 Task: Add an event with the title Second Lunch and Learn: Effective Project Planning, date ''2023/10/24'', time 8:30 AM to 10:30 AMand add a description: During the Quality Assurance Check, a dedicated team or quality assurance professionals will conduct a comprehensive assessment of the project against predetermined quality criteria. The team will review various aspects, including project documentation, processes, methodologies, and actual deliverables, to ensure they meet the defined quality standards.Select event color  Blueberry . Add location for the event as: Marrakech, Morocco, logged in from the account softage.8@softage.netand send the event invitation to softage.3@softage.net and softage.4@softage.net. Set a reminder for the event Doesn''t repeat
Action: Mouse moved to (41, 92)
Screenshot: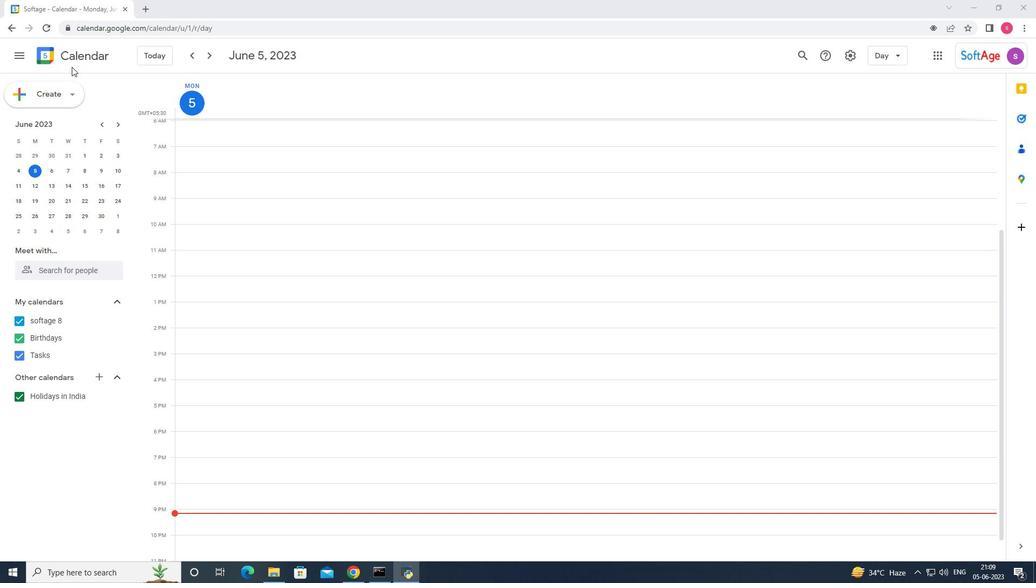
Action: Mouse pressed left at (41, 92)
Screenshot: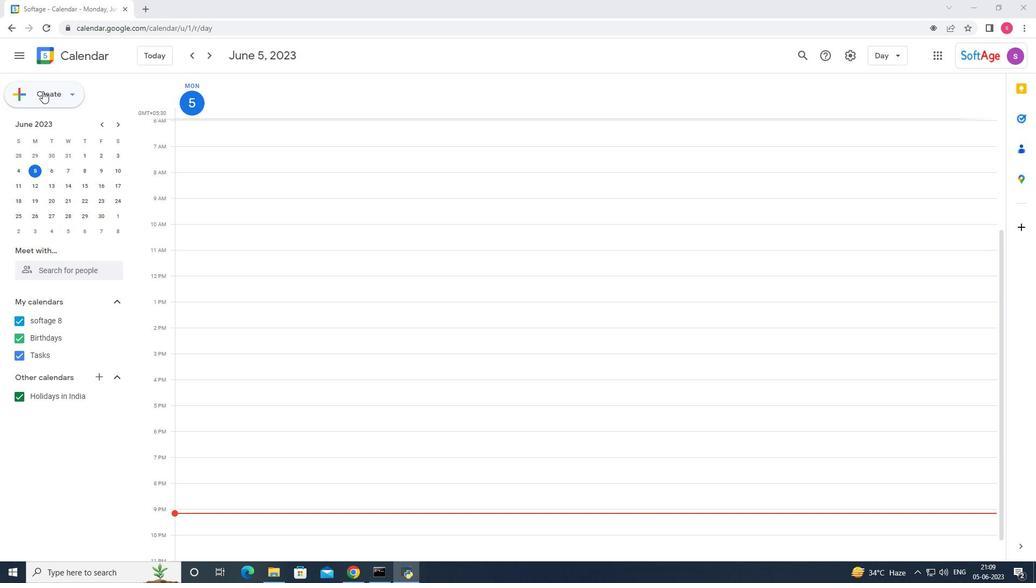 
Action: Mouse moved to (50, 121)
Screenshot: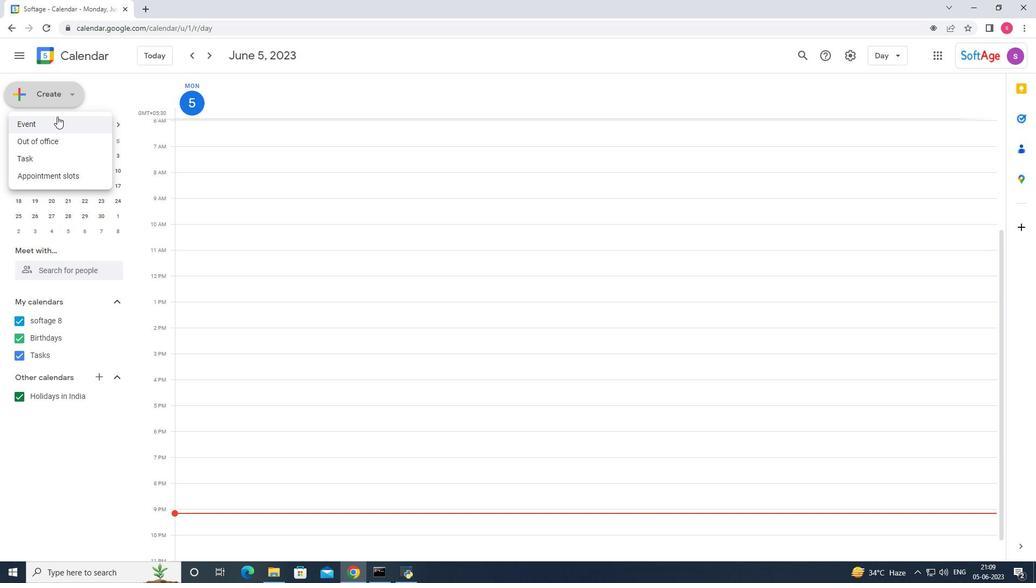
Action: Mouse pressed left at (50, 121)
Screenshot: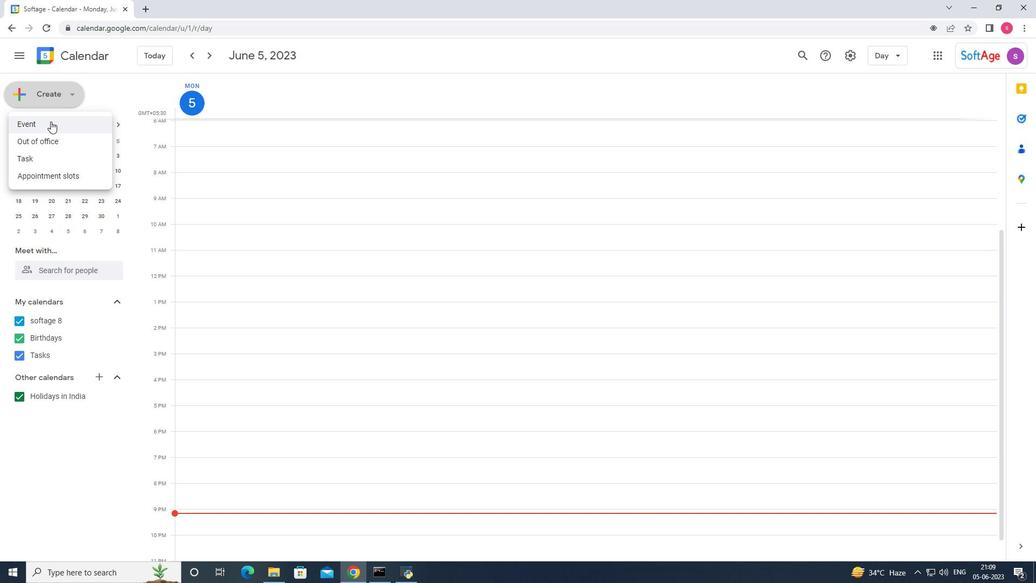 
Action: Mouse moved to (598, 505)
Screenshot: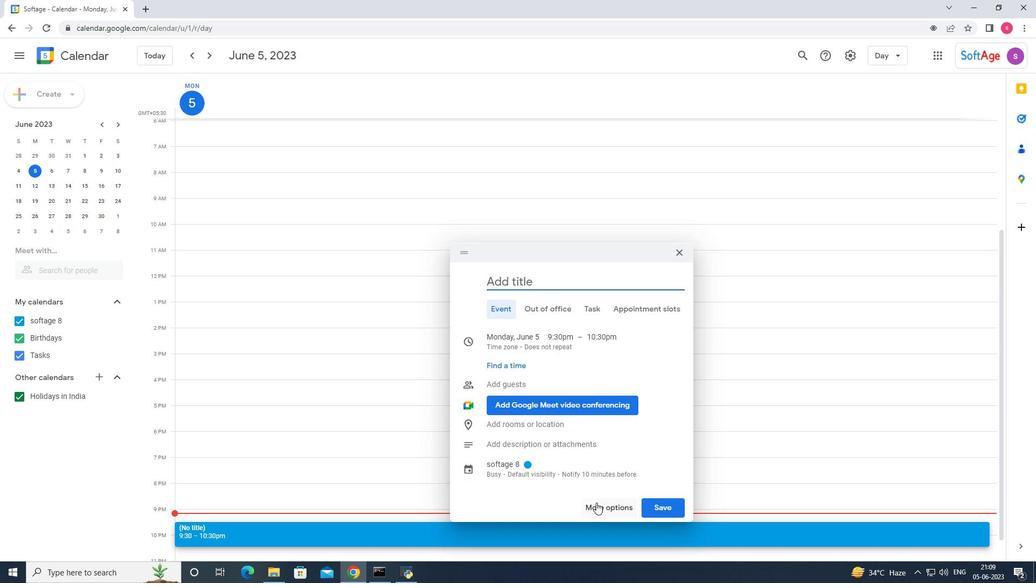 
Action: Mouse pressed left at (598, 505)
Screenshot: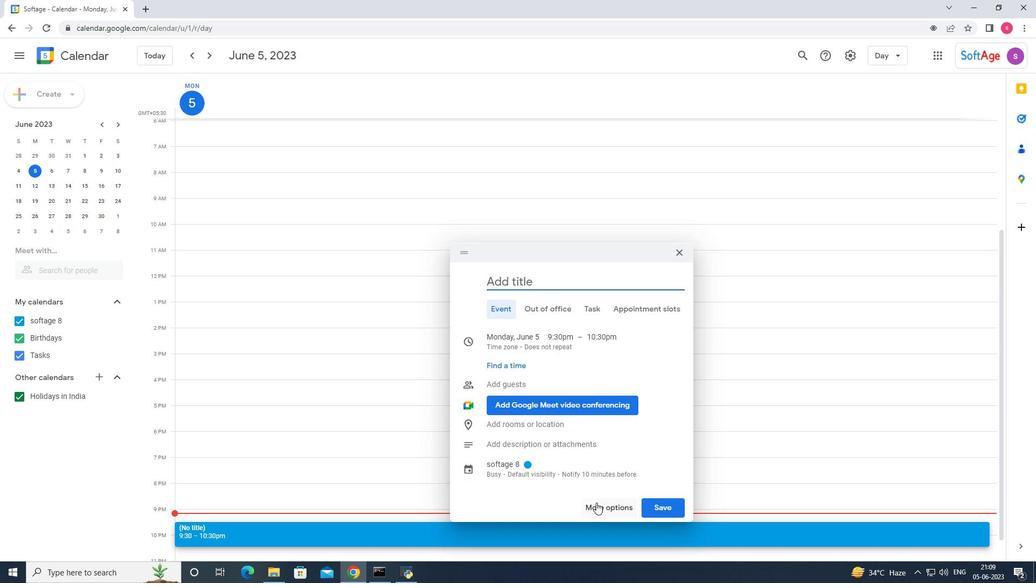 
Action: Mouse moved to (82, 59)
Screenshot: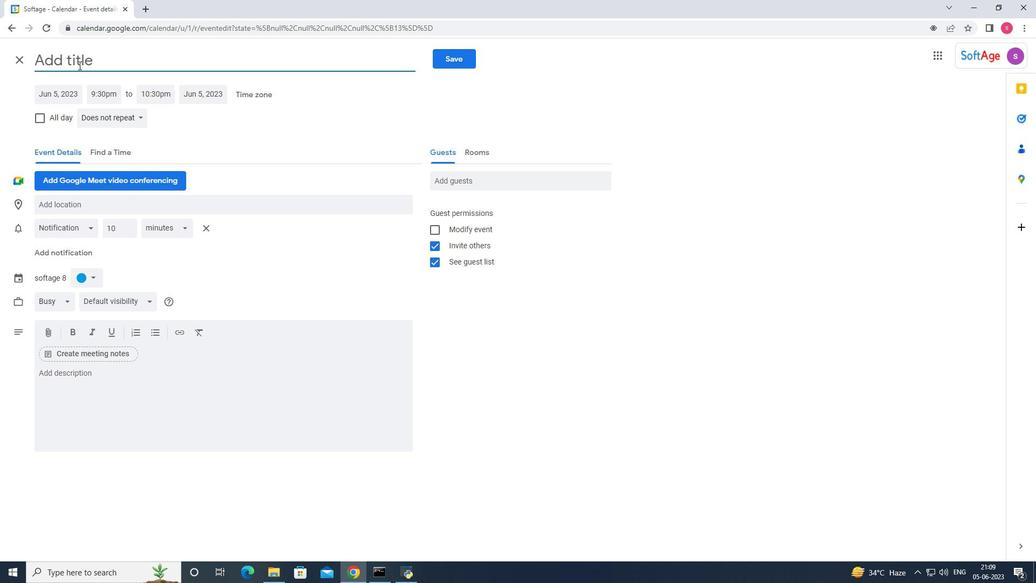 
Action: Mouse pressed left at (82, 59)
Screenshot: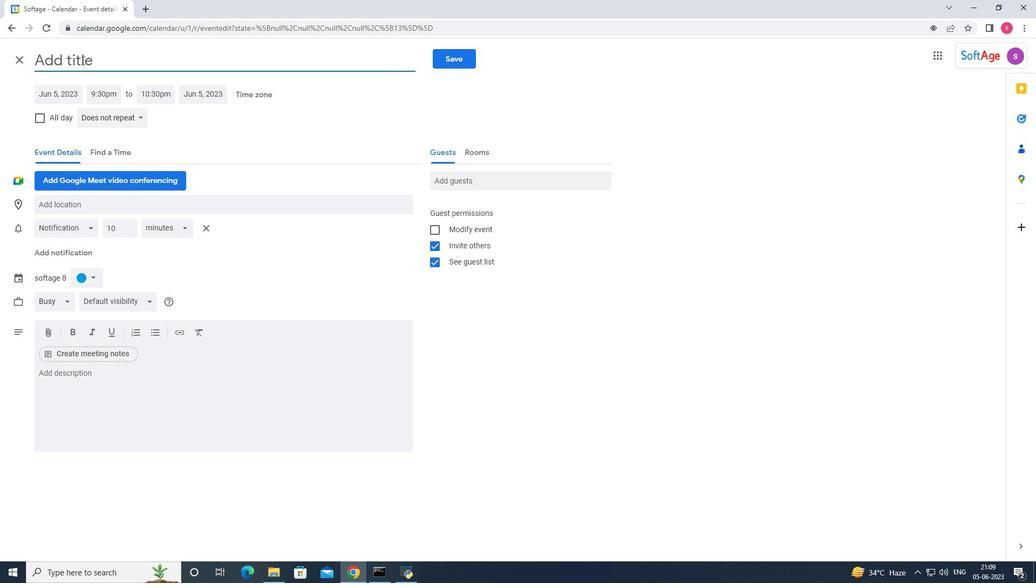 
Action: Key pressed <Key.shift_r>Second<Key.space><Key.shift>Luc<Key.backspace>ncg<Key.backspace>h<Key.space>and<Key.space>l<Key.backspace><Key.shift><Key.shift_r><Key.shift_r><Key.shift_r><Key.shift_r><Key.shift_r><Key.shift_r><Key.shift_r><Key.shift_r><Key.shift_r><Key.shift_r><Key.shift_r><Key.shift_r><Key.shift_r><Key.shift_r><Key.shift_r><Key.shift_r><Key.shift_r><Key.shift_r><Key.shift>><Key.backspace><Key.shift><Key.shift><Key.shift><Key.shift>le<Key.backspace><Key.backspace><Key.shift>Learn<Key.space><Key.backspace><Key.shift><Key.shift>:<Key.space><Key.shift_r>Effective<Key.space><Key.shift>Project<Key.space><Key.shift>Plannng<Key.backspace><Key.backspace><Key.backspace>ning<Key.space>
Screenshot: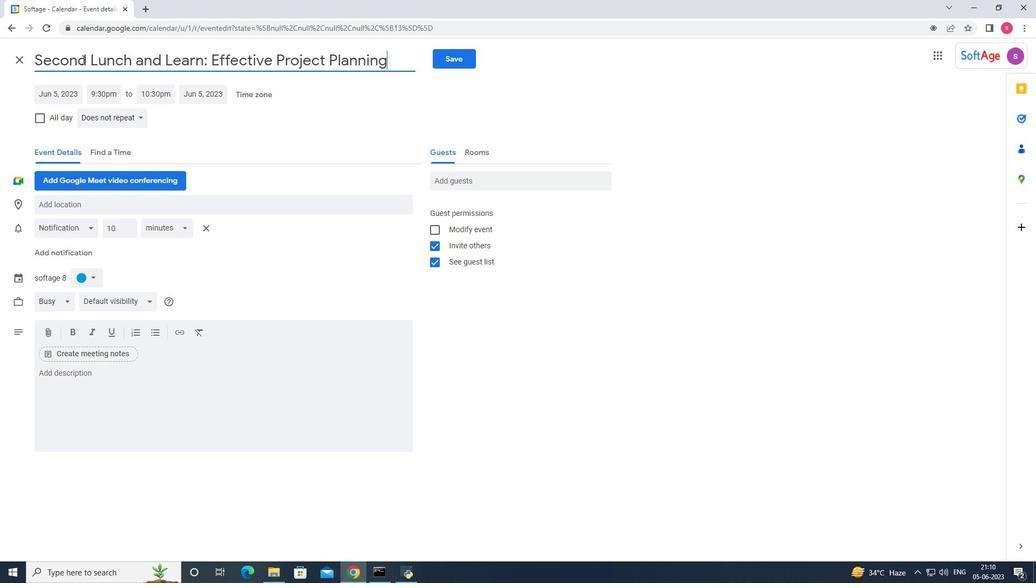 
Action: Mouse moved to (59, 96)
Screenshot: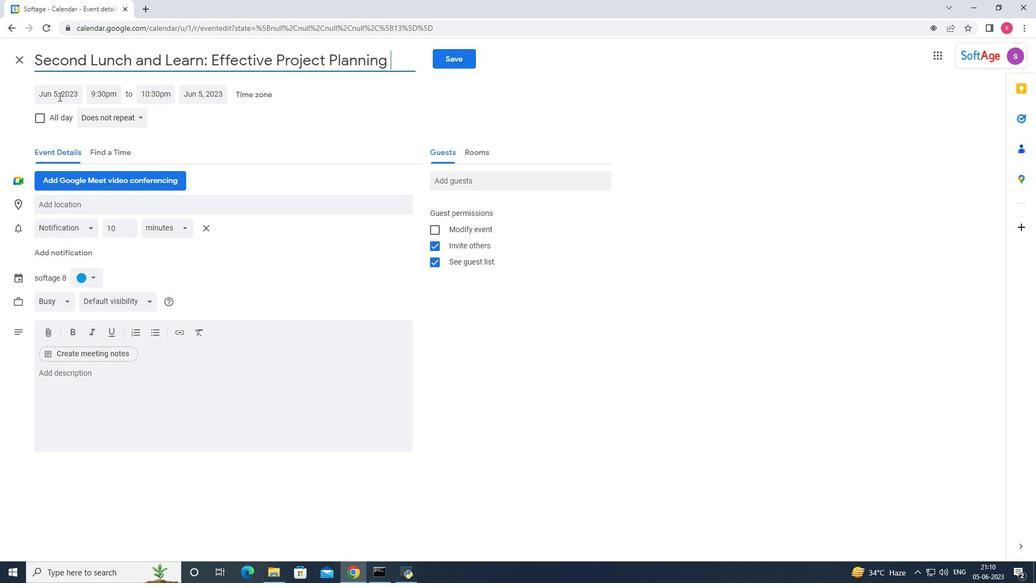 
Action: Mouse pressed left at (59, 96)
Screenshot: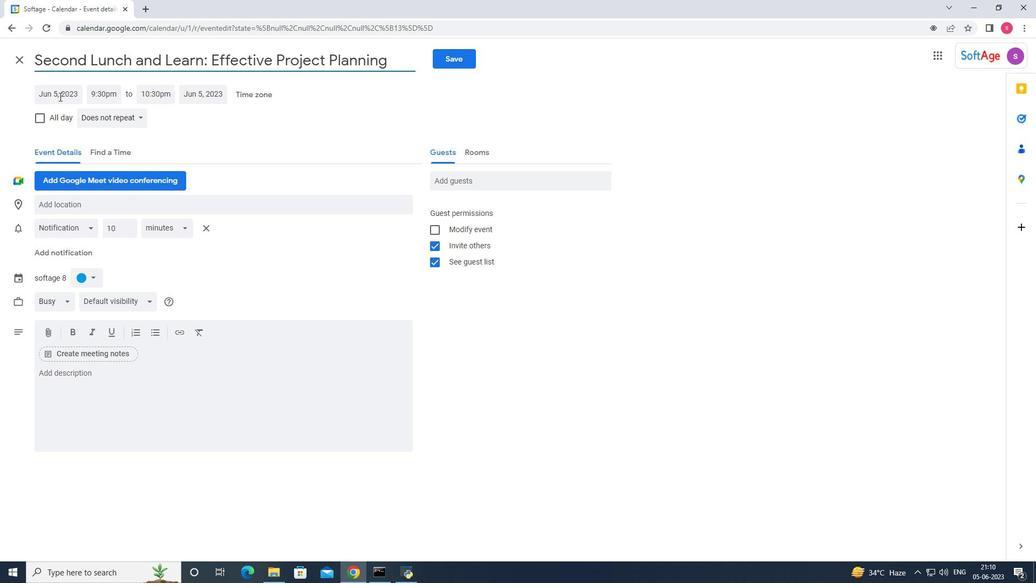 
Action: Mouse moved to (169, 119)
Screenshot: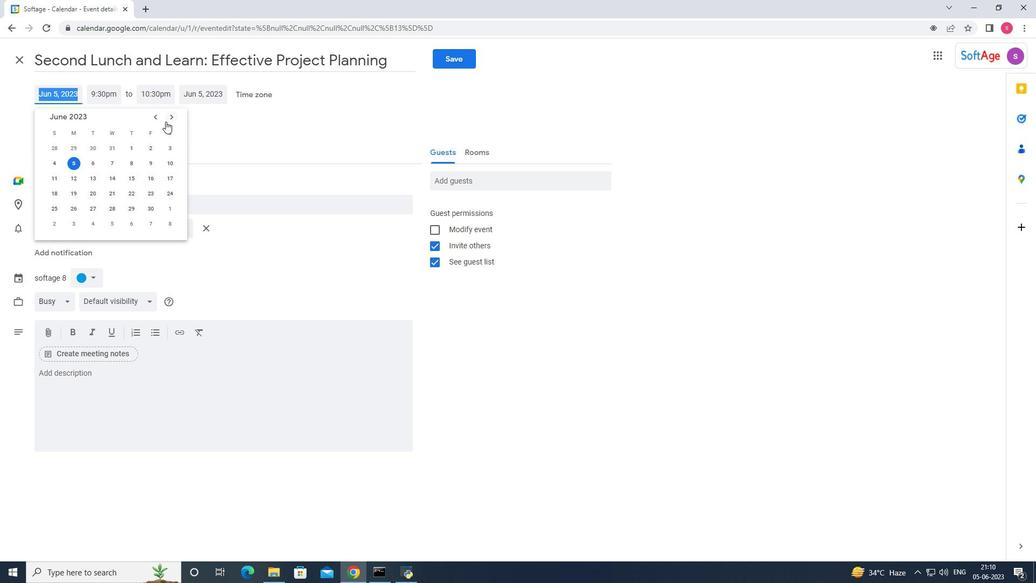 
Action: Mouse pressed left at (169, 119)
Screenshot: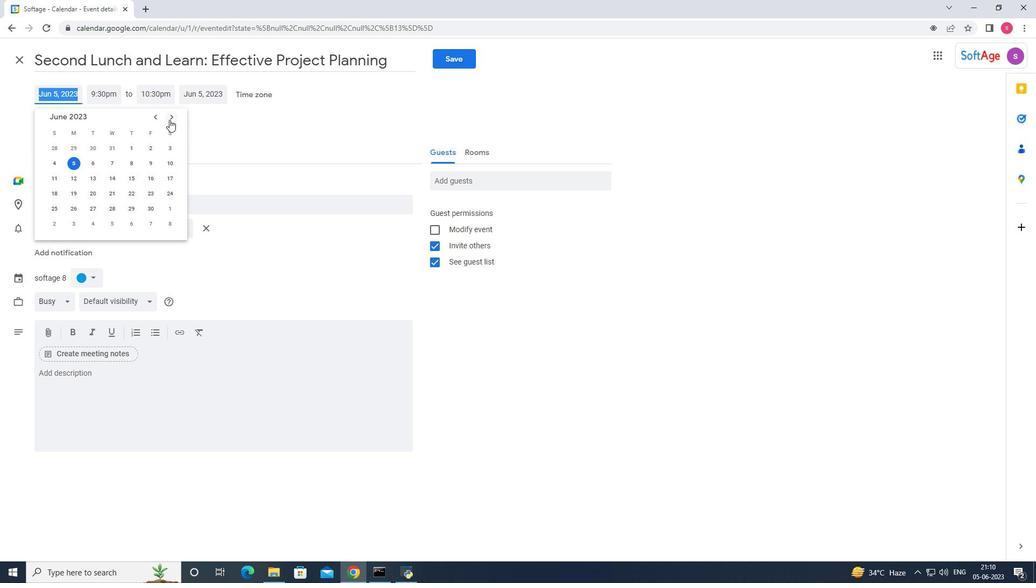 
Action: Mouse moved to (169, 119)
Screenshot: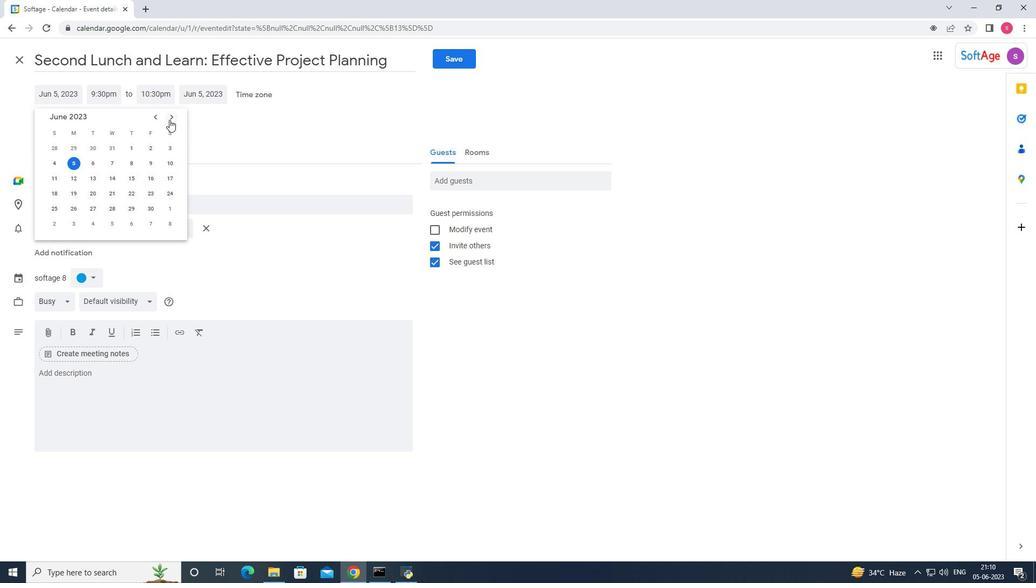 
Action: Mouse pressed left at (169, 119)
Screenshot: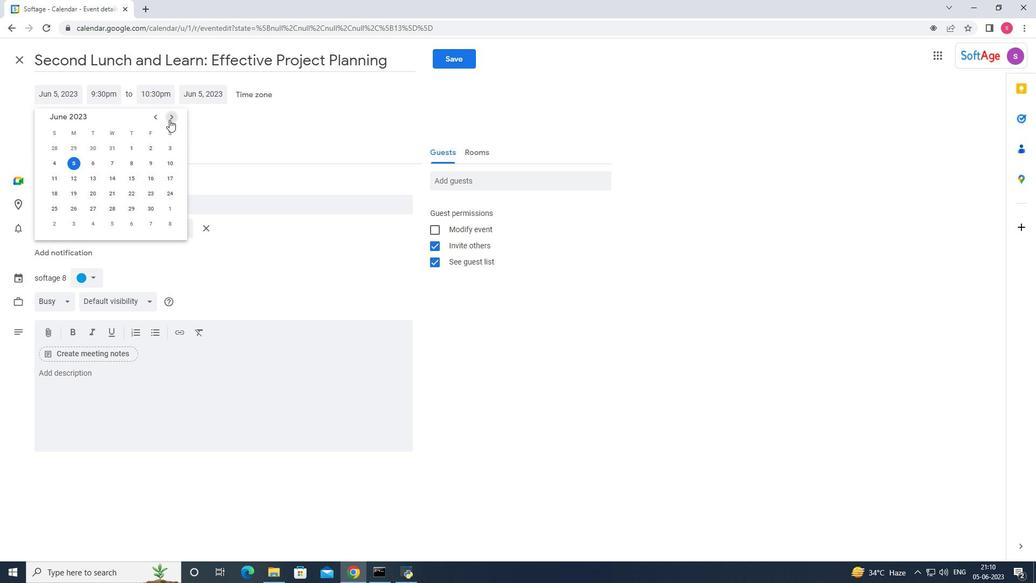 
Action: Mouse pressed left at (169, 119)
Screenshot: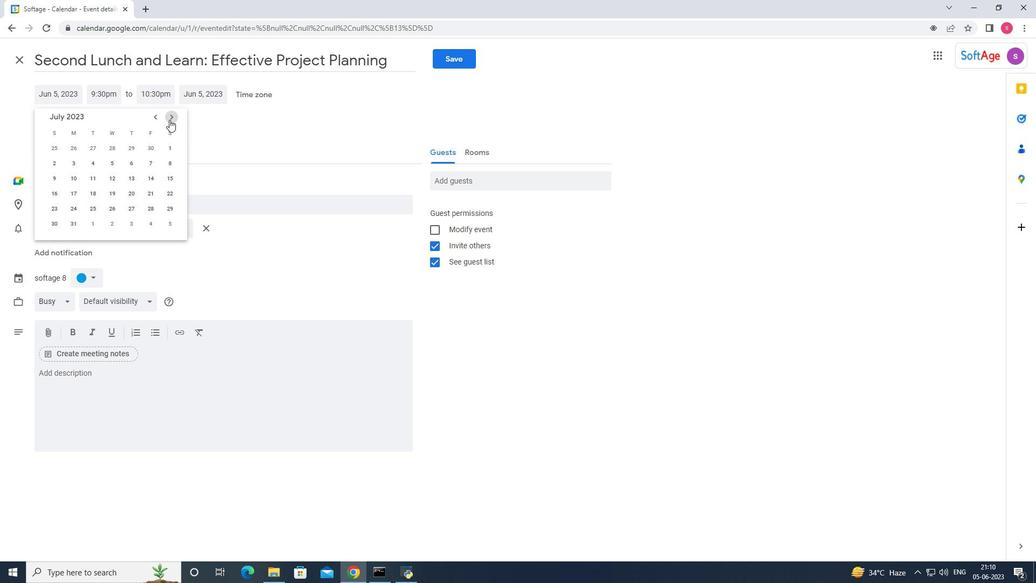 
Action: Mouse moved to (170, 118)
Screenshot: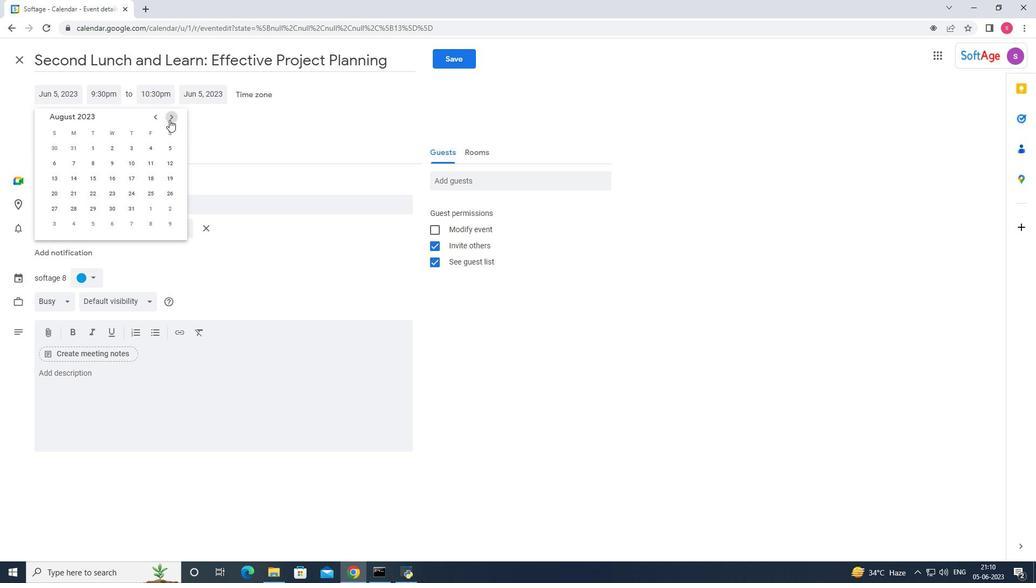 
Action: Mouse pressed left at (170, 118)
Screenshot: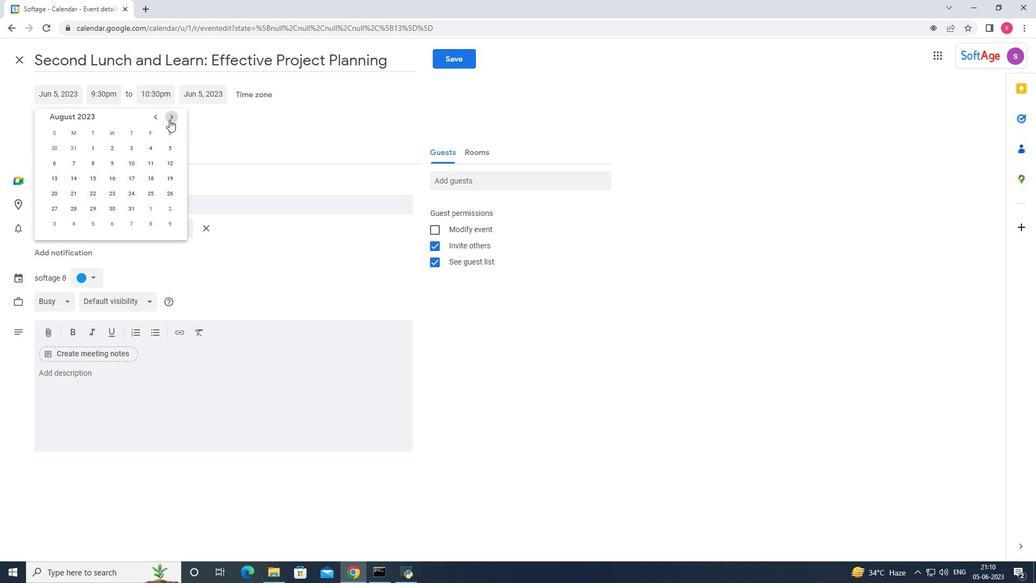 
Action: Mouse pressed left at (170, 118)
Screenshot: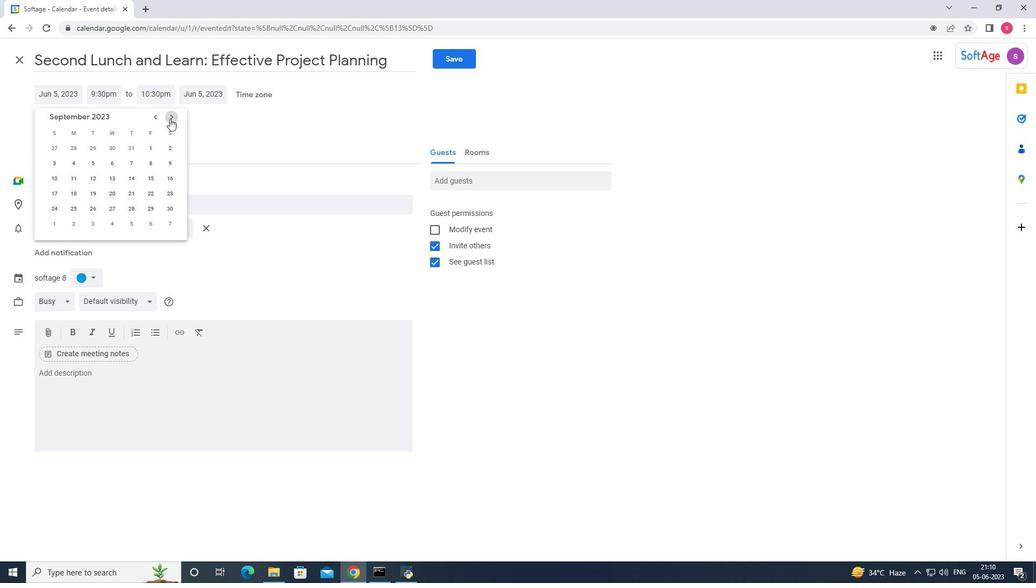
Action: Mouse pressed left at (170, 118)
Screenshot: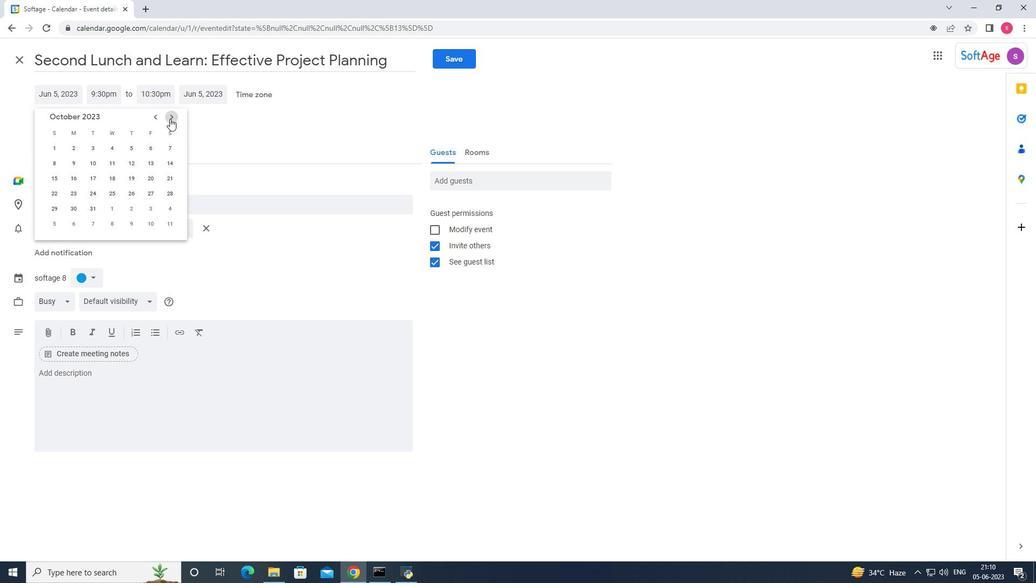 
Action: Mouse moved to (153, 117)
Screenshot: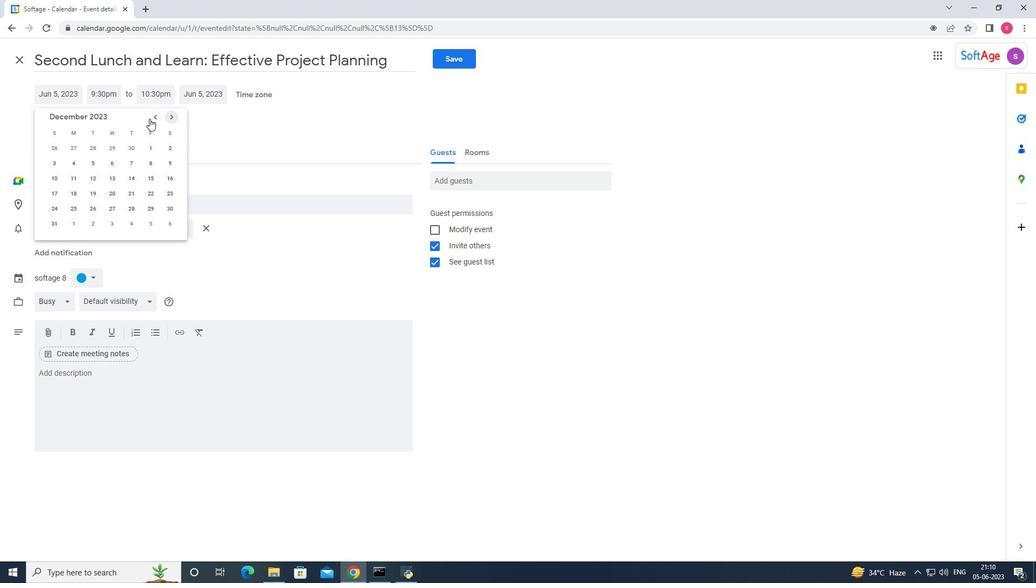 
Action: Mouse pressed left at (153, 117)
Screenshot: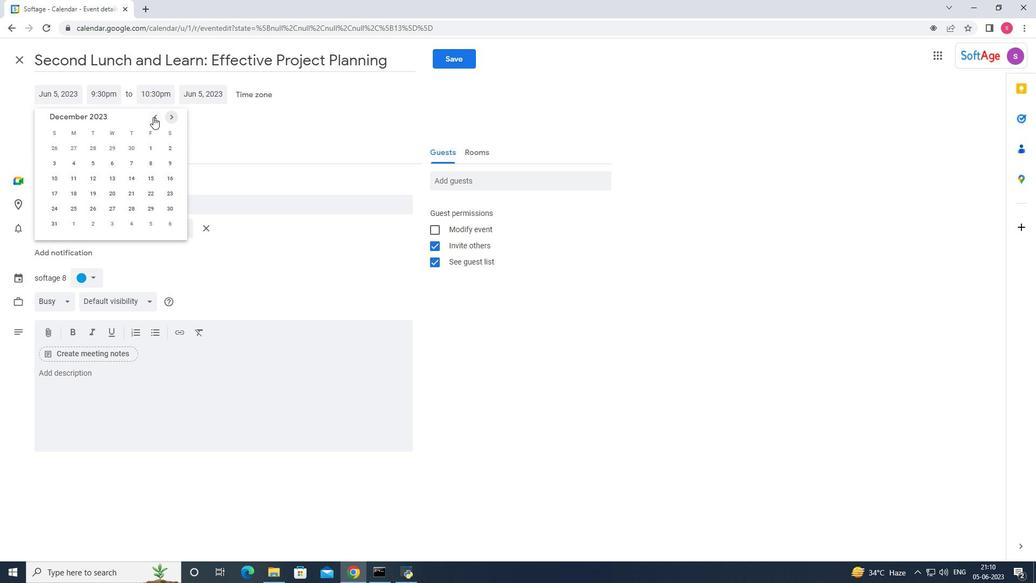 
Action: Mouse pressed left at (153, 117)
Screenshot: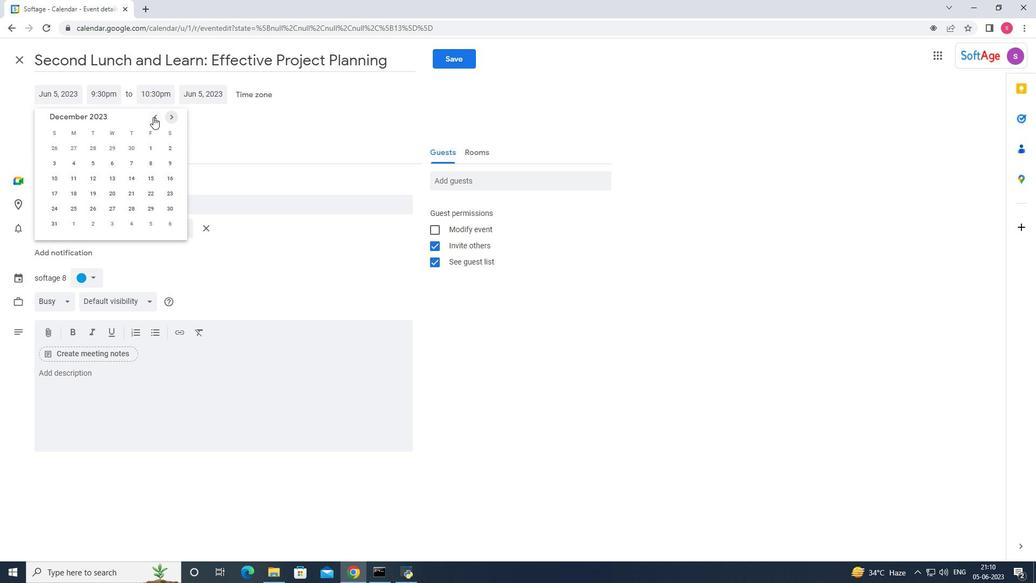 
Action: Mouse moved to (92, 190)
Screenshot: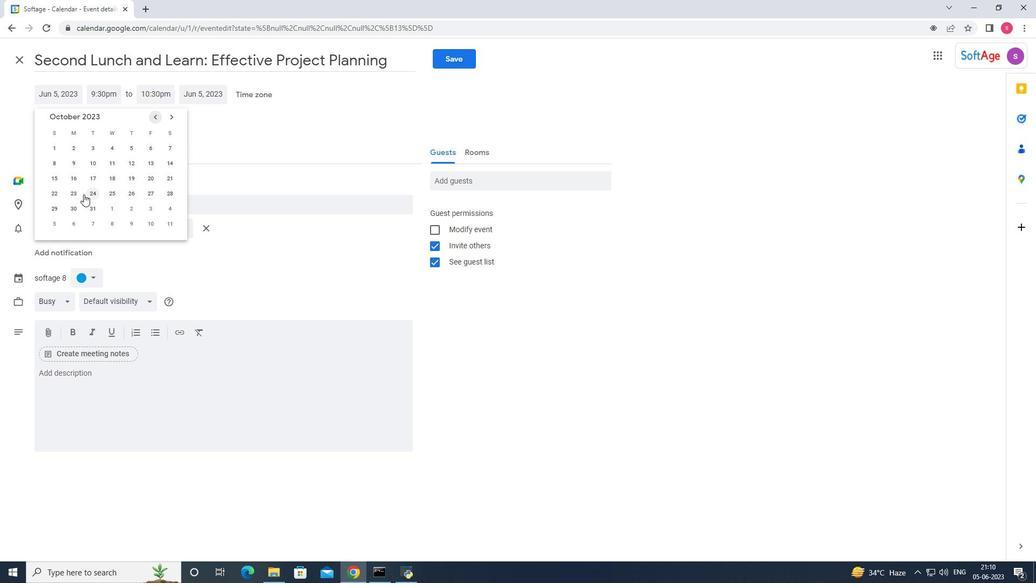 
Action: Mouse pressed left at (92, 190)
Screenshot: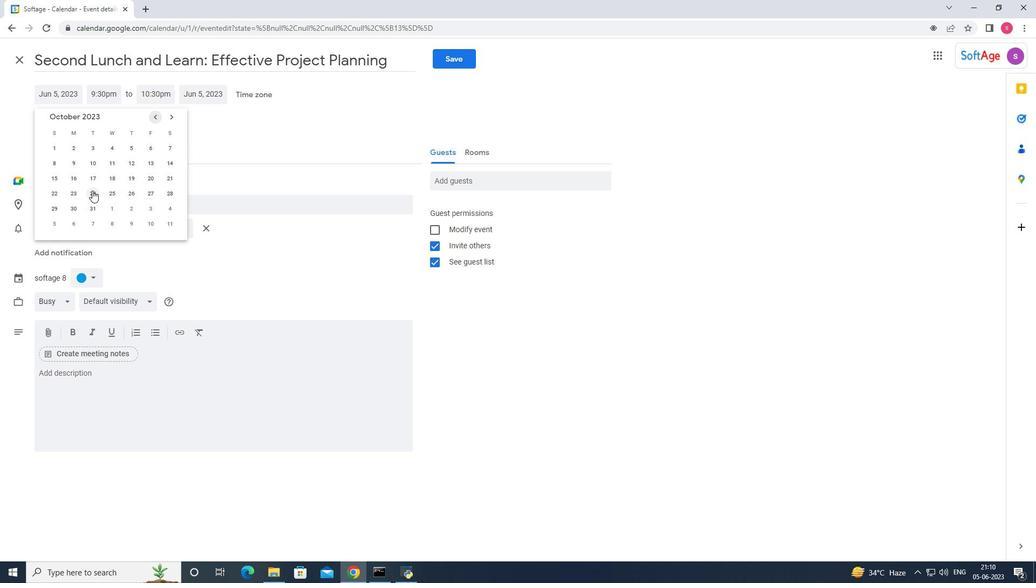
Action: Mouse moved to (110, 96)
Screenshot: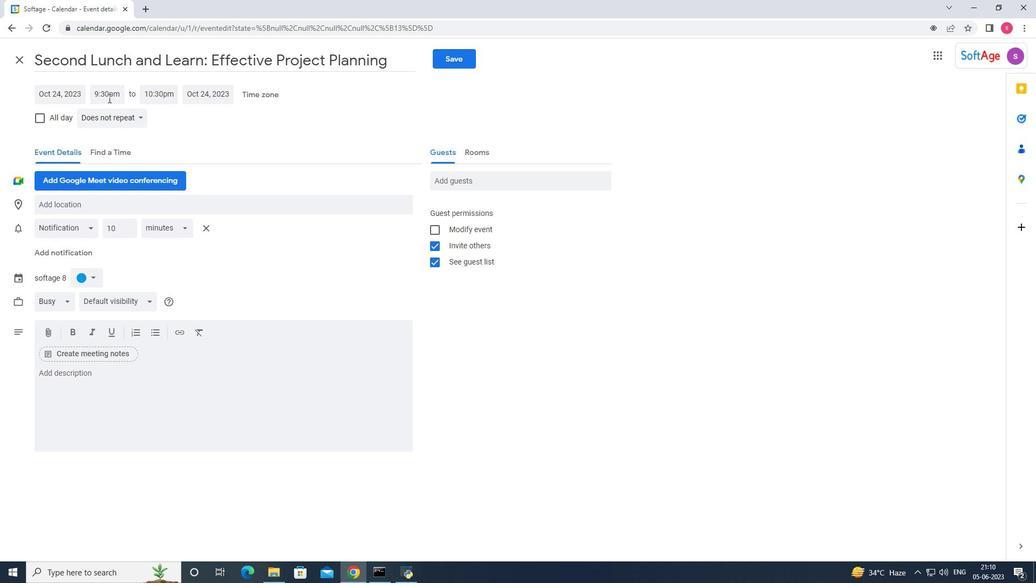 
Action: Mouse pressed left at (110, 96)
Screenshot: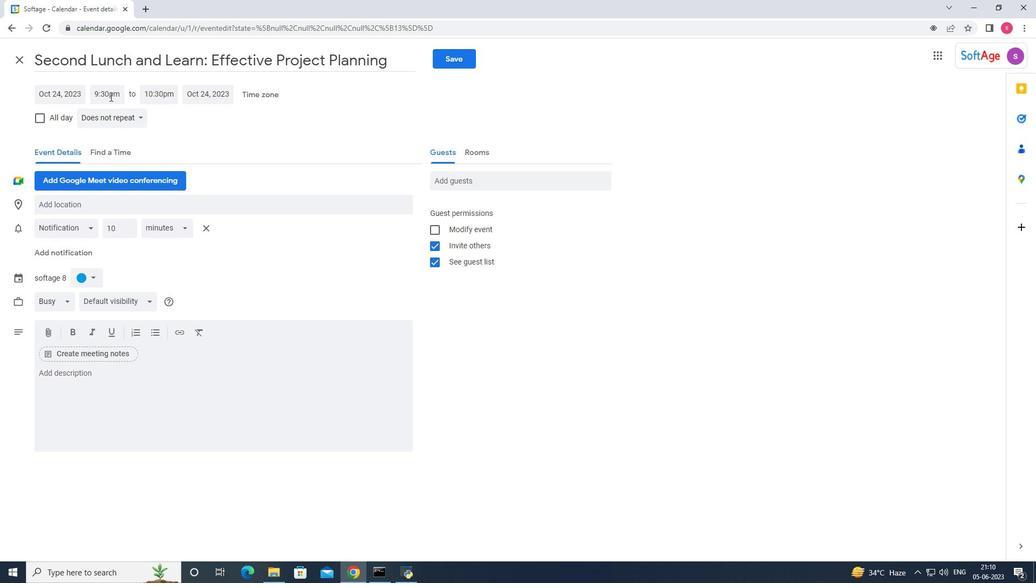 
Action: Mouse moved to (133, 163)
Screenshot: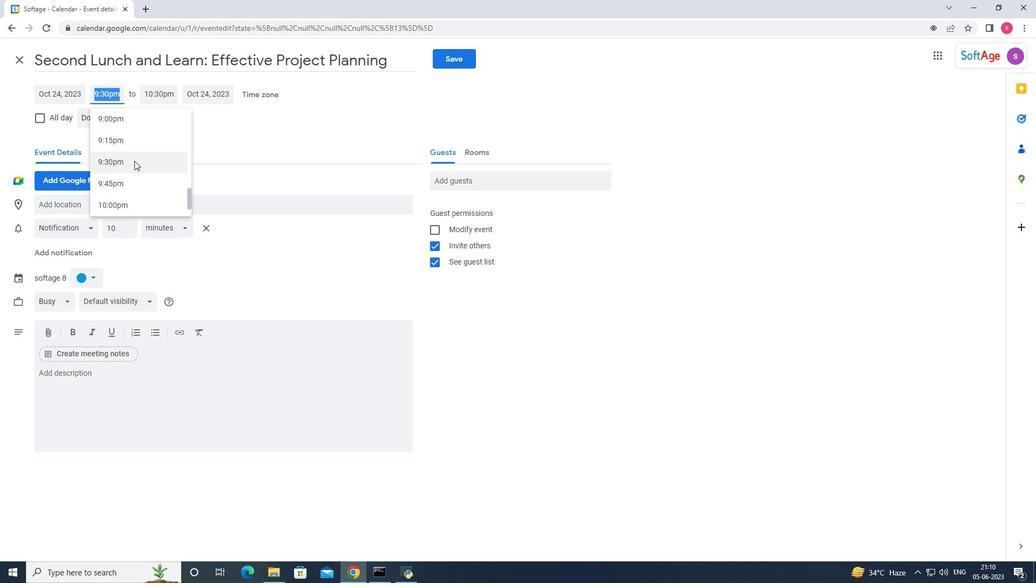 
Action: Mouse scrolled (133, 163) with delta (0, 0)
Screenshot: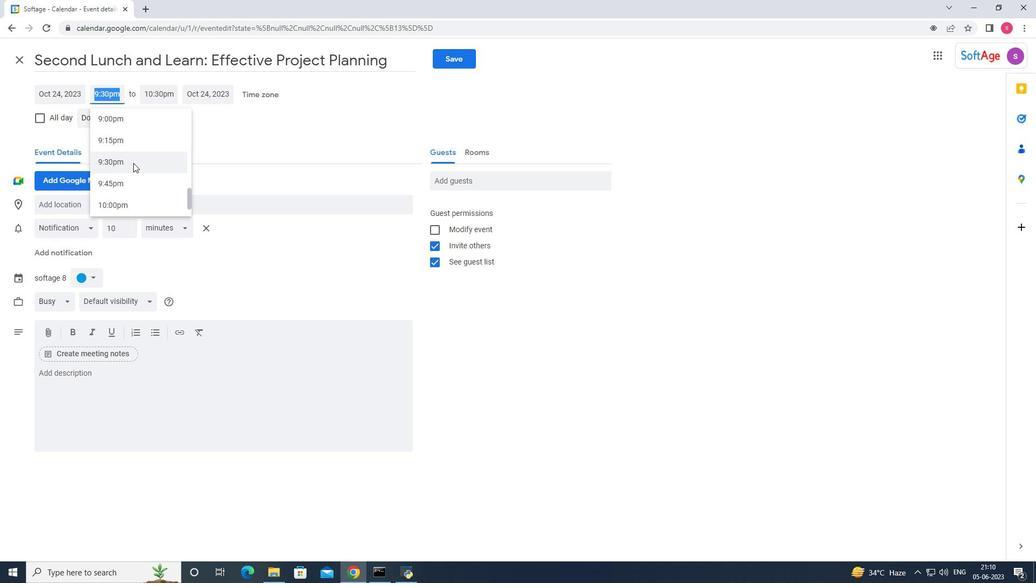 
Action: Mouse scrolled (133, 163) with delta (0, 0)
Screenshot: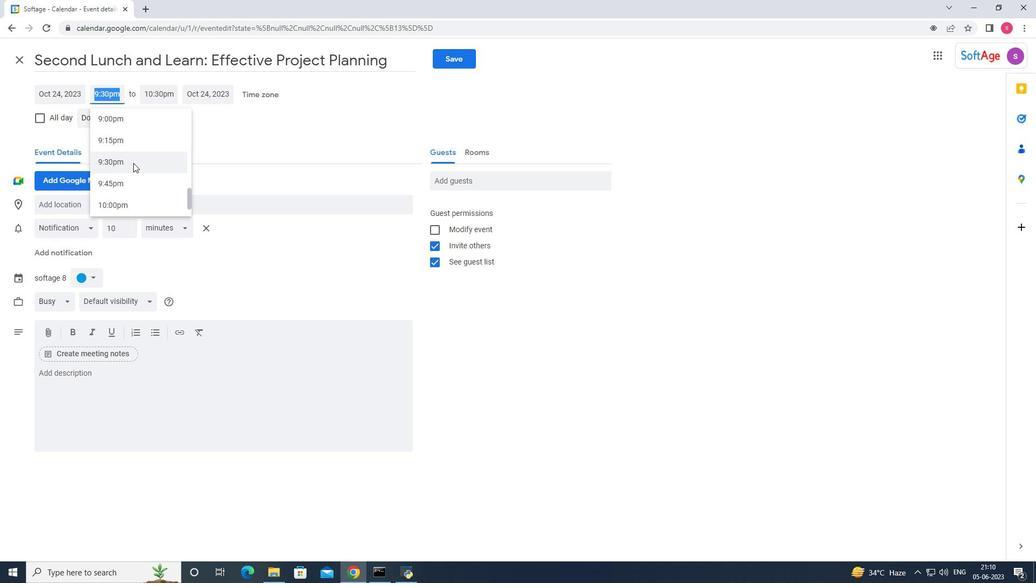 
Action: Mouse scrolled (133, 163) with delta (0, 0)
Screenshot: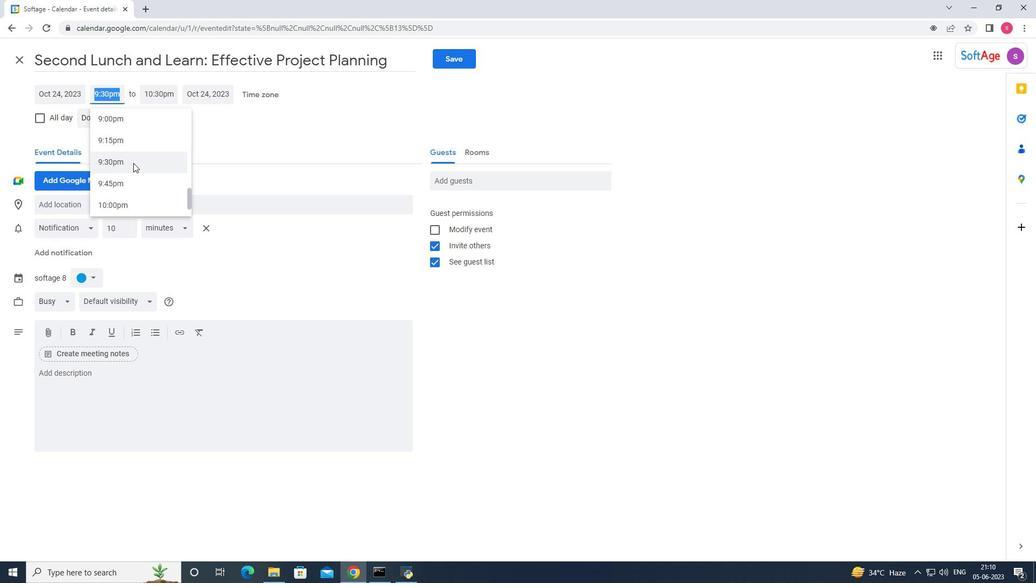 
Action: Mouse scrolled (133, 163) with delta (0, 0)
Screenshot: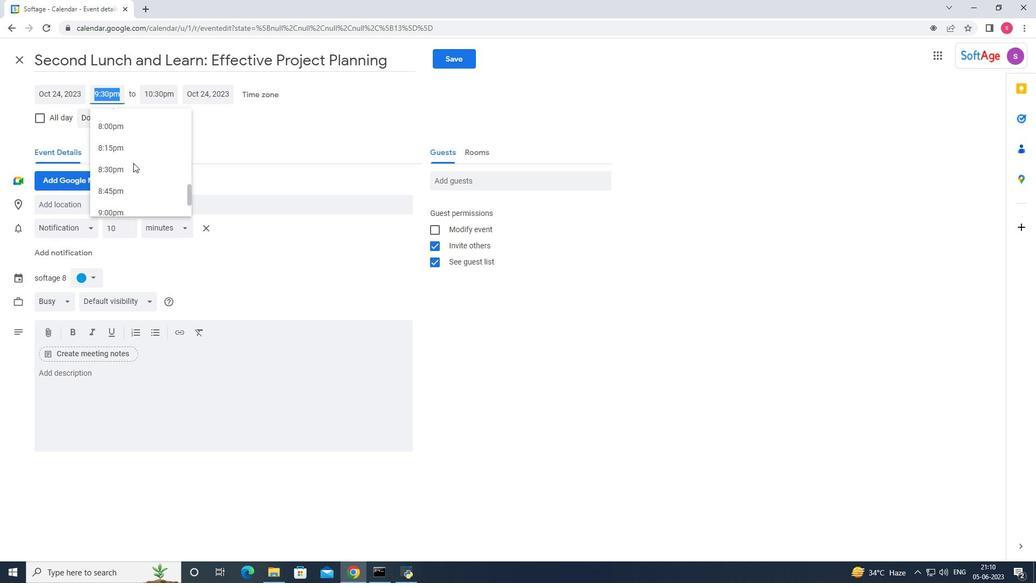
Action: Mouse scrolled (133, 163) with delta (0, 0)
Screenshot: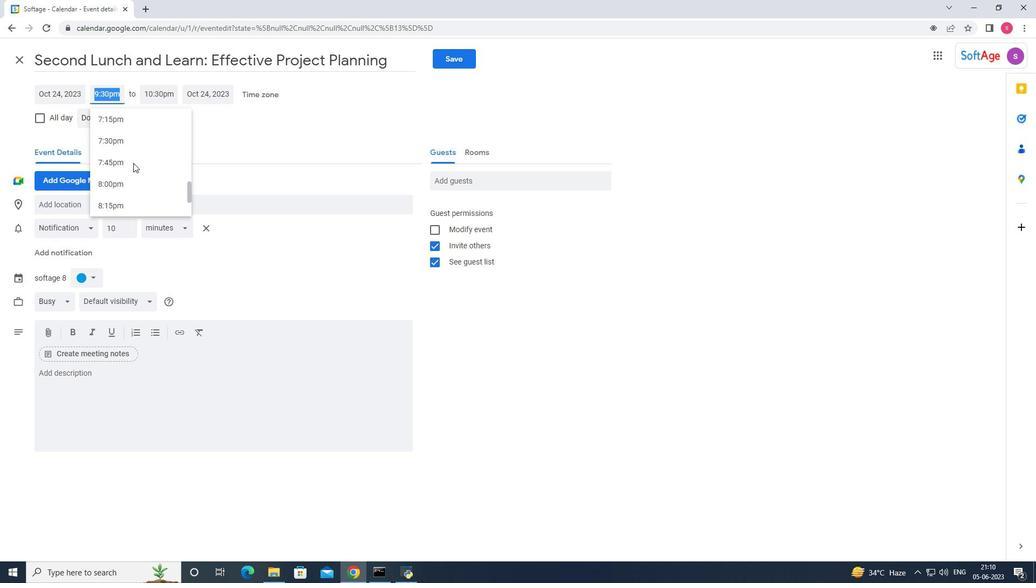 
Action: Mouse scrolled (133, 163) with delta (0, 0)
Screenshot: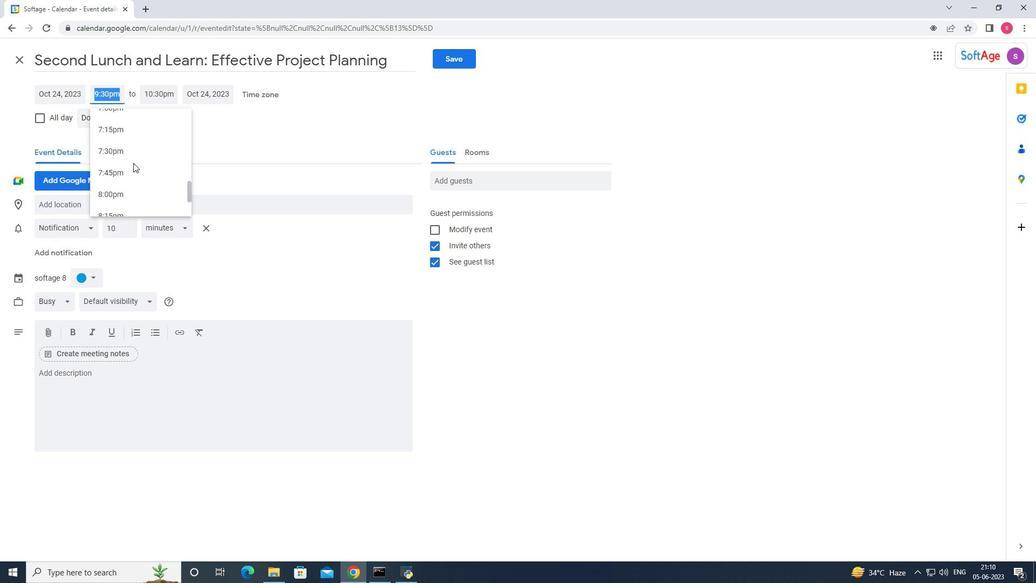 
Action: Mouse scrolled (133, 163) with delta (0, 0)
Screenshot: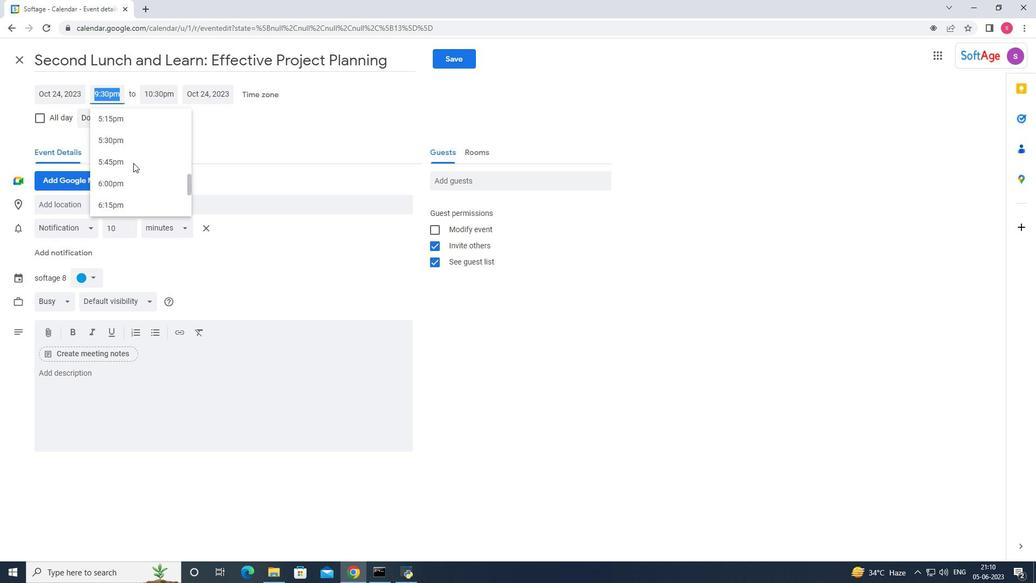 
Action: Mouse scrolled (133, 163) with delta (0, 0)
Screenshot: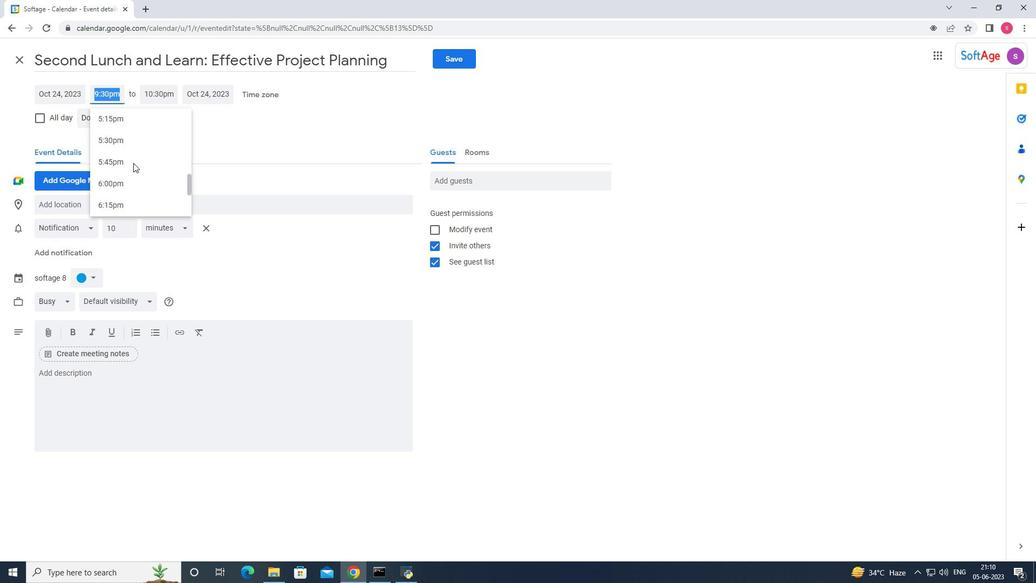 
Action: Mouse scrolled (133, 163) with delta (0, 0)
Screenshot: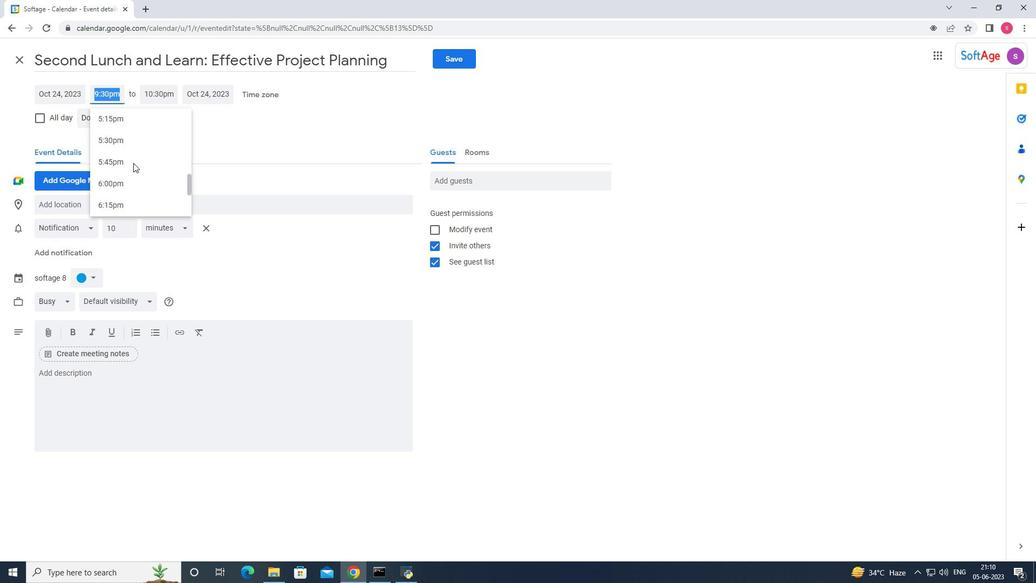 
Action: Mouse scrolled (133, 163) with delta (0, 0)
Screenshot: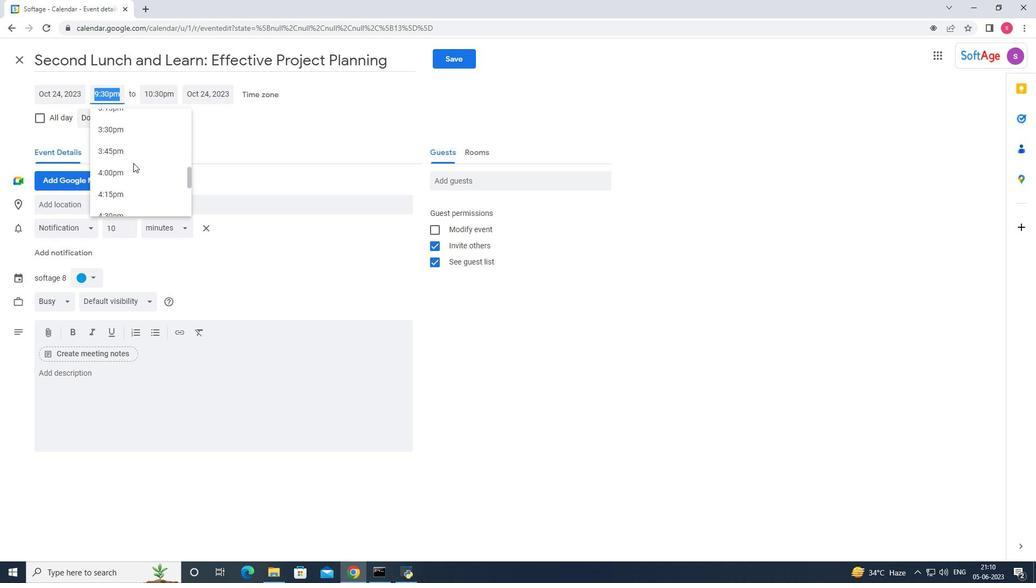 
Action: Mouse scrolled (133, 163) with delta (0, 0)
Screenshot: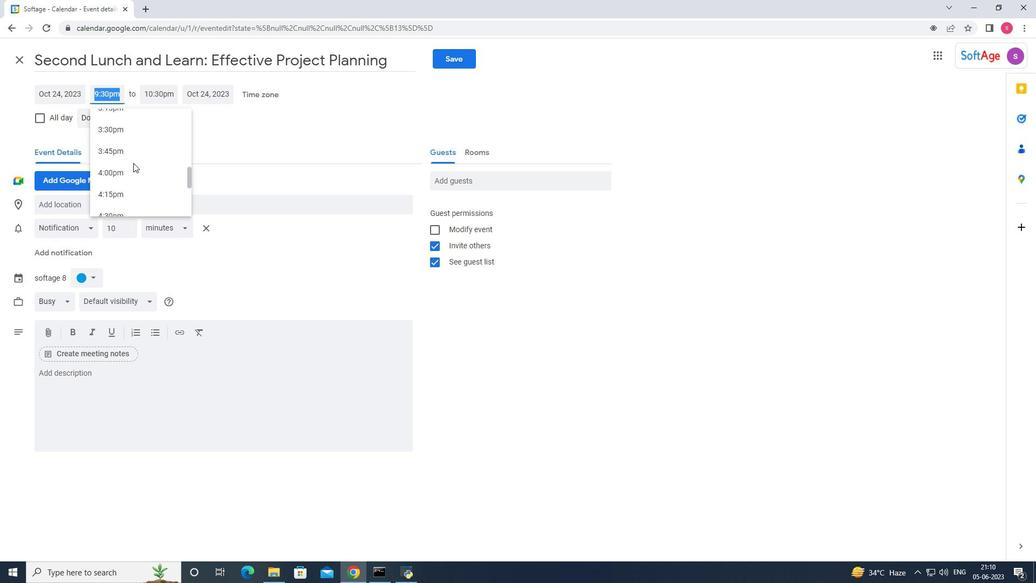 
Action: Mouse scrolled (133, 163) with delta (0, 0)
Screenshot: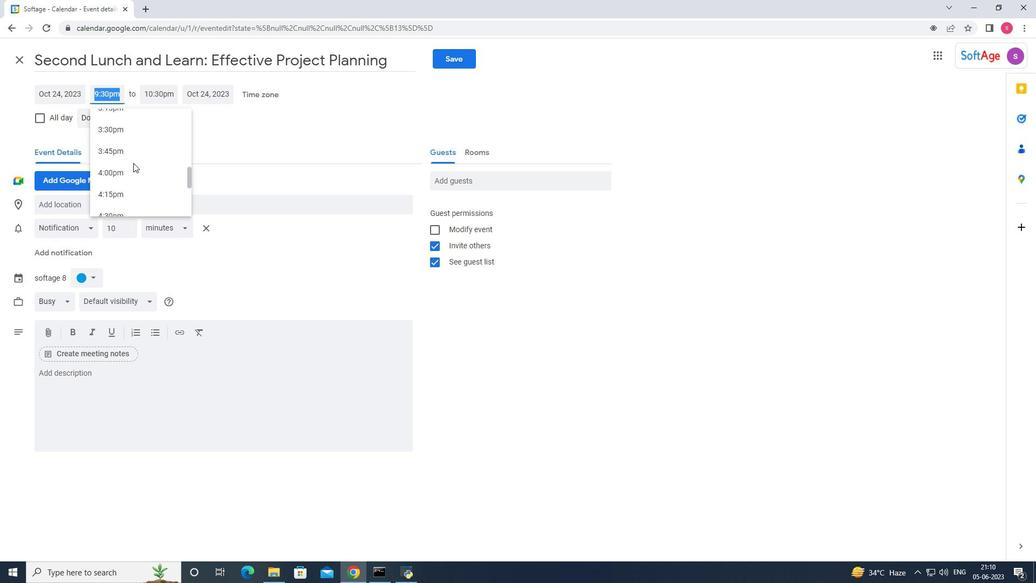 
Action: Mouse scrolled (133, 163) with delta (0, 0)
Screenshot: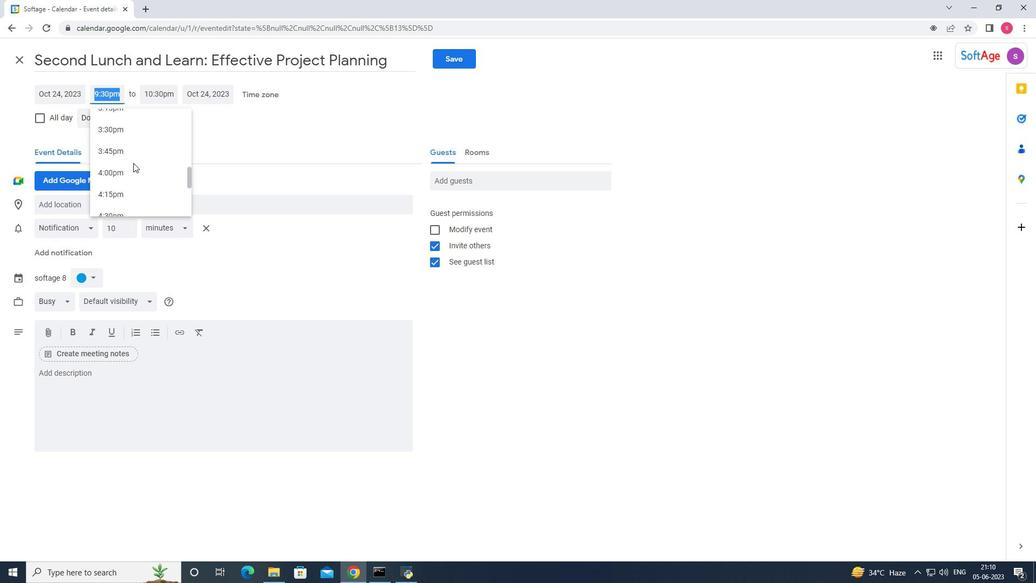 
Action: Mouse scrolled (133, 163) with delta (0, 0)
Screenshot: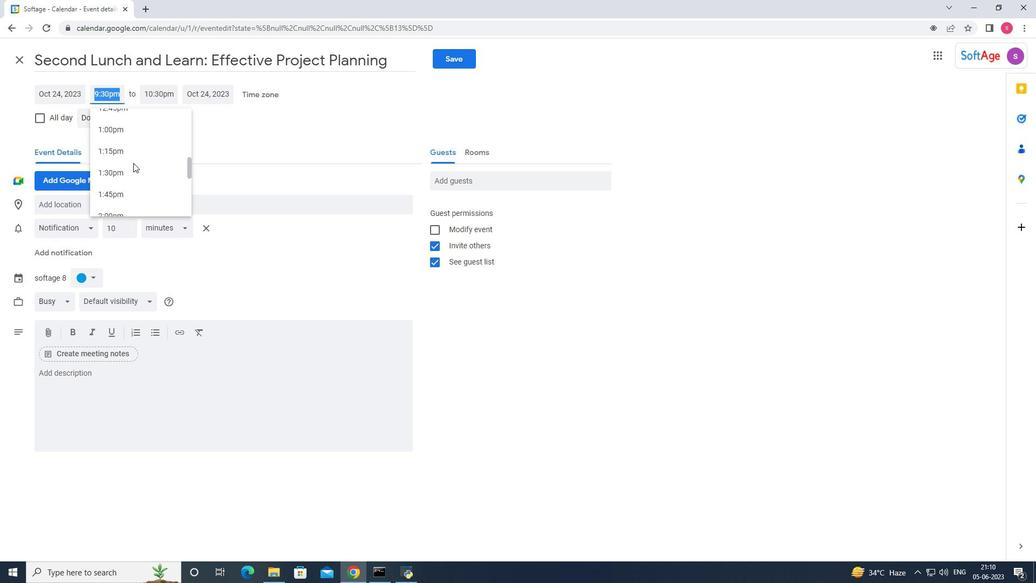 
Action: Mouse scrolled (133, 163) with delta (0, 0)
Screenshot: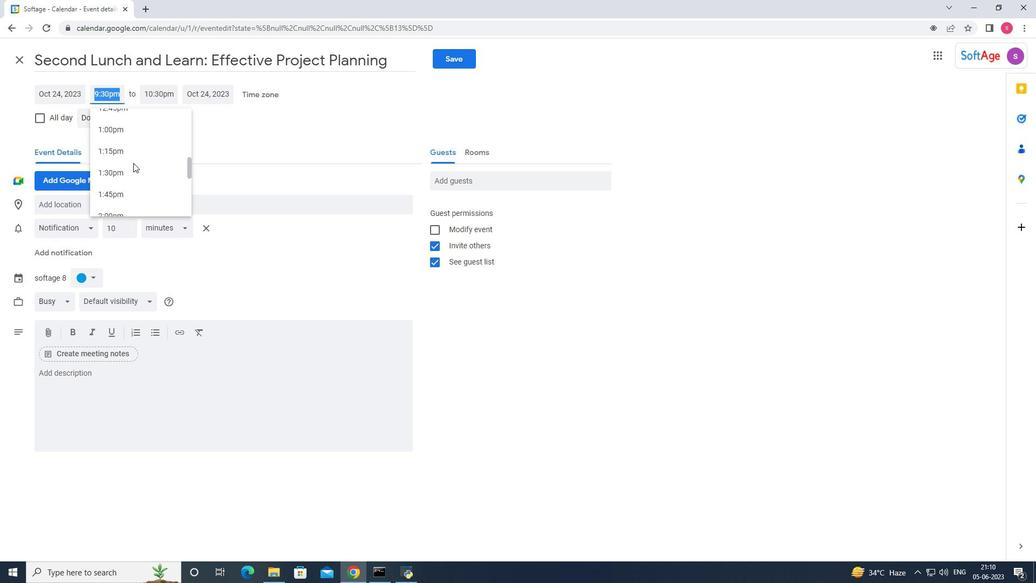 
Action: Mouse scrolled (133, 163) with delta (0, 0)
Screenshot: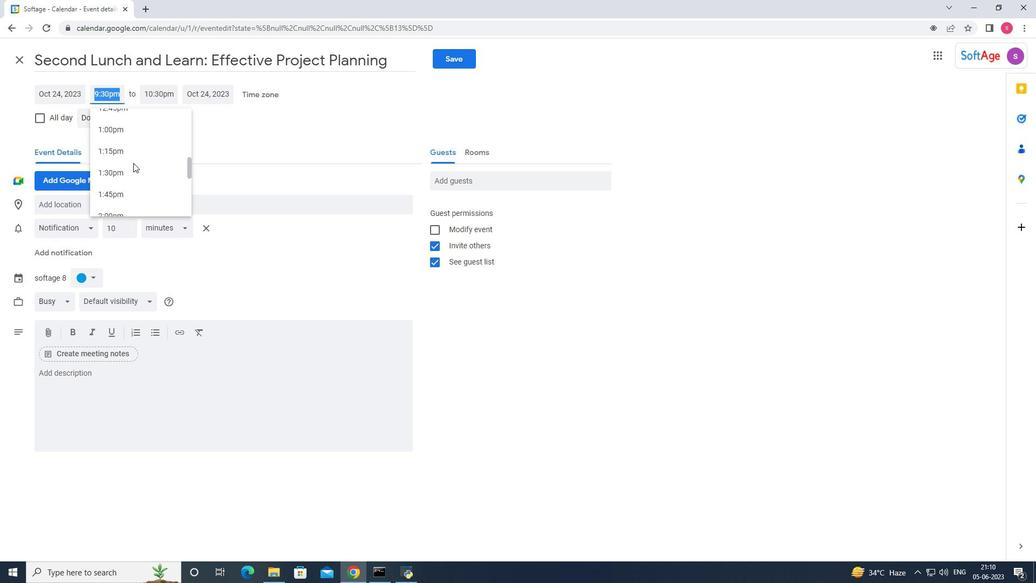 
Action: Mouse scrolled (133, 163) with delta (0, 0)
Screenshot: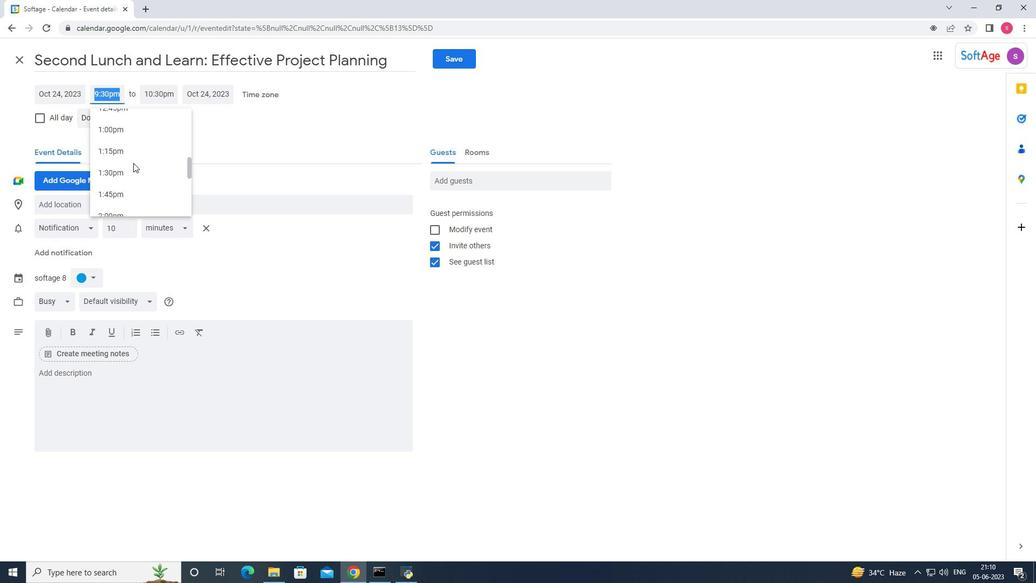 
Action: Mouse scrolled (133, 163) with delta (0, 0)
Screenshot: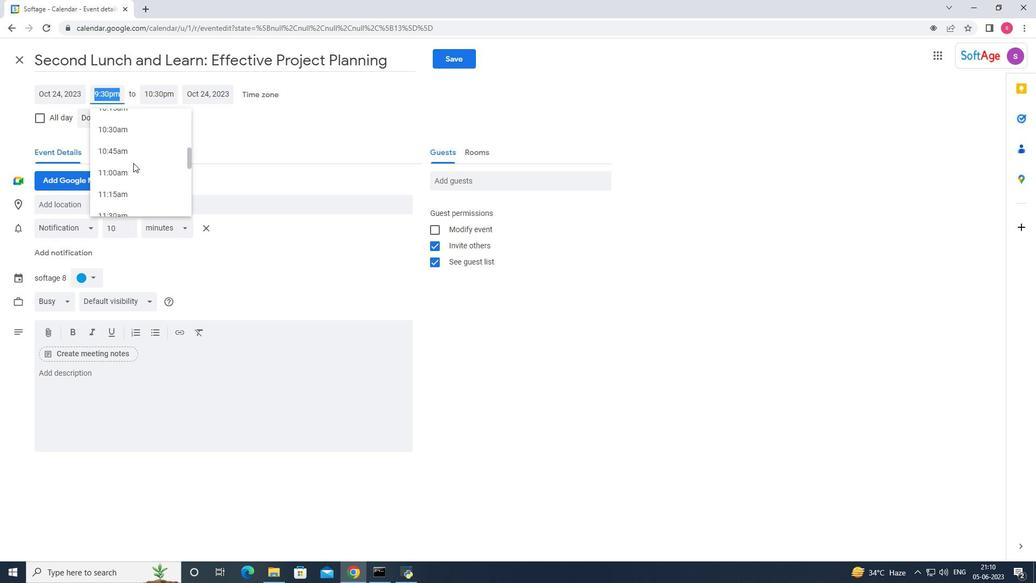 
Action: Mouse scrolled (133, 163) with delta (0, 0)
Screenshot: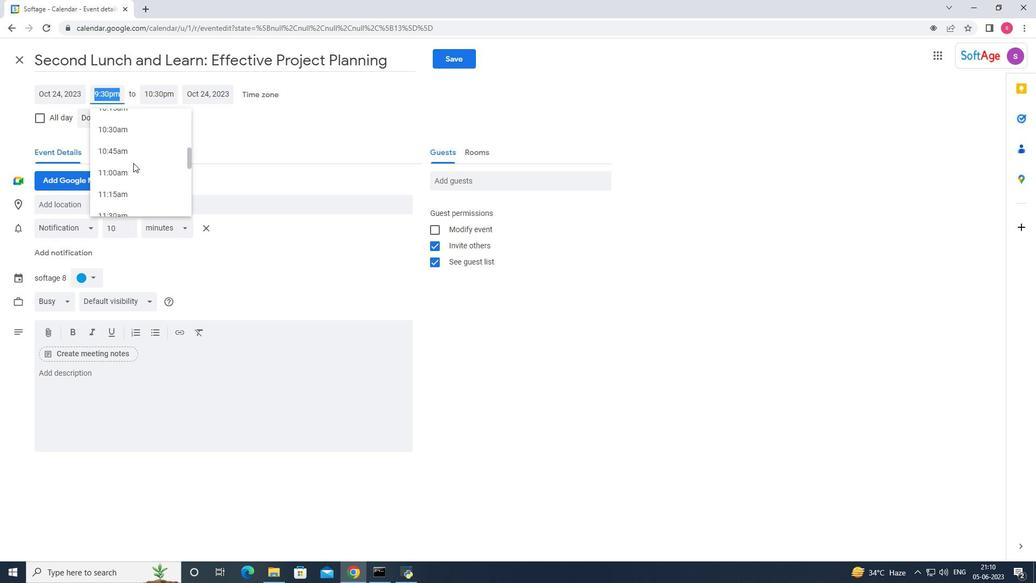 
Action: Mouse scrolled (133, 163) with delta (0, 0)
Screenshot: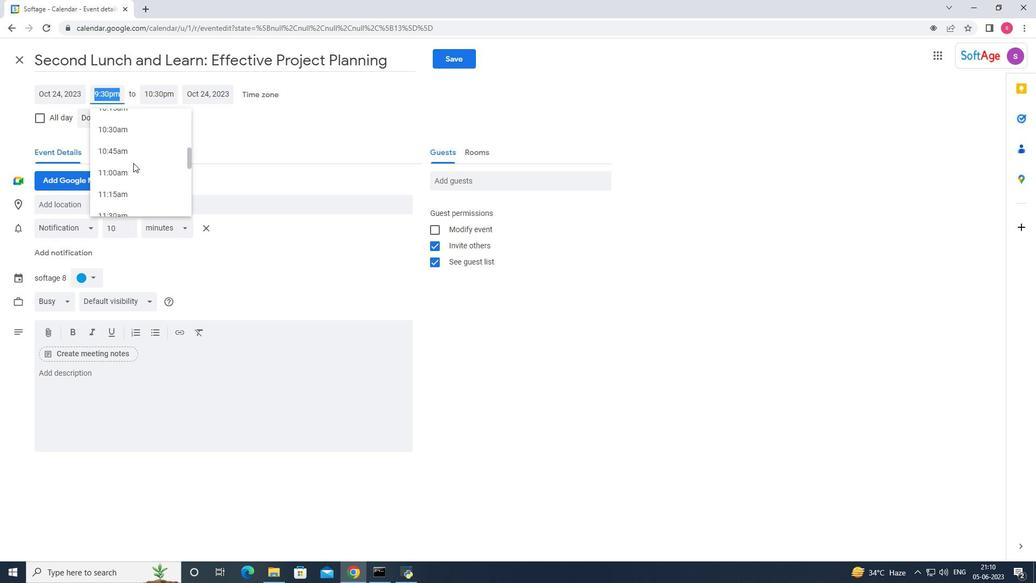
Action: Mouse moved to (132, 164)
Screenshot: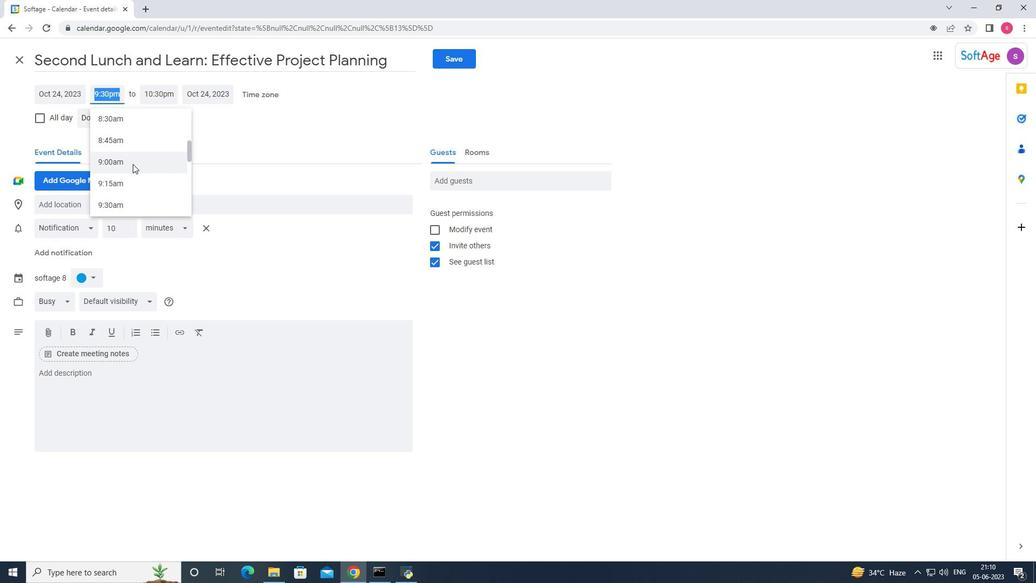 
Action: Mouse scrolled (132, 164) with delta (0, 0)
Screenshot: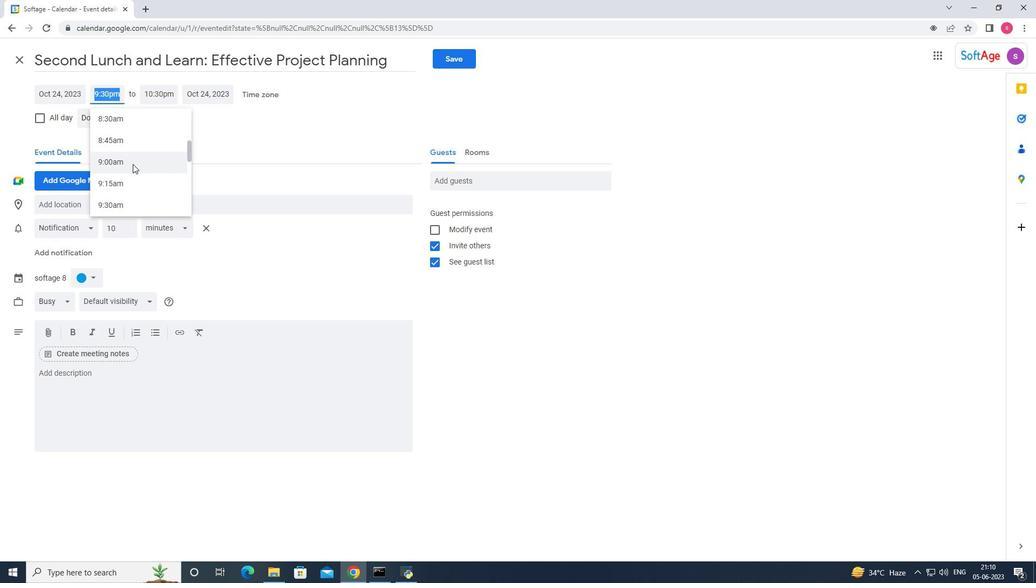 
Action: Mouse scrolled (132, 164) with delta (0, 0)
Screenshot: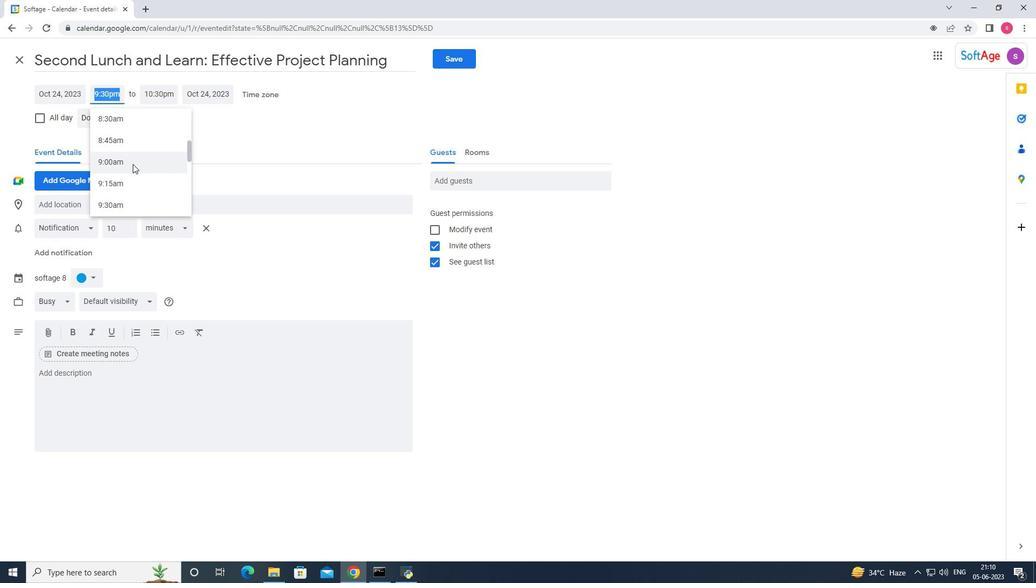 
Action: Mouse scrolled (132, 164) with delta (0, 0)
Screenshot: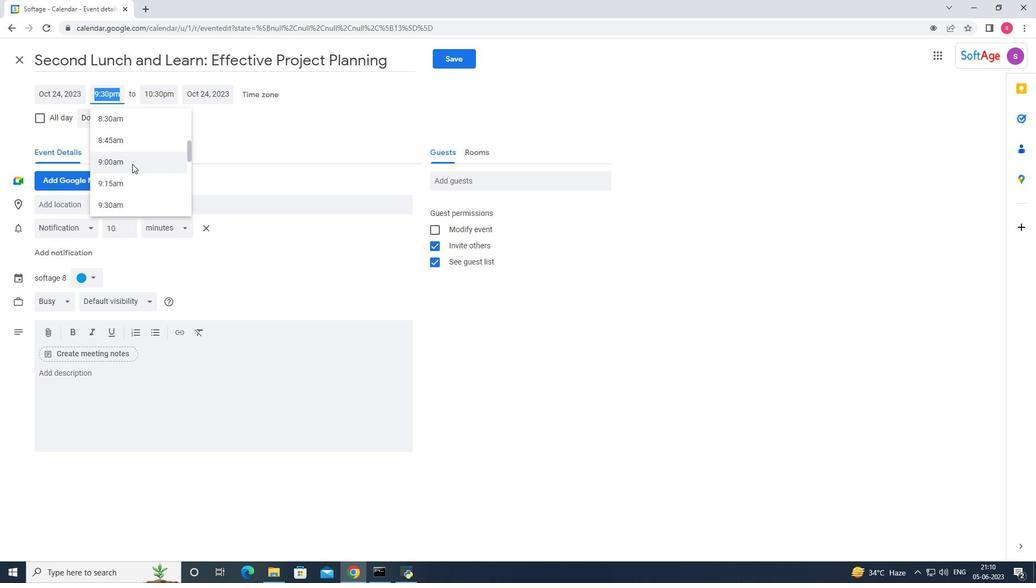 
Action: Mouse moved to (126, 185)
Screenshot: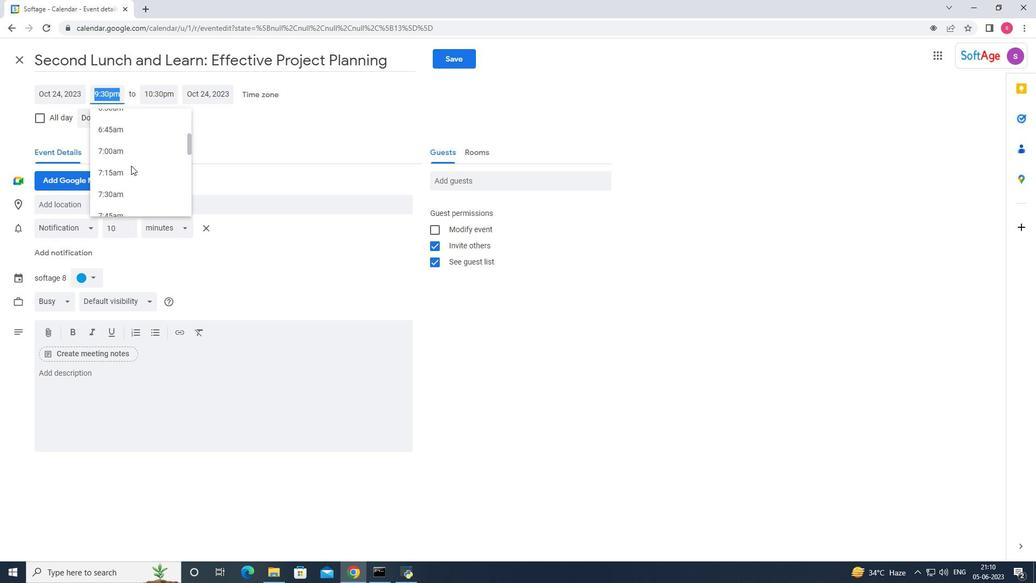 
Action: Mouse scrolled (126, 185) with delta (0, 0)
Screenshot: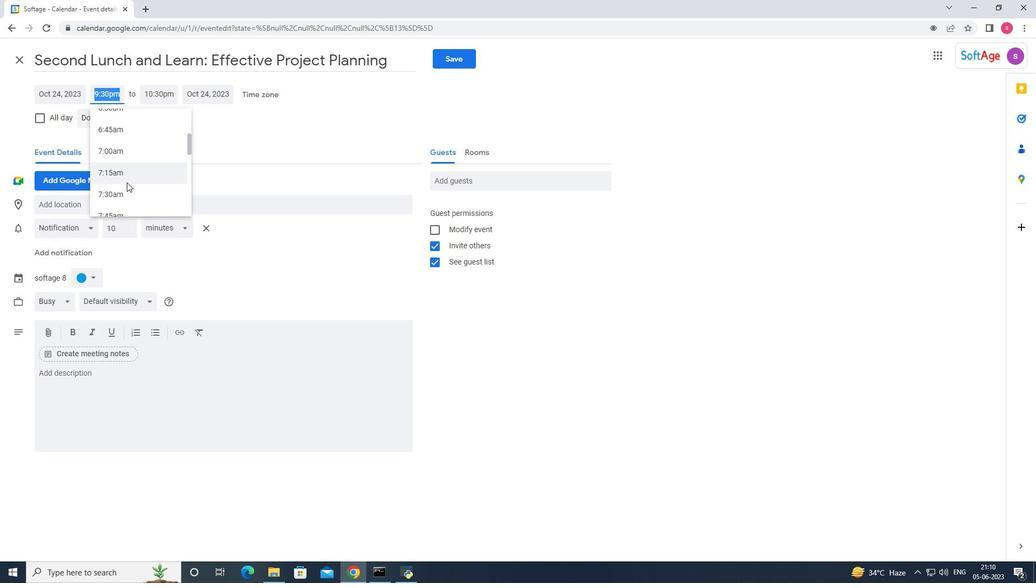 
Action: Mouse scrolled (126, 185) with delta (0, 0)
Screenshot: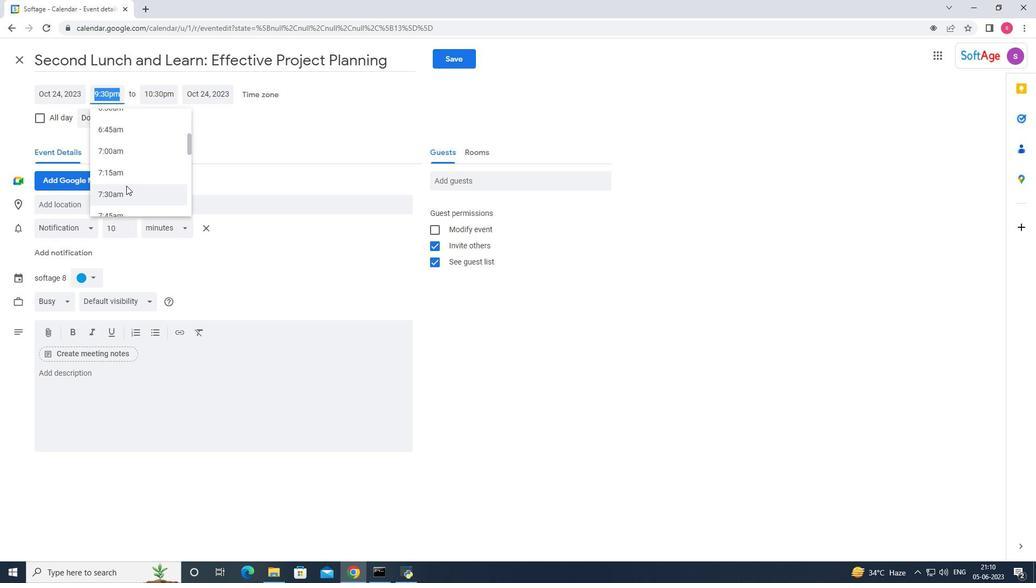 
Action: Mouse moved to (122, 172)
Screenshot: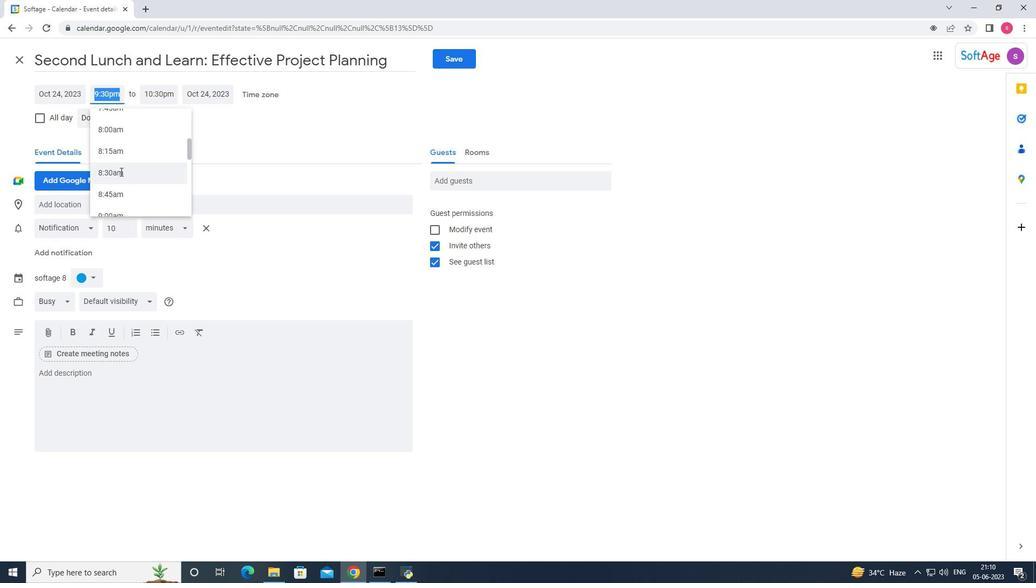 
Action: Mouse pressed left at (122, 172)
Screenshot: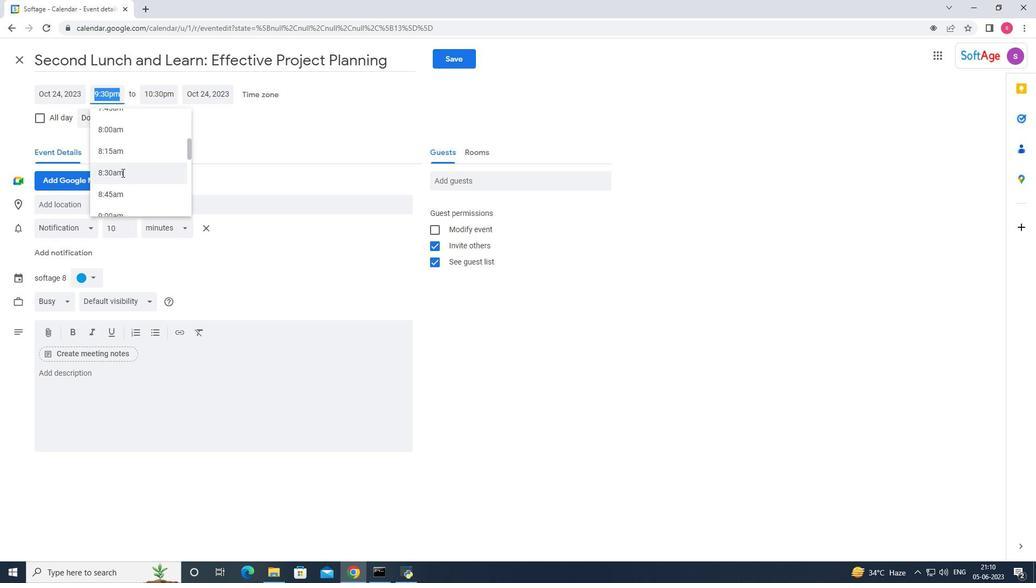 
Action: Mouse moved to (149, 92)
Screenshot: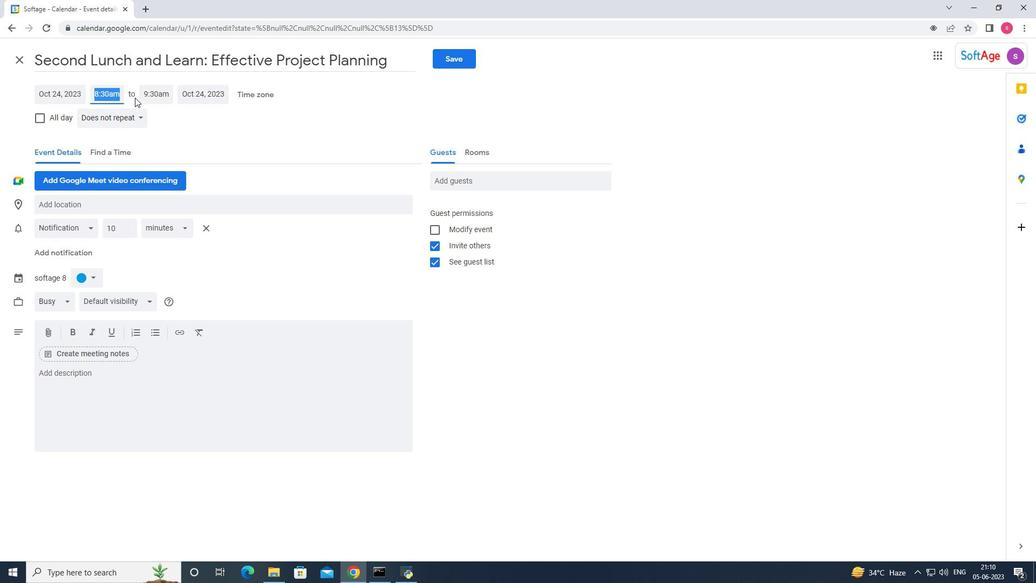 
Action: Mouse pressed left at (149, 92)
Screenshot: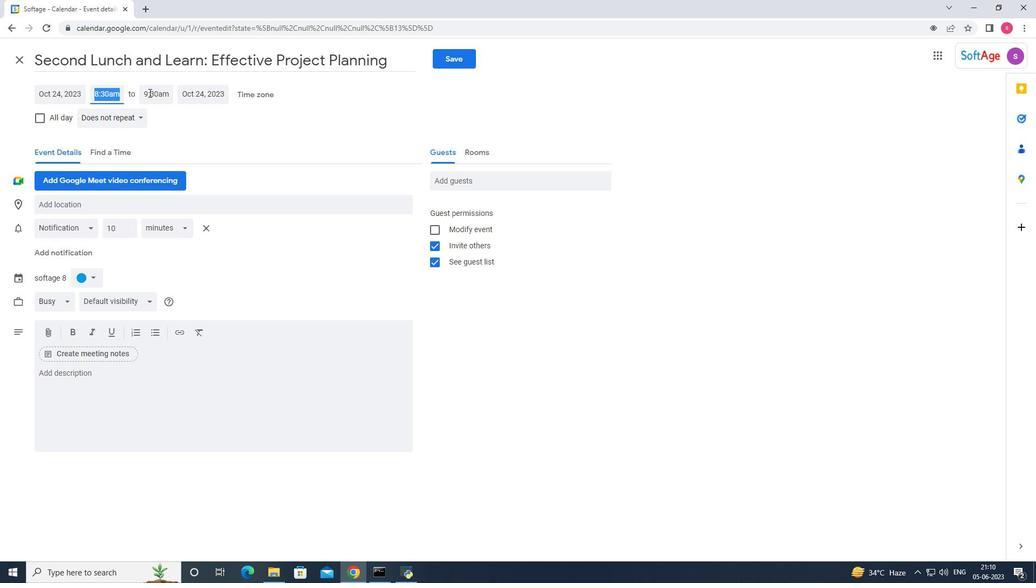 
Action: Mouse moved to (169, 200)
Screenshot: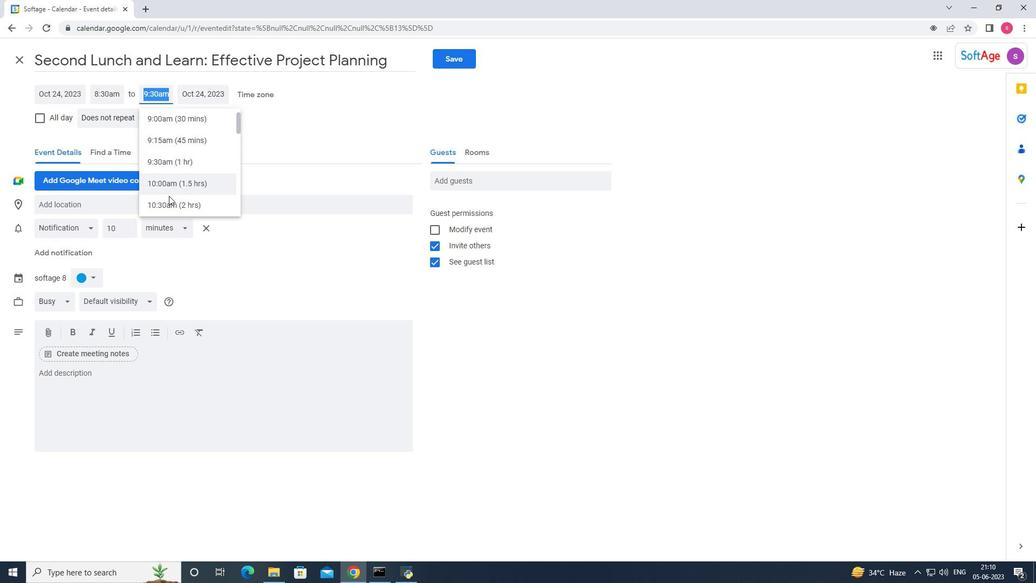 
Action: Mouse pressed left at (169, 200)
Screenshot: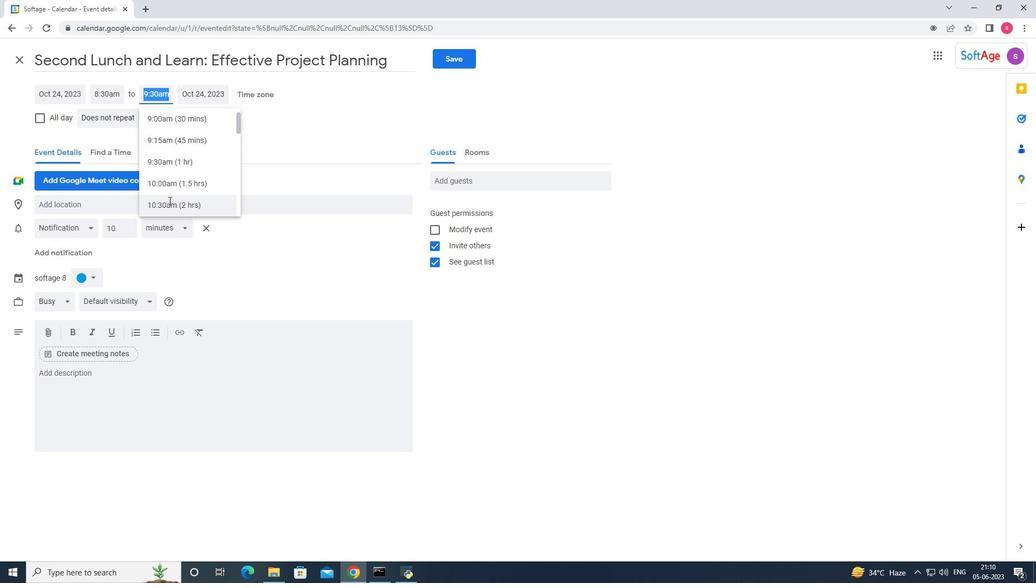 
Action: Mouse moved to (120, 379)
Screenshot: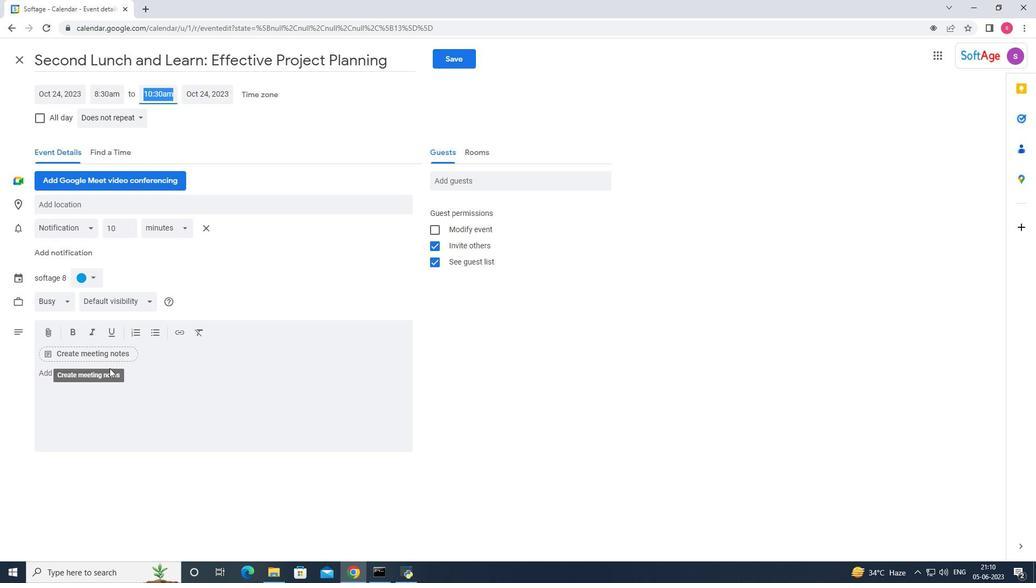 
Action: Mouse pressed left at (120, 379)
Screenshot: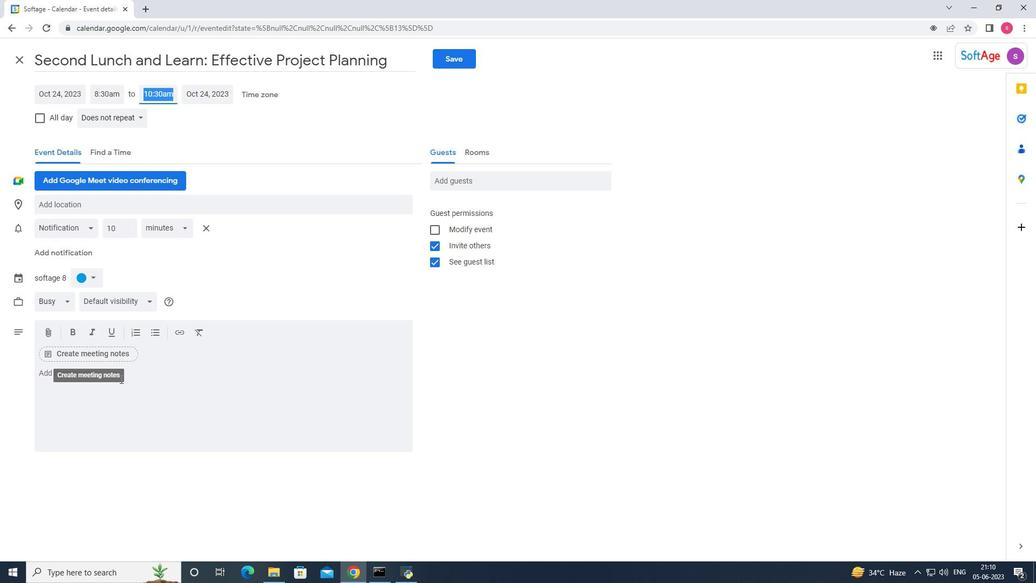 
Action: Mouse moved to (120, 379)
Screenshot: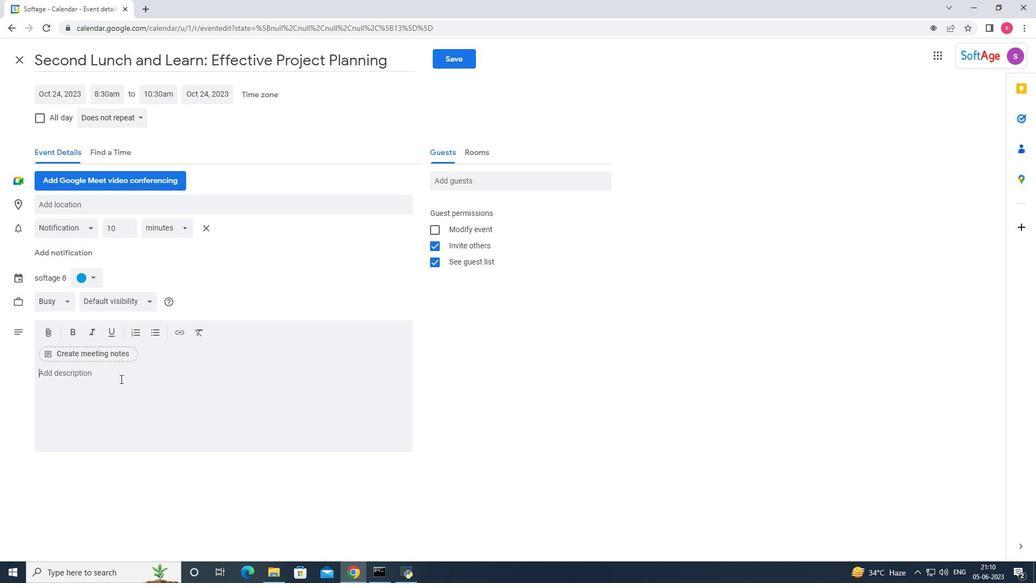 
Action: Key pressed <Key.shift_r>During<Key.space>the<Key.space><Key.shift_r>Quality<Key.space><Key.shift_r>Assurance<Key.space><Key.shift_r>Check<Key.space><Key.backspace>,<Key.space>pa<Key.space>dedicated<Key.space>team<Key.space>or<Key.space>quality<Key.space>assure<Key.space><Key.backspace>ance<Key.space>
Screenshot: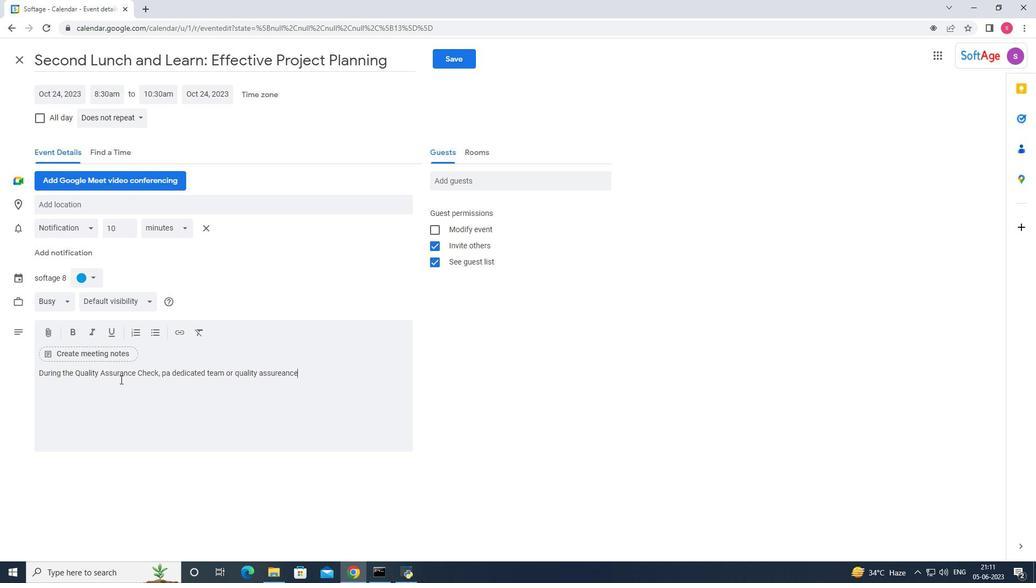 
Action: Mouse moved to (287, 376)
Screenshot: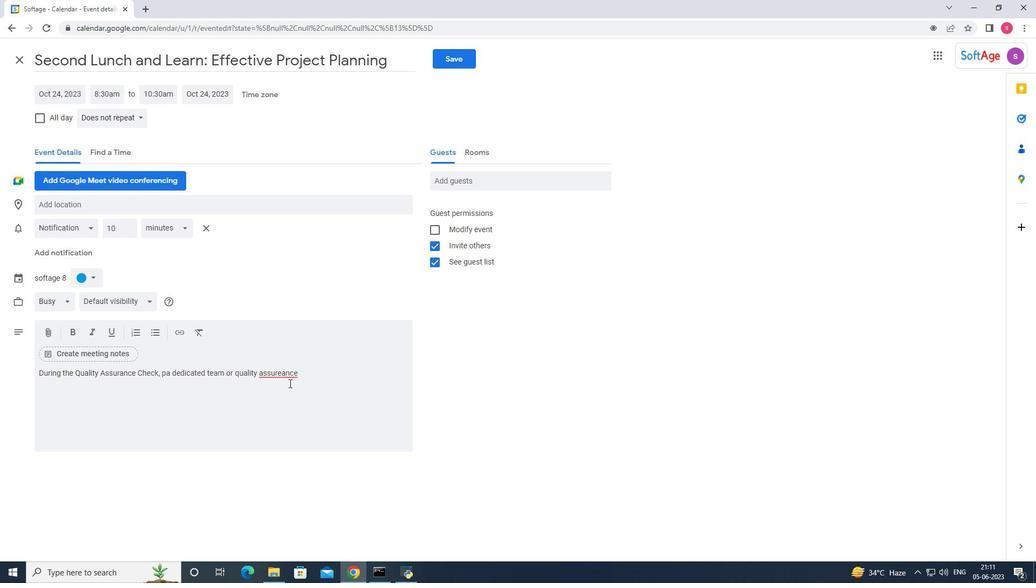 
Action: Mouse pressed right at (287, 376)
Screenshot: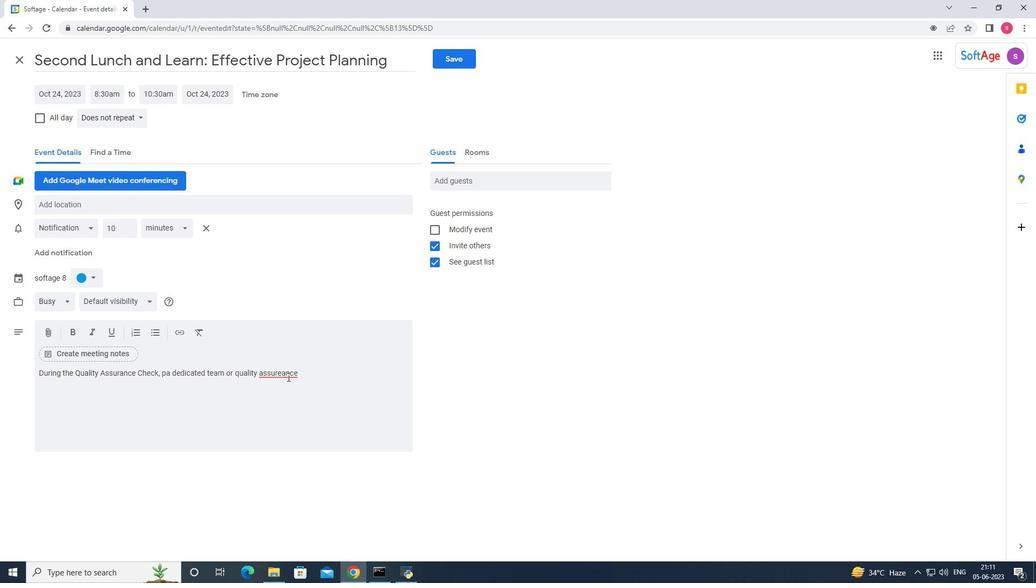 
Action: Mouse moved to (316, 388)
Screenshot: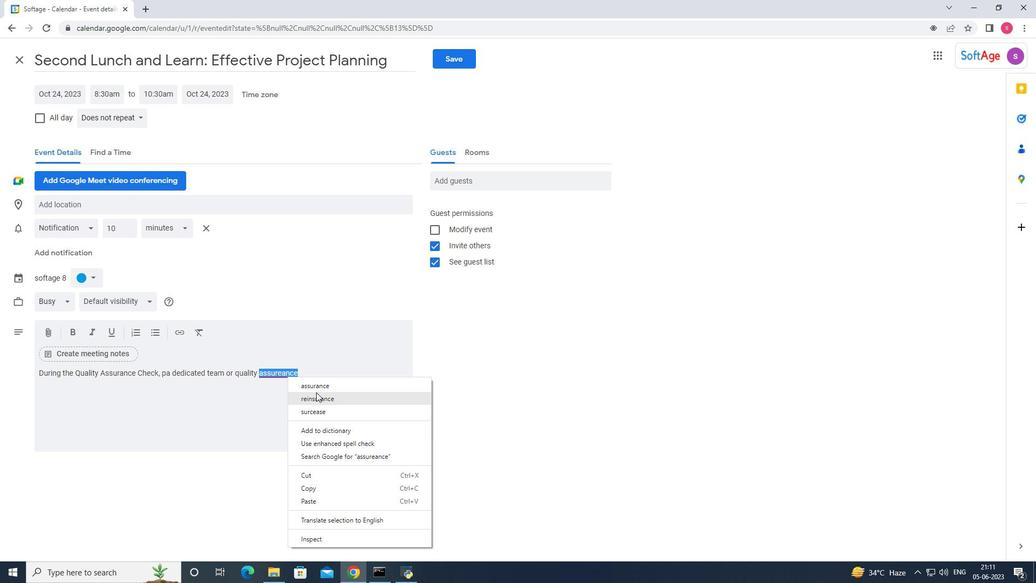 
Action: Mouse pressed left at (316, 388)
Screenshot: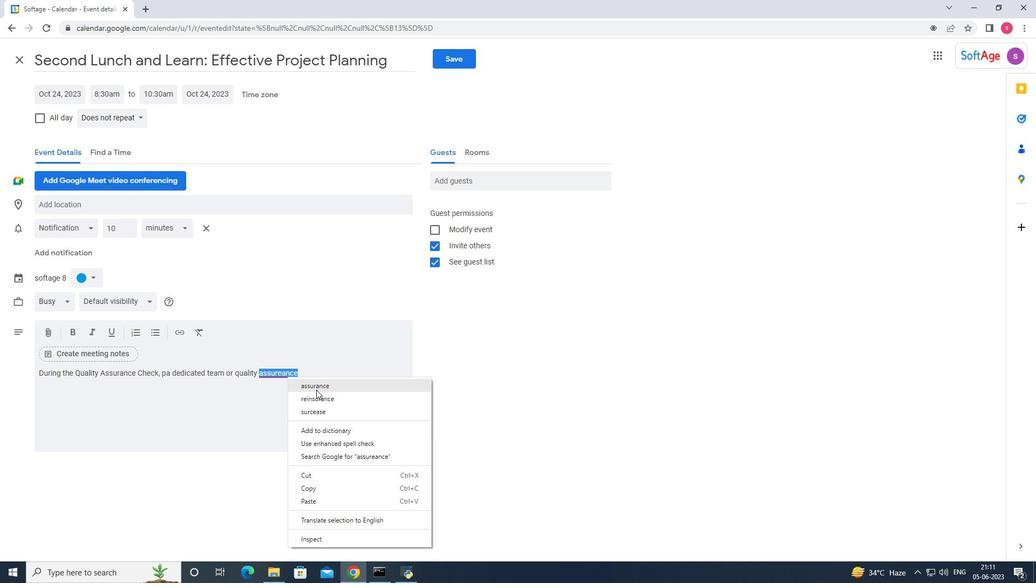 
Action: Key pressed <Key.space>professionals<Key.space>will<Key.space>conduct<Key.space>a<Key.space>comprehensice<Key.space>ass
Screenshot: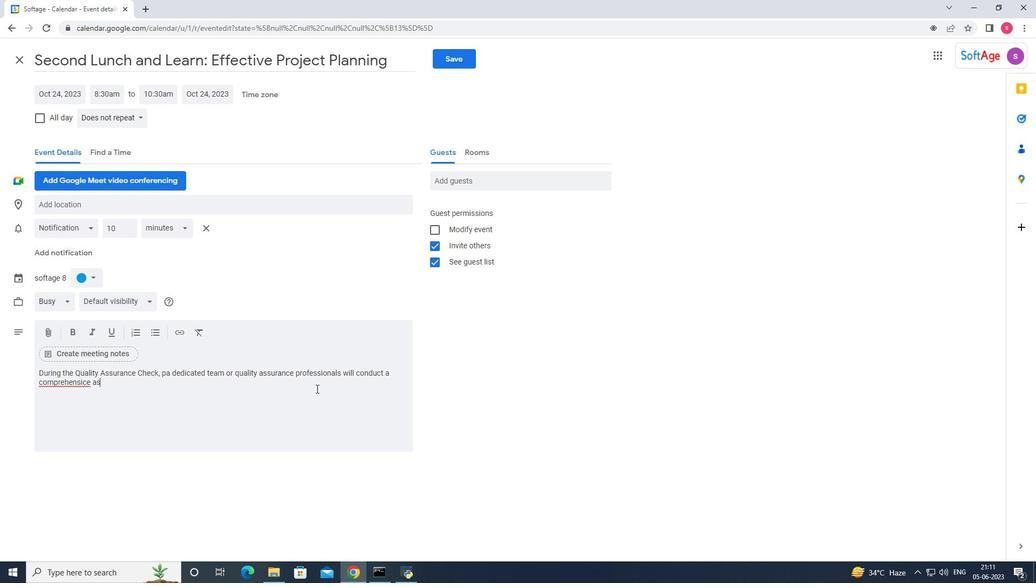 
Action: Mouse moved to (66, 385)
Screenshot: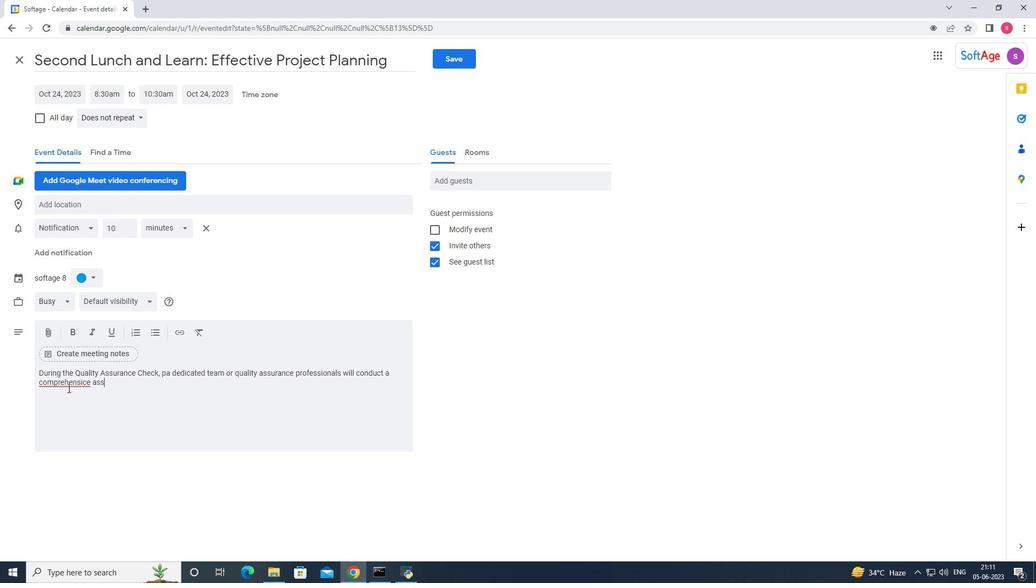 
Action: Mouse pressed right at (66, 385)
Screenshot: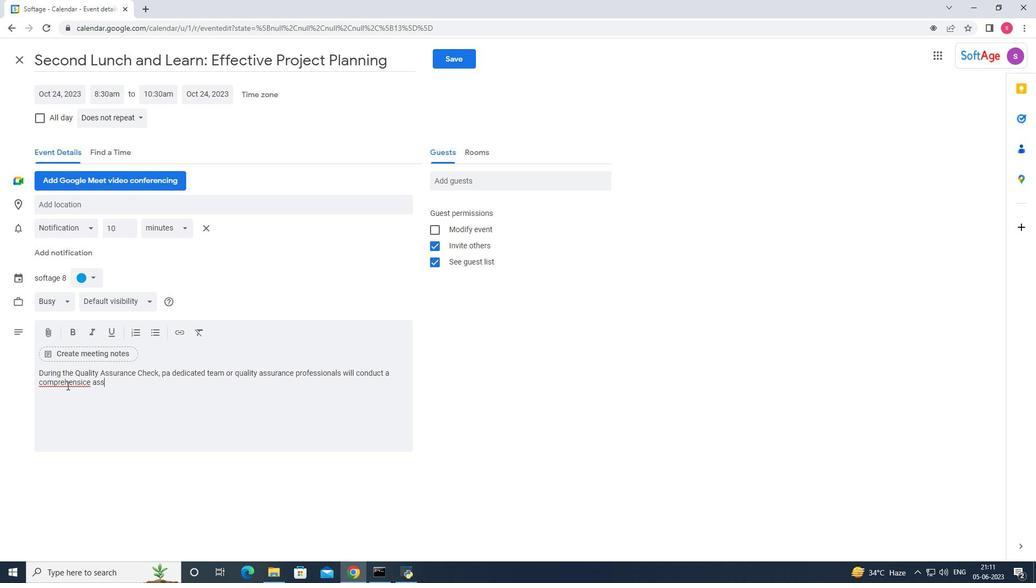 
Action: Mouse moved to (95, 397)
Screenshot: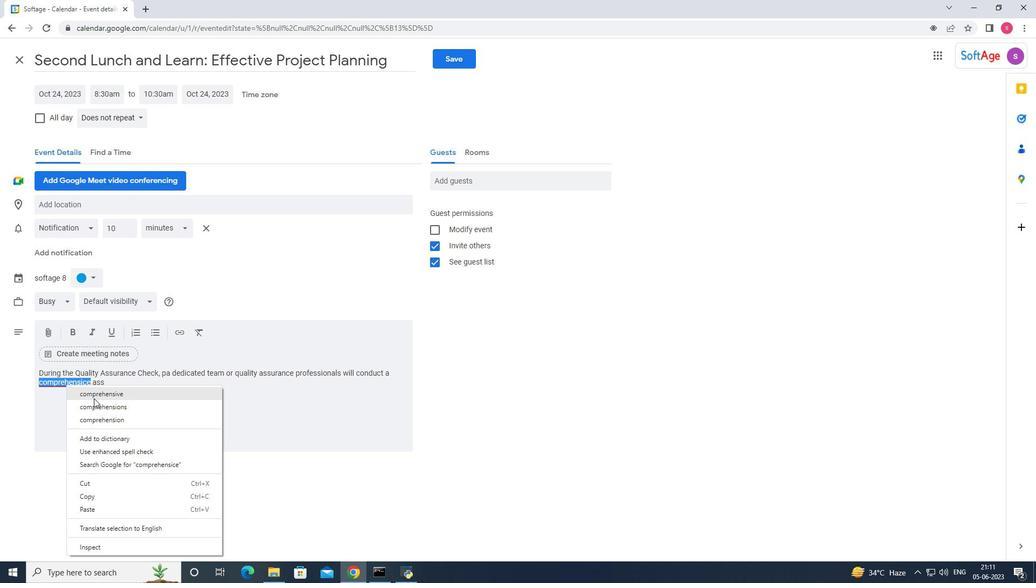 
Action: Mouse pressed left at (95, 397)
Screenshot: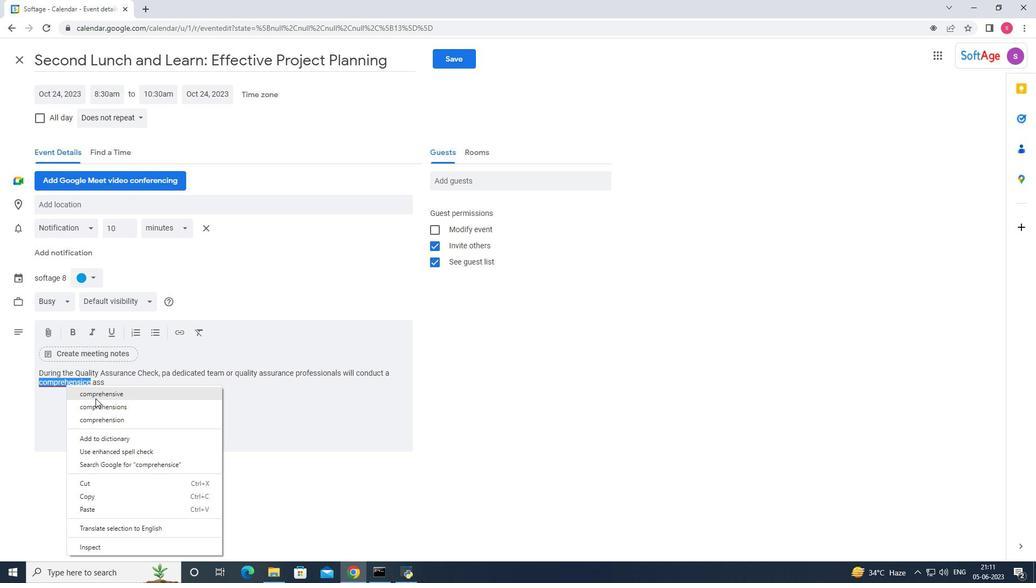 
Action: Mouse moved to (111, 387)
Screenshot: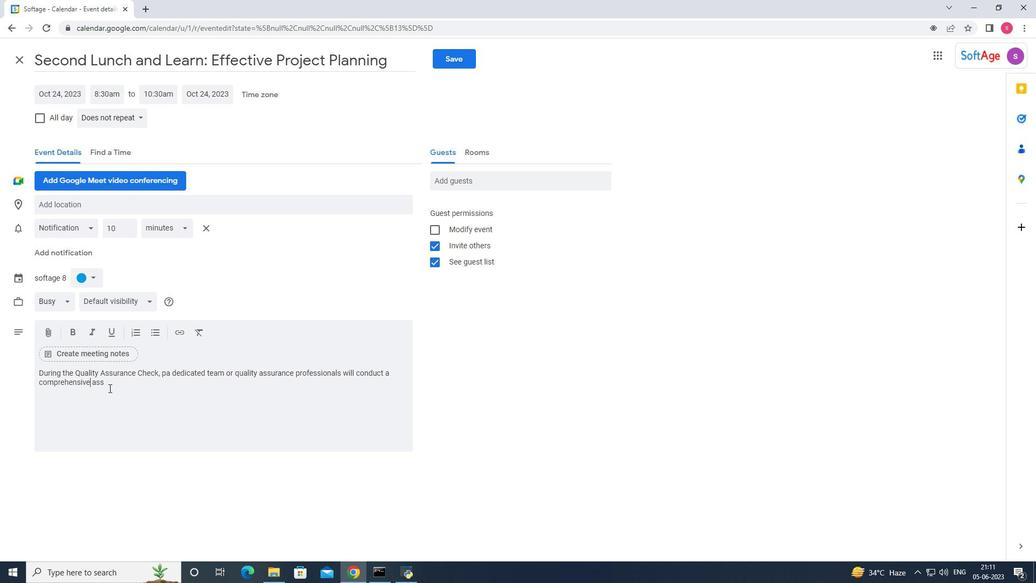
Action: Mouse pressed left at (111, 387)
Screenshot: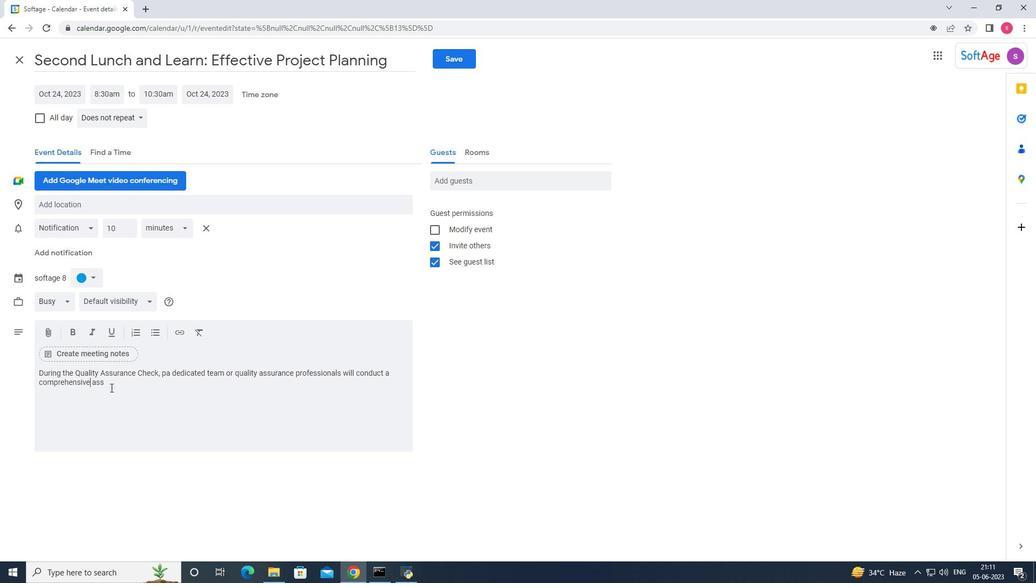 
Action: Mouse moved to (113, 386)
Screenshot: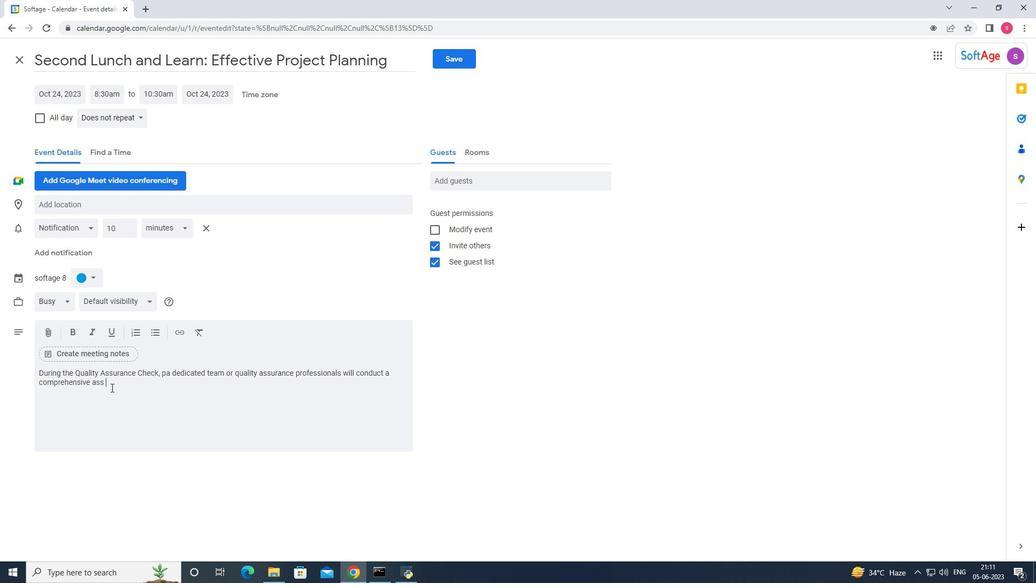 
Action: Key pressed <Key.backspace>essment<Key.space>of<Key.space>the<Key.space>project<Key.space>against<Key.space>predetermined<Key.space>w<Key.backspace>quality<Key.space>vriteris<Key.backspace>a.<Key.space>
Screenshot: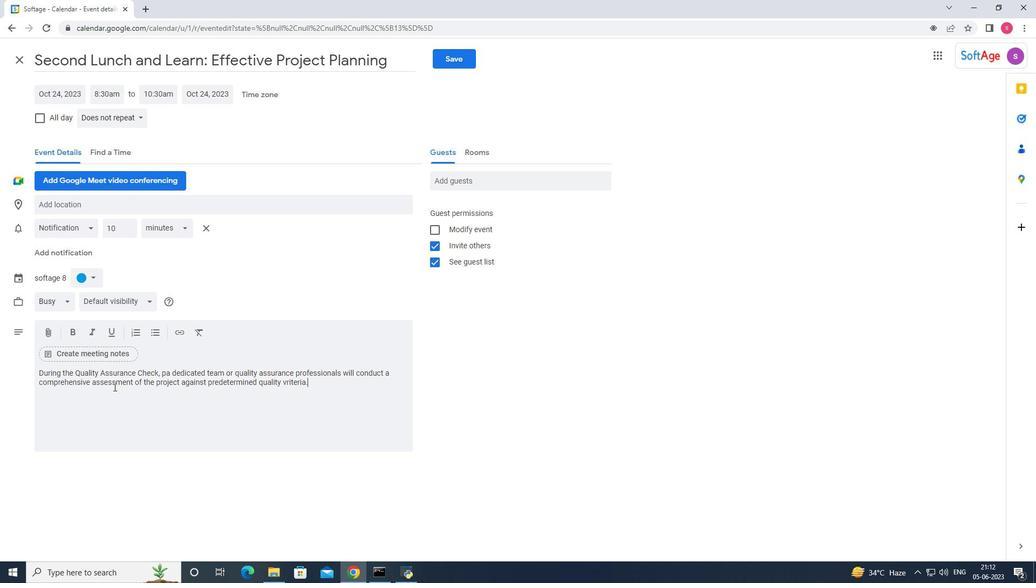 
Action: Mouse moved to (296, 380)
Screenshot: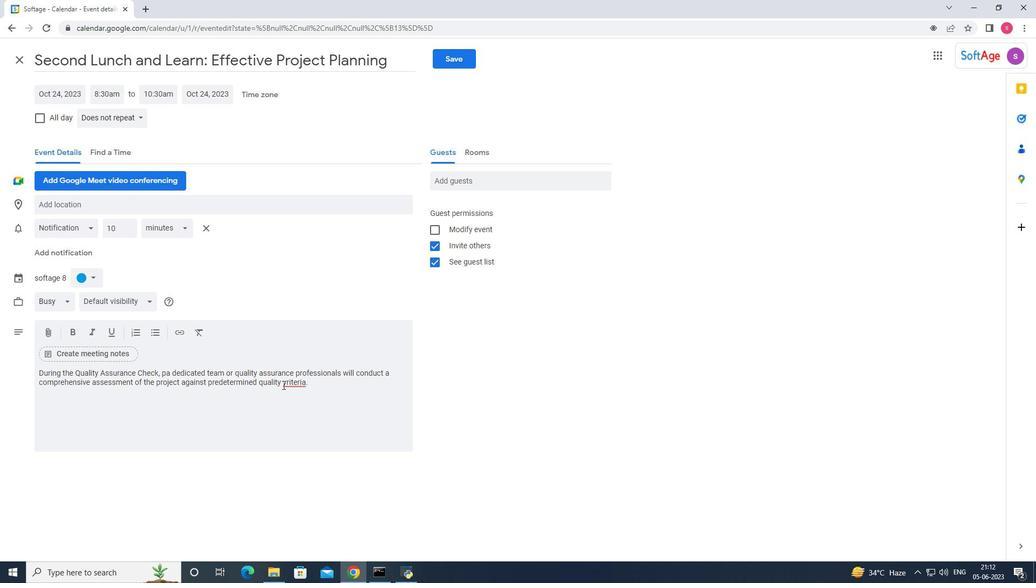 
Action: Mouse pressed right at (296, 380)
Screenshot: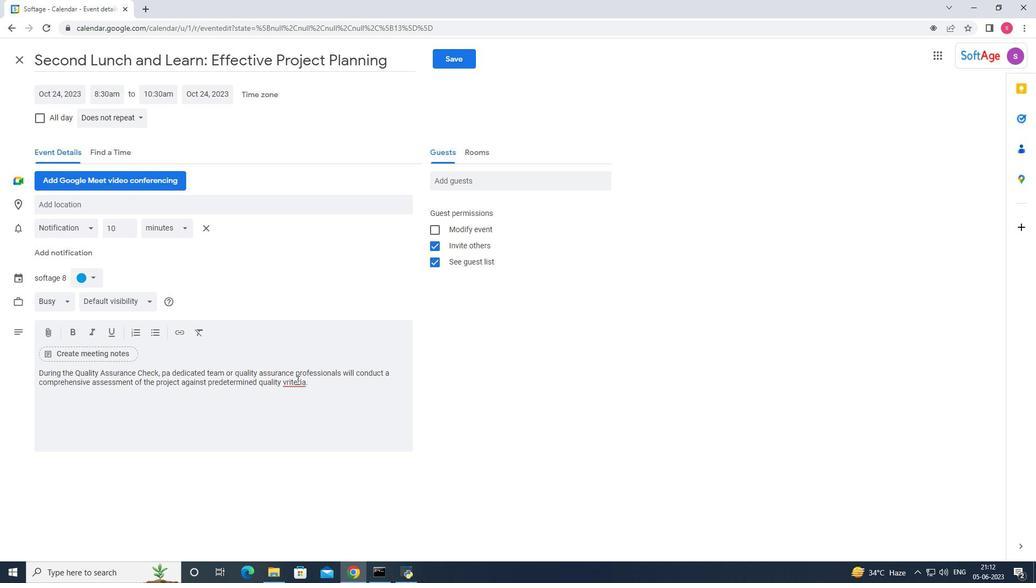 
Action: Mouse moved to (319, 390)
Screenshot: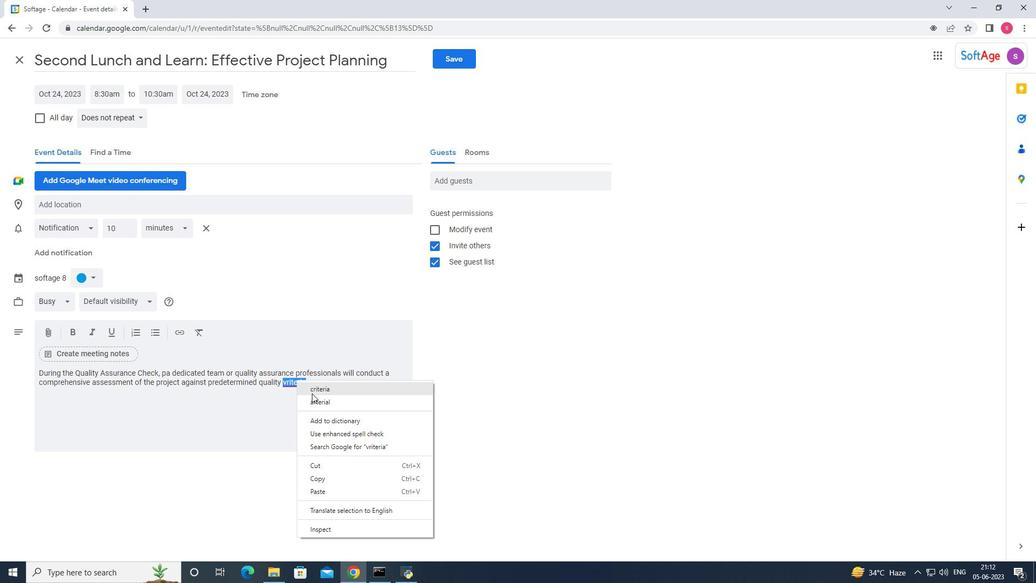 
Action: Mouse pressed left at (319, 390)
Screenshot: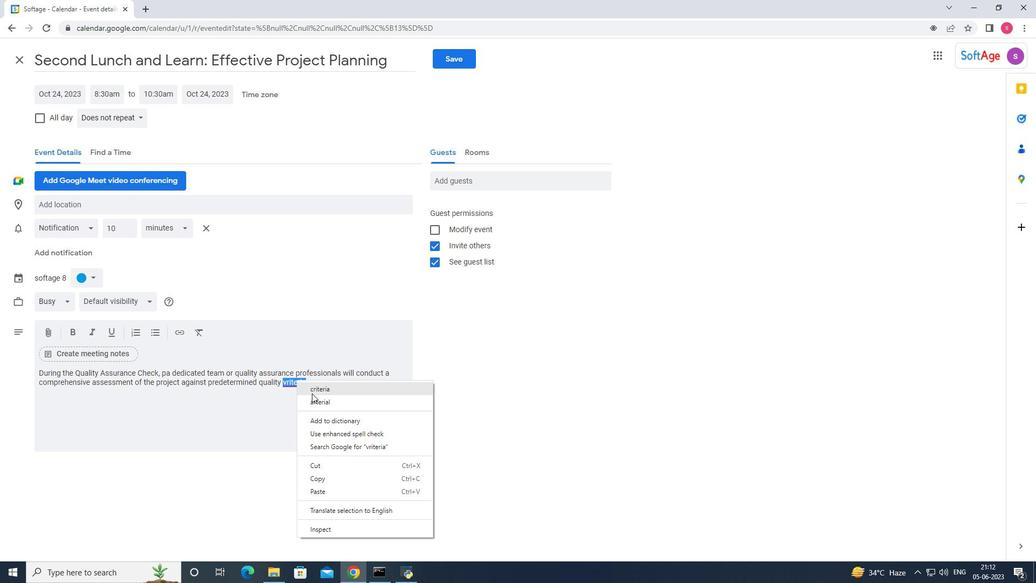 
Action: Mouse moved to (329, 387)
Screenshot: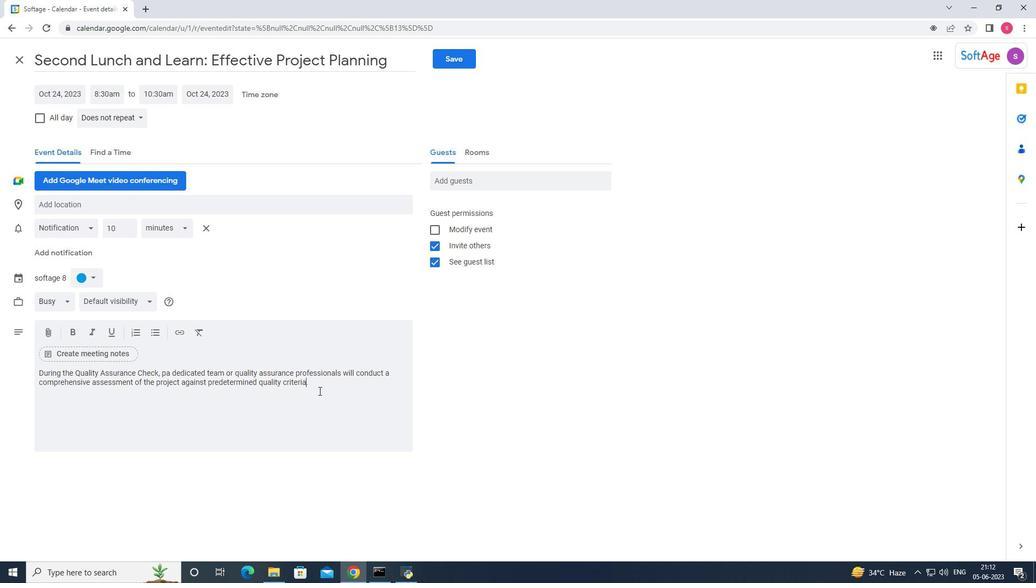 
Action: Mouse pressed left at (329, 387)
Screenshot: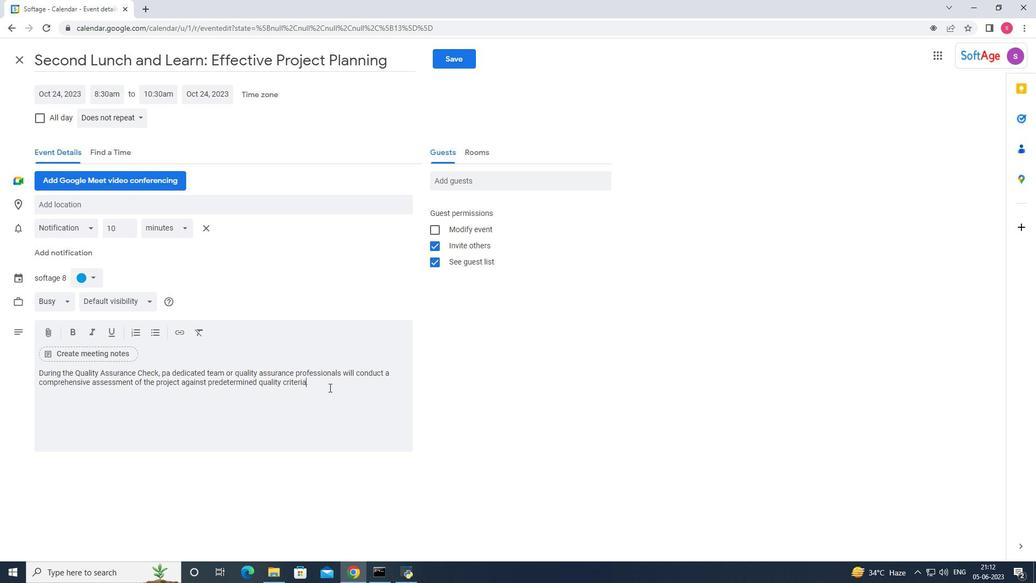 
Action: Key pressed <Key.shift_r>The<Key.space>trea<Key.backspace><Key.backspace><Key.backspace>ram<Key.space>will<Key.space>review<Key.space>barior<Key.backspace>s<Key.space><Key.backspace><Key.backspace><Key.backspace><Key.backspace><Key.backspace><Key.backspace><Key.backspace>varioues<Key.backspace><Key.backspace>s<Key.space>aspectsn<Key.backspace>,<Key.space>including<Key.space>pre<Key.backspace>oject<Key.space>documents<Key.backspace>ations<Key.backspace>,<Key.space>processes,<Key.space>methdologiesn<Key.space><Key.backspace><Key.backspace>,<Key.space>
Screenshot: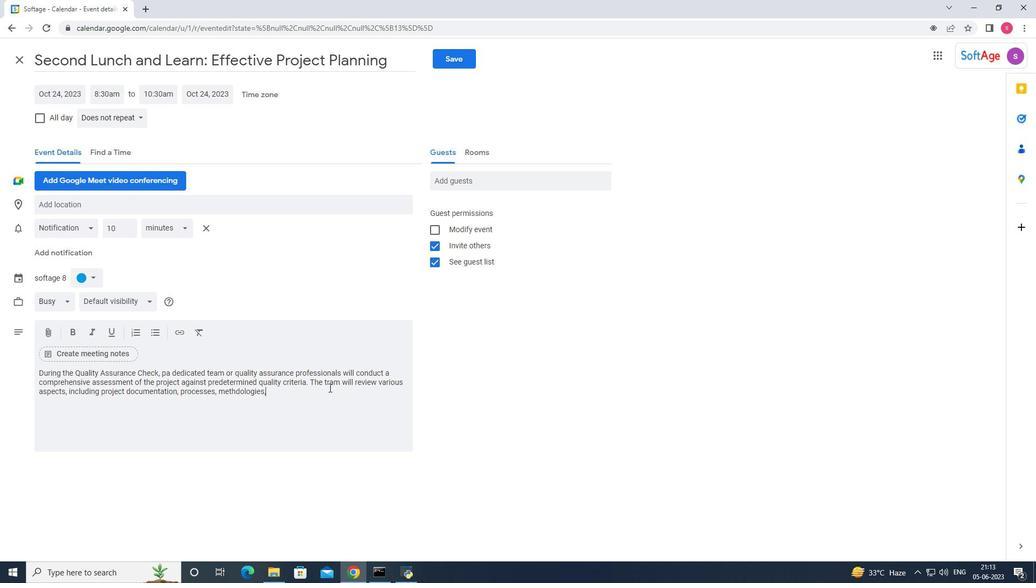 
Action: Mouse moved to (242, 397)
Screenshot: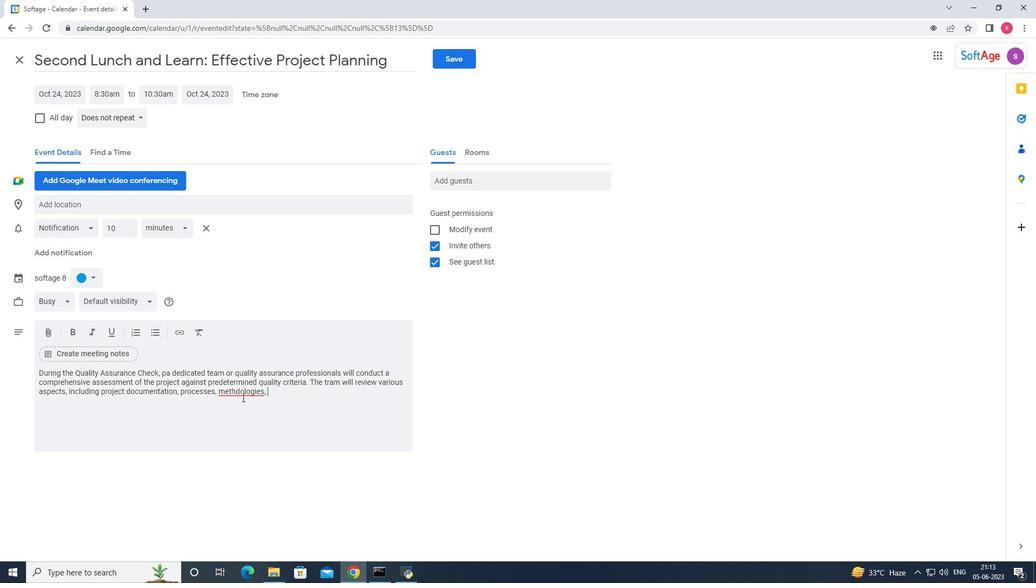 
Action: Mouse pressed right at (242, 397)
Screenshot: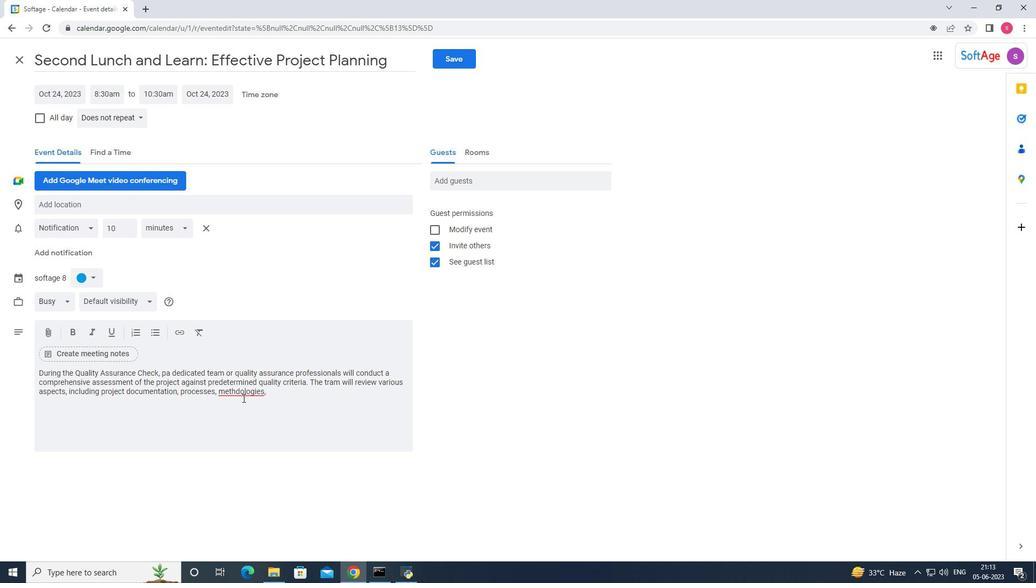 
Action: Mouse moved to (304, 252)
Screenshot: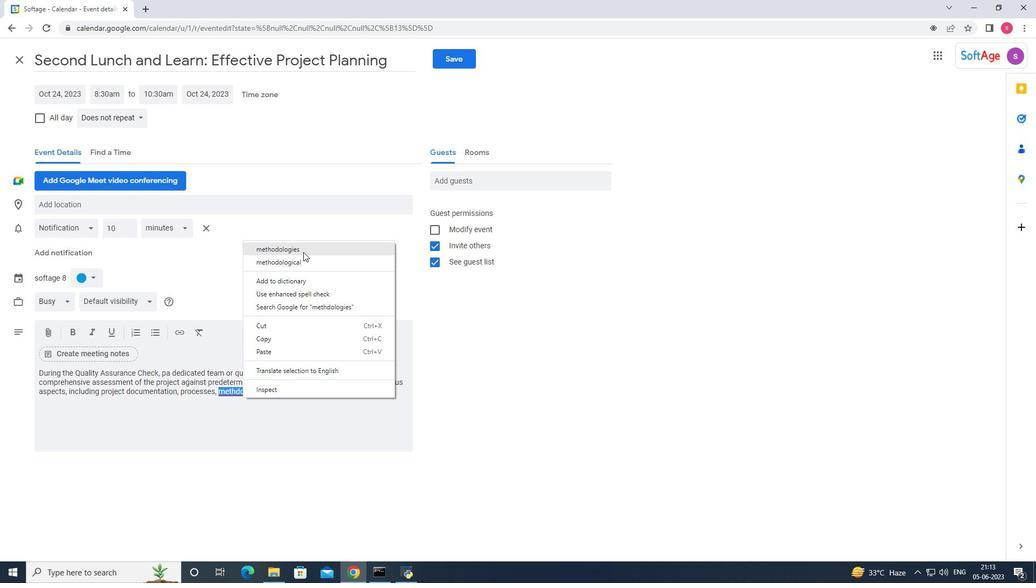 
Action: Mouse pressed left at (304, 252)
Screenshot: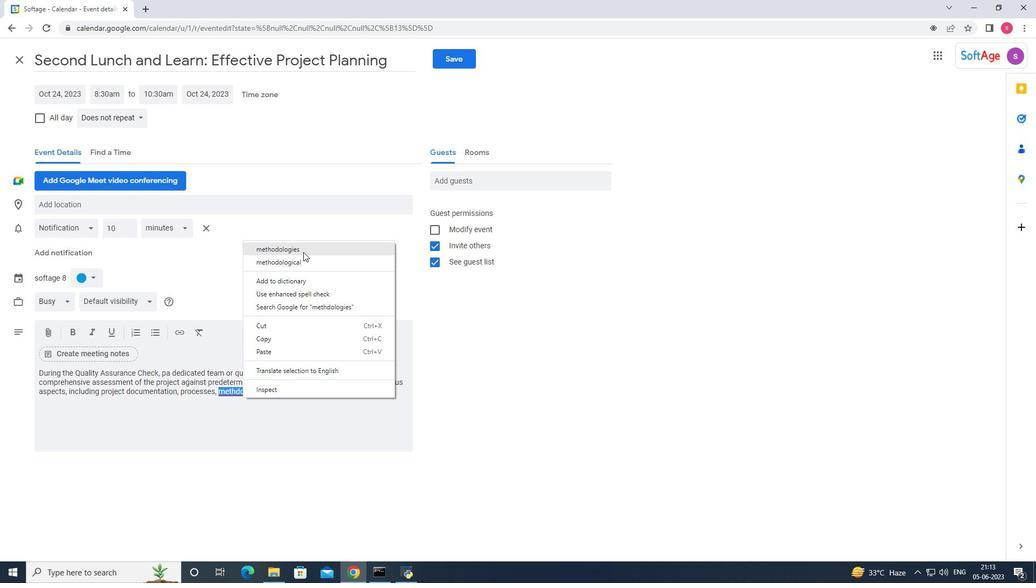 
Action: Mouse moved to (292, 395)
Screenshot: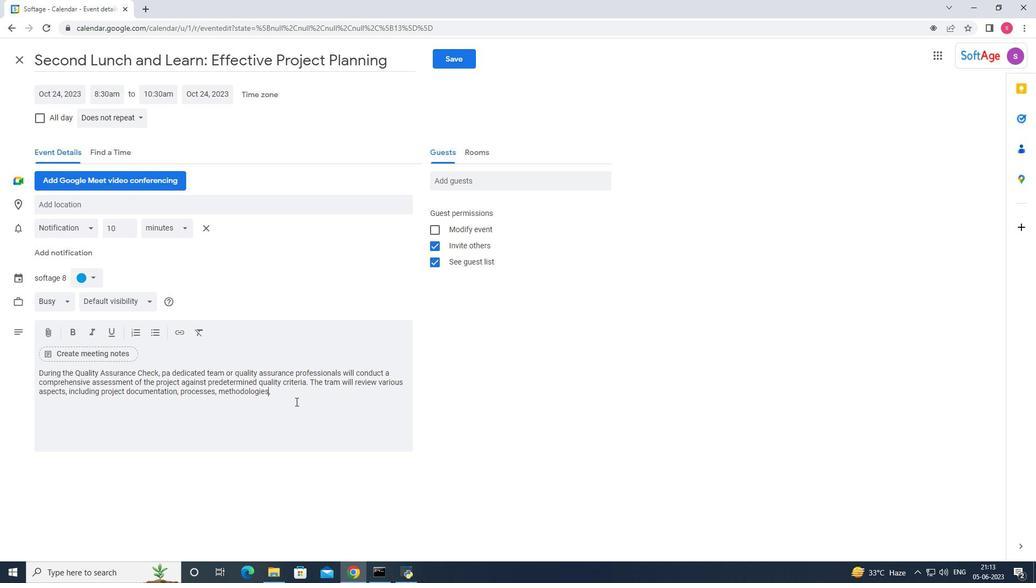 
Action: Mouse pressed left at (292, 395)
Screenshot: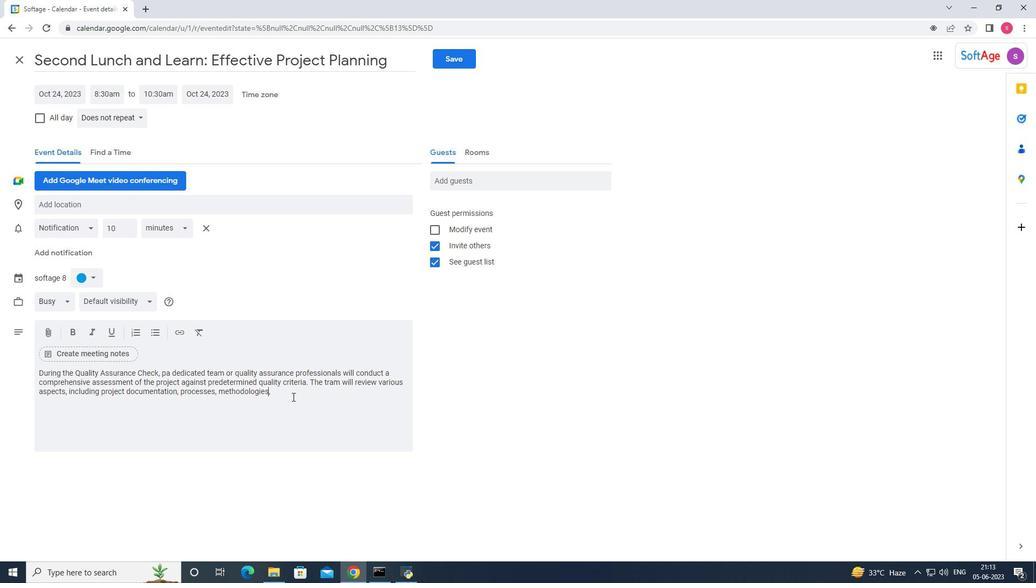 
Action: Mouse moved to (293, 386)
Screenshot: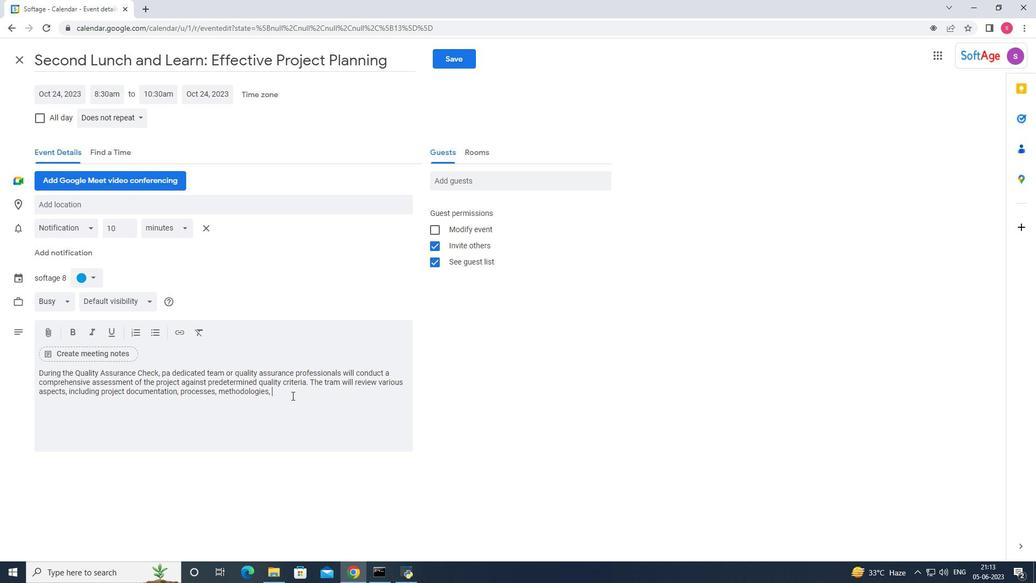 
Action: Key pressed and<Key.space>actual<Key.space>delic<Key.backspace>veri<Key.backspace>avl<Key.backspace><Key.backspace>v<Key.backspace>ble<Key.space><Key.backspace>e<Key.backspace>sn<Key.space><Key.backspace><Key.backspace>,<Key.space>to<Key.space>ensure<Key.space>they<Key.space>meet<Key.space>the<Key.space>defined<Key.space>u<Key.backspace>quality<Key.space>standards,<Key.backspace>.
Screenshot: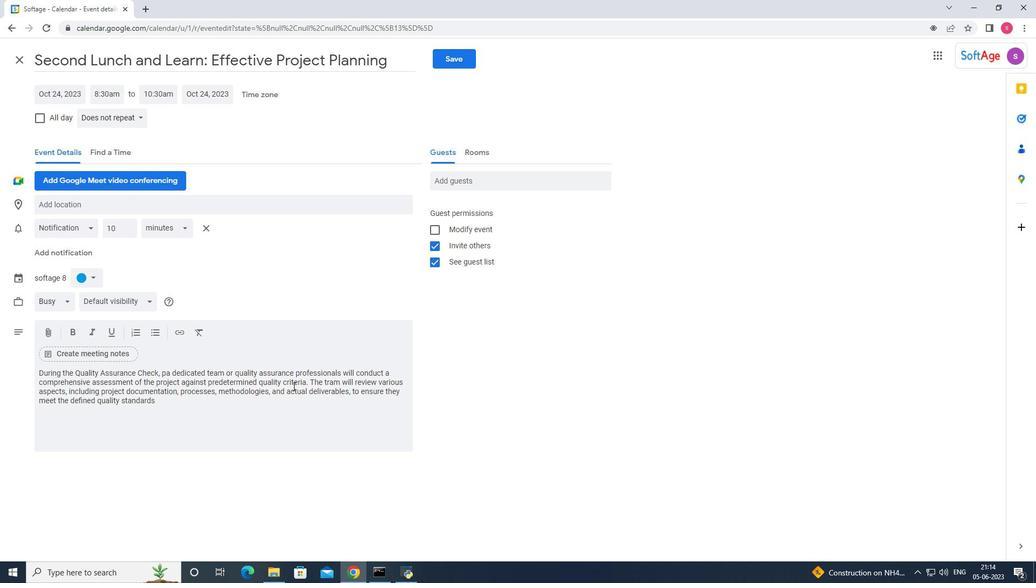 
Action: Mouse moved to (93, 280)
Screenshot: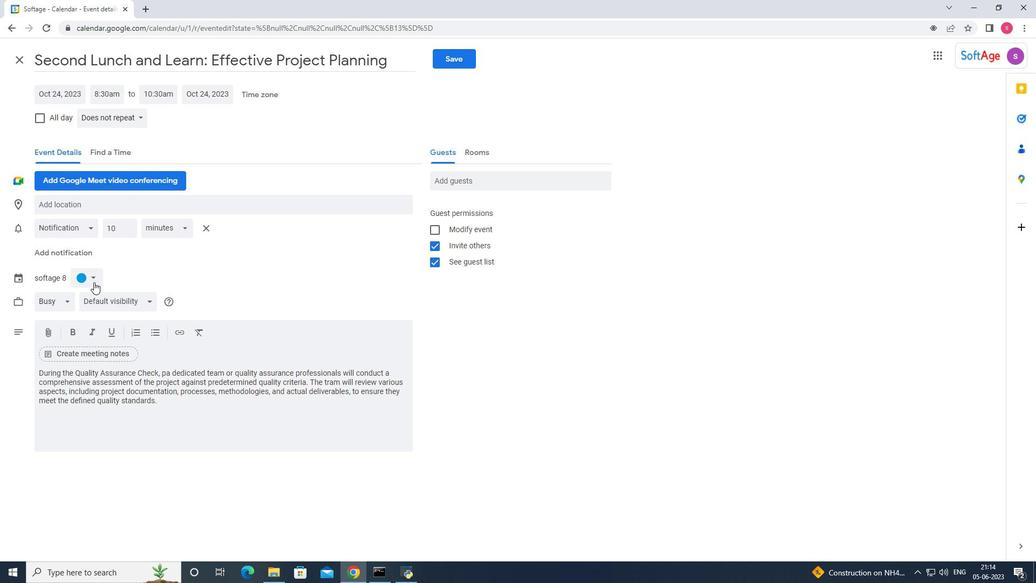 
Action: Mouse pressed left at (93, 280)
Screenshot: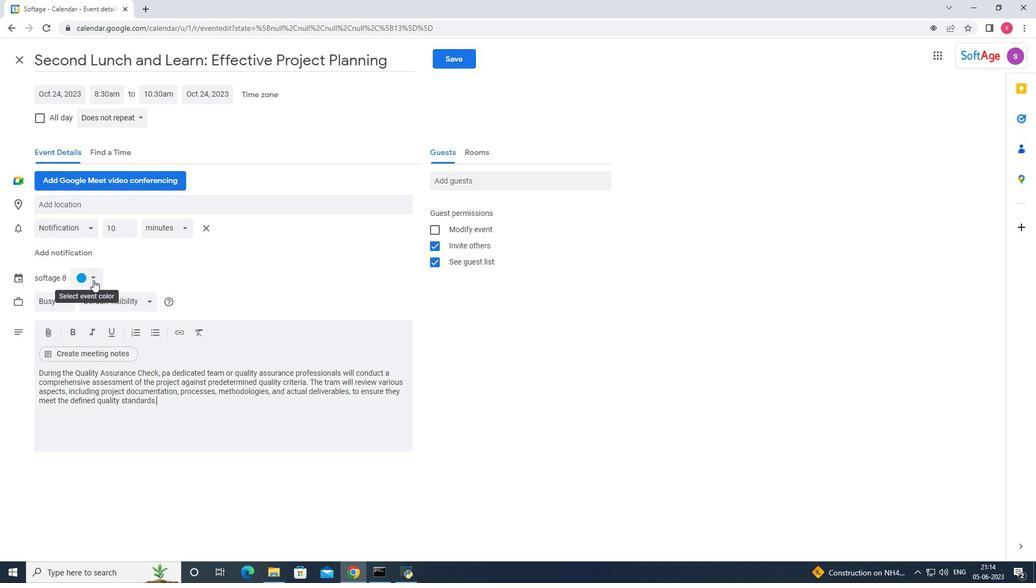 
Action: Mouse moved to (91, 316)
Screenshot: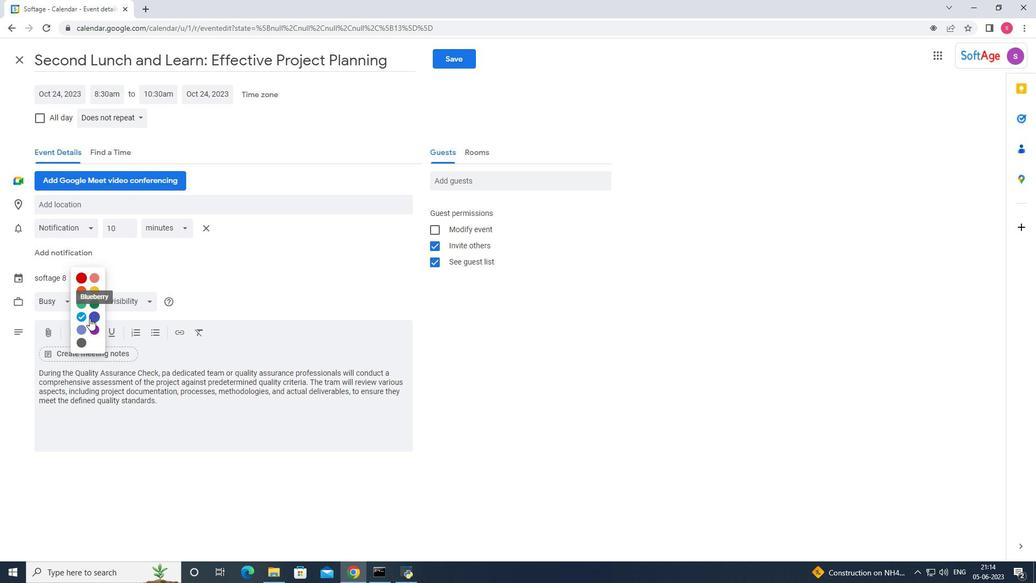 
Action: Mouse pressed left at (91, 316)
Screenshot: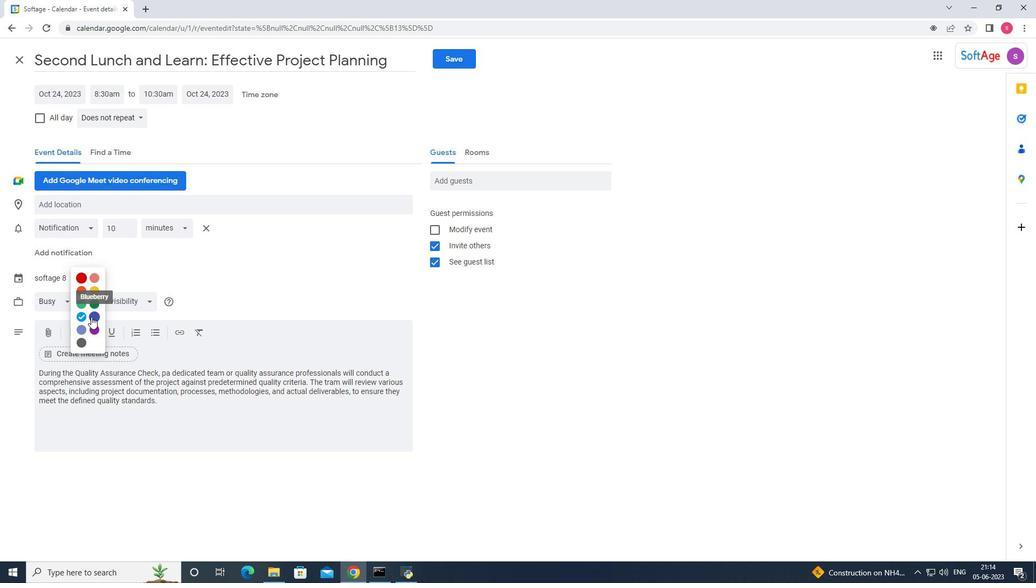 
Action: Mouse moved to (80, 208)
Screenshot: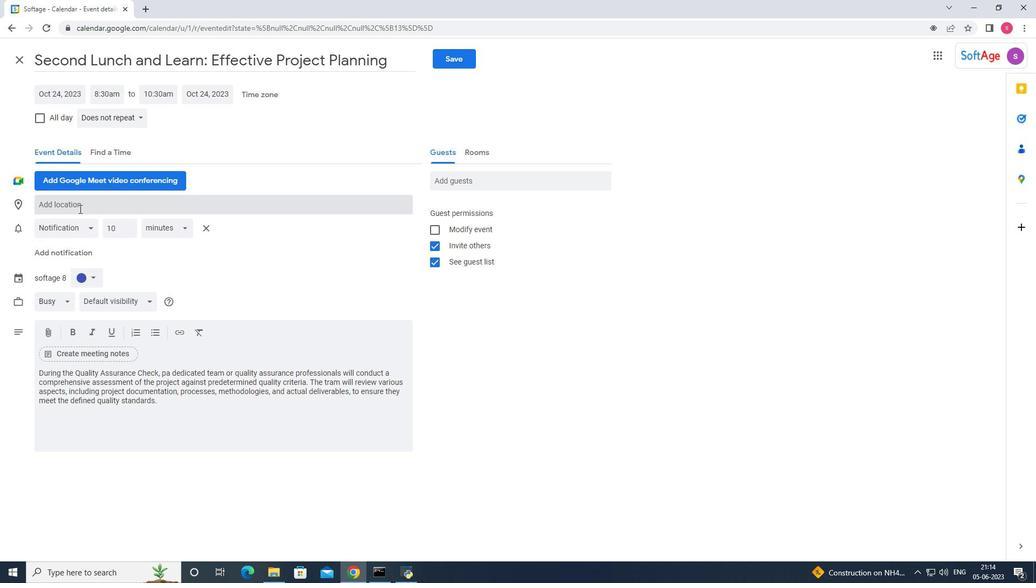 
Action: Mouse pressed left at (80, 208)
Screenshot: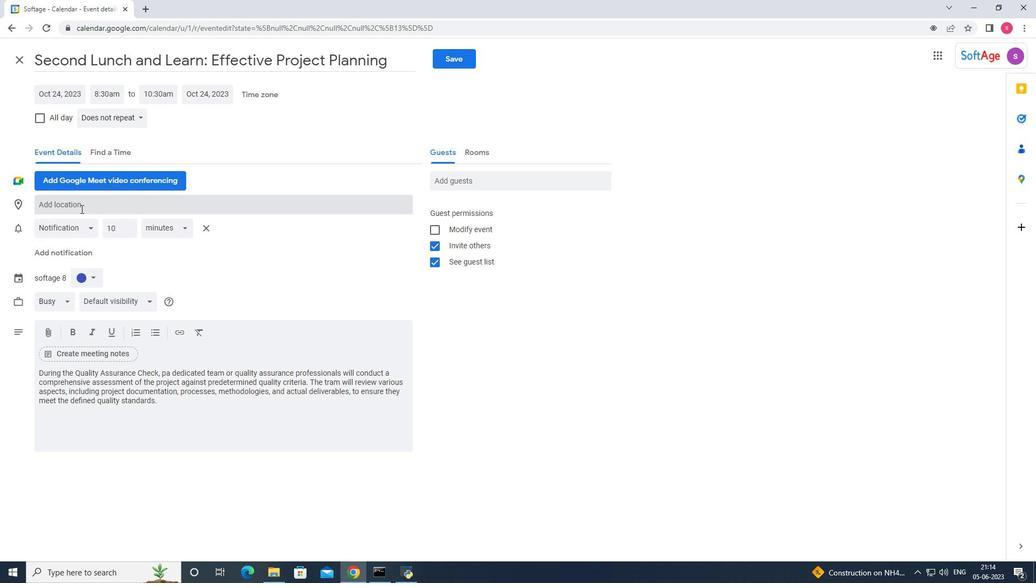 
Action: Mouse moved to (80, 208)
Screenshot: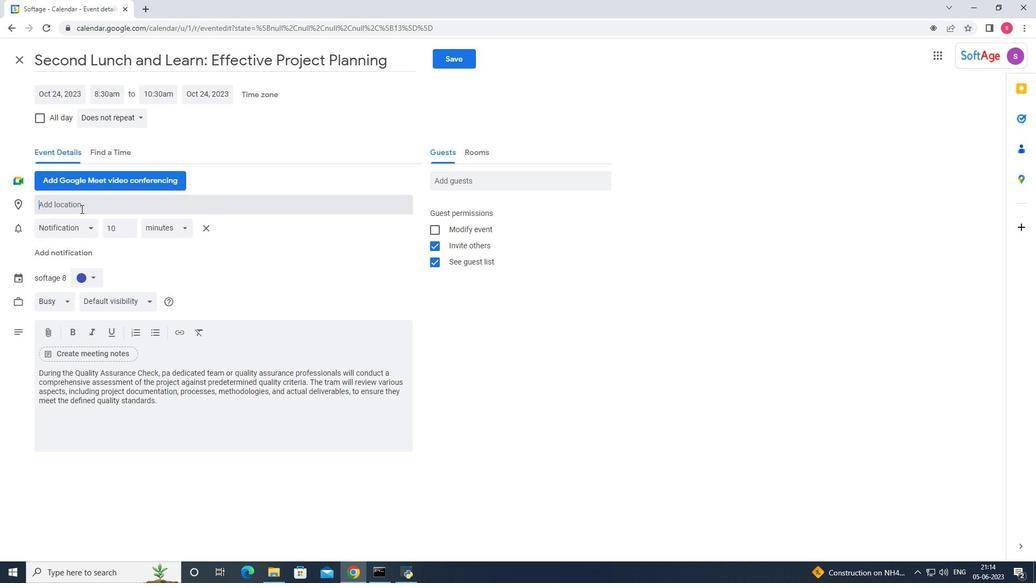 
Action: Key pressed <Key.shift>Marrakech<Key.space>moroo<Key.backspace>
Screenshot: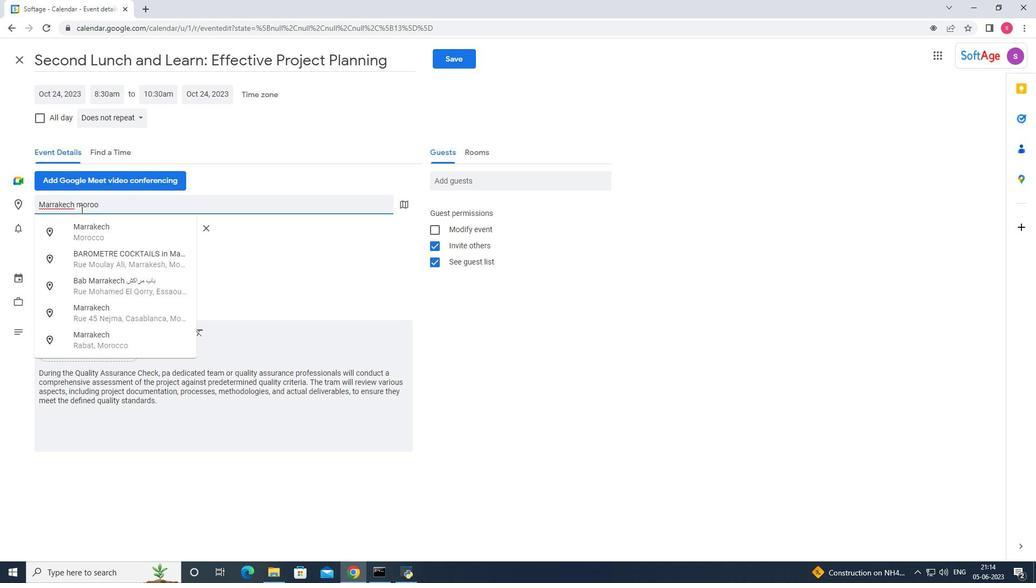 
Action: Mouse moved to (106, 231)
Screenshot: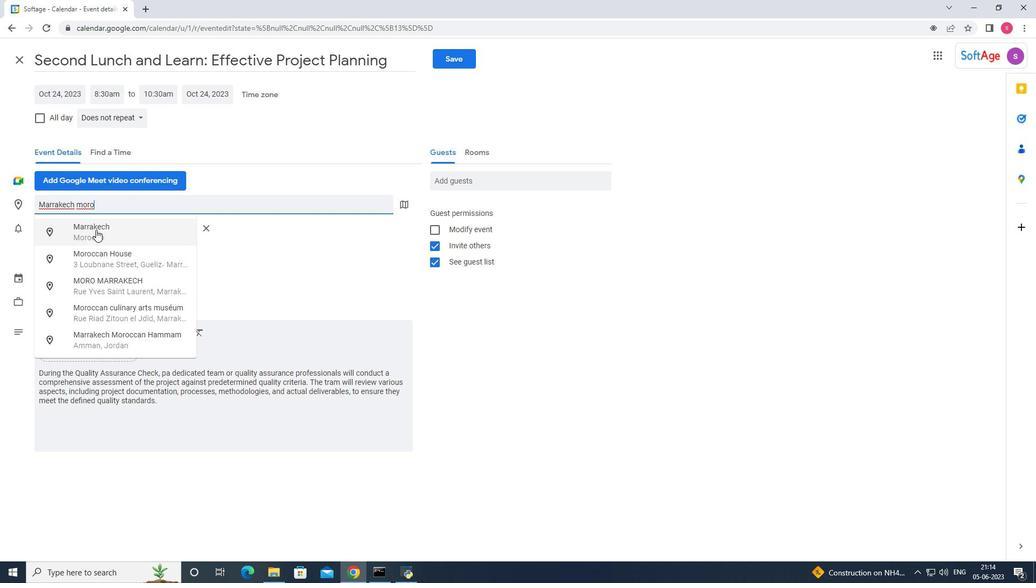 
Action: Mouse pressed left at (106, 231)
Screenshot: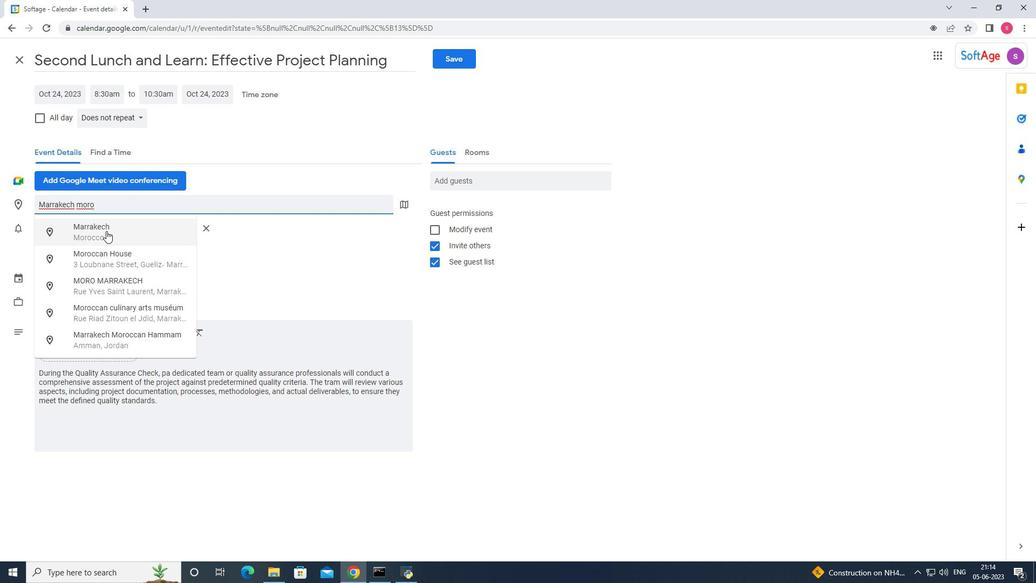 
Action: Mouse moved to (471, 177)
Screenshot: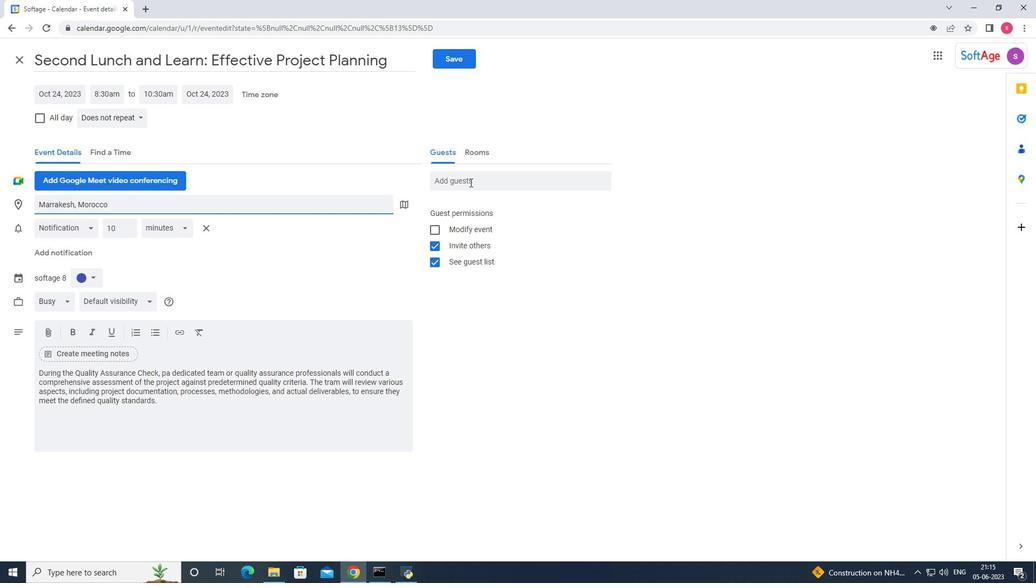 
Action: Mouse pressed left at (471, 177)
Screenshot: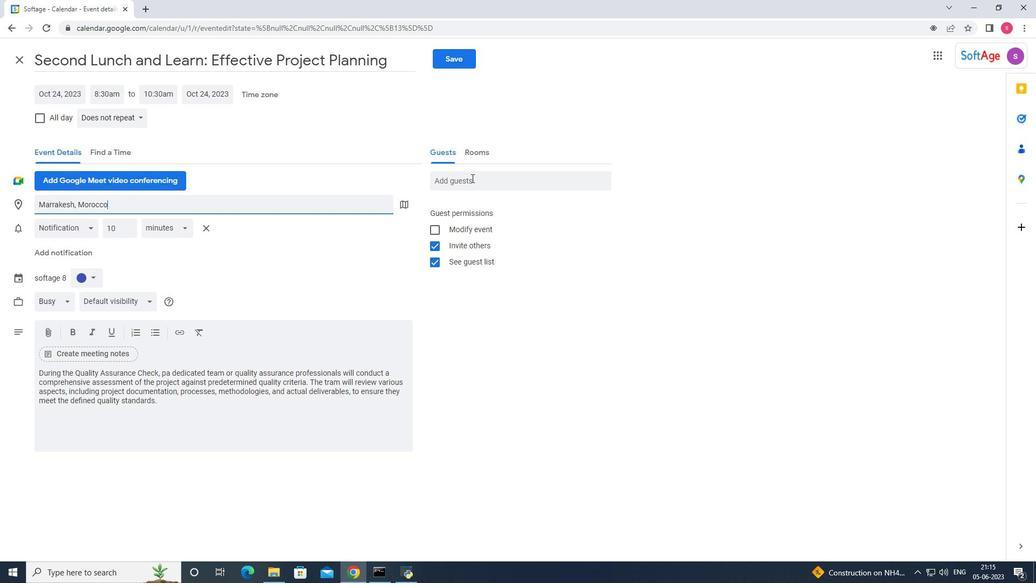 
Action: Mouse moved to (463, 189)
Screenshot: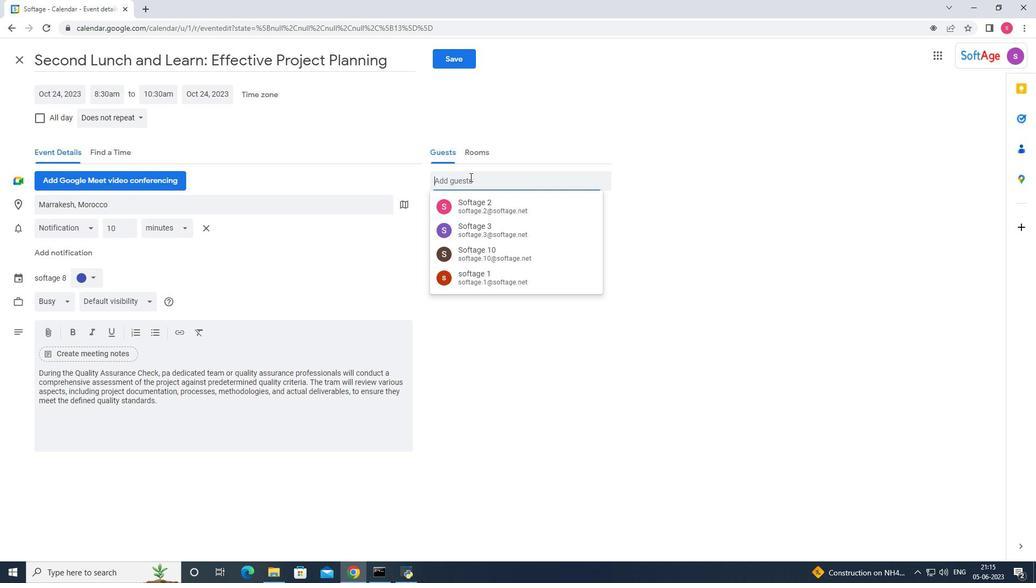 
Action: Key pressed softage.8
Screenshot: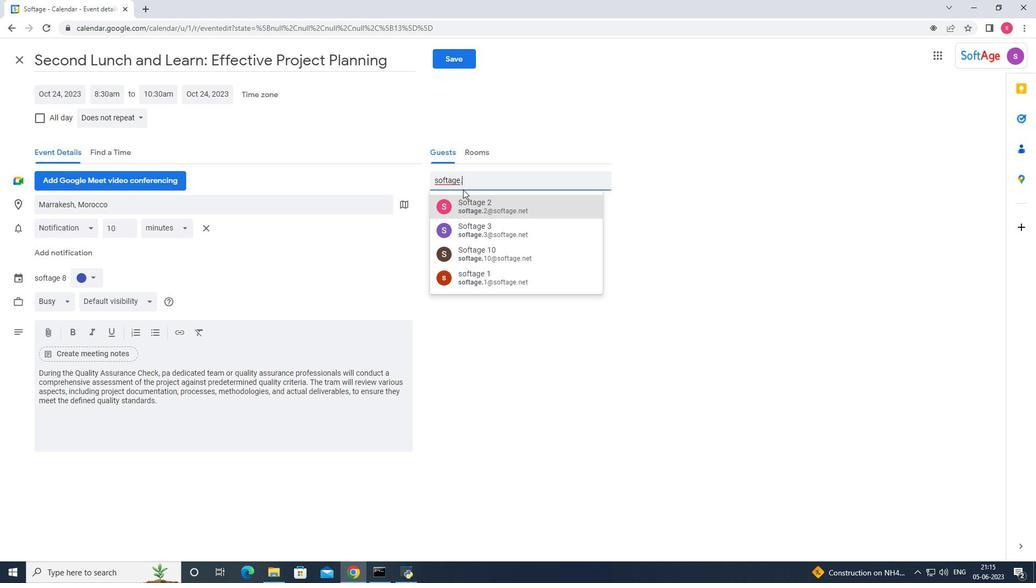 
Action: Mouse moved to (455, 197)
Screenshot: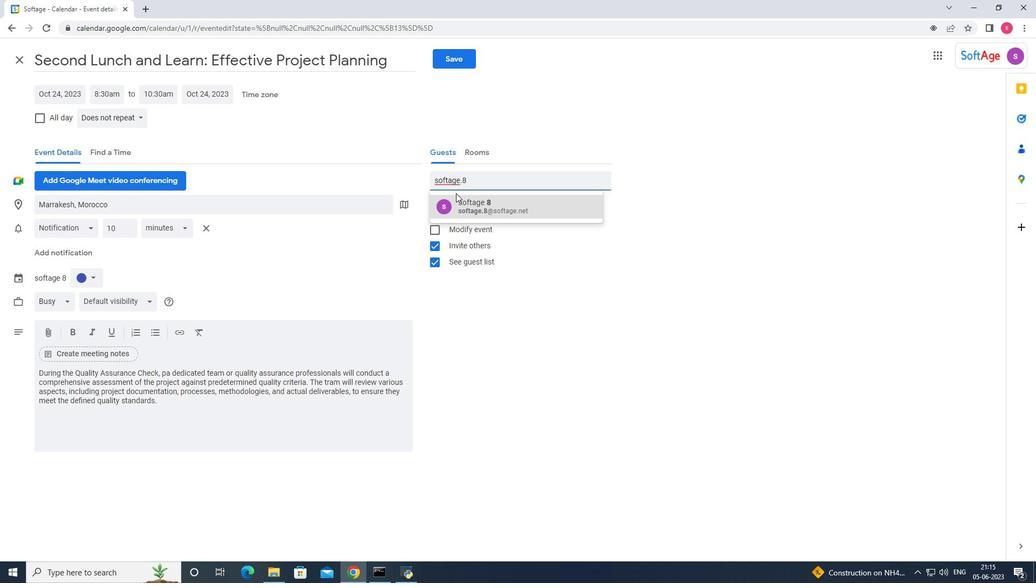 
Action: Mouse pressed left at (455, 197)
Screenshot: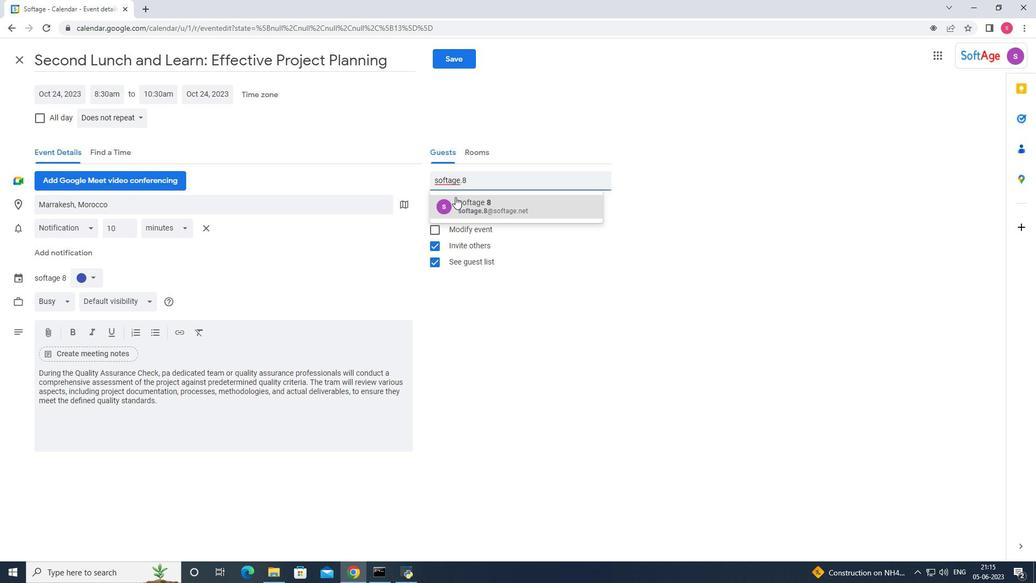 
Action: Key pressed sofa<Key.backspace>tage.3
Screenshot: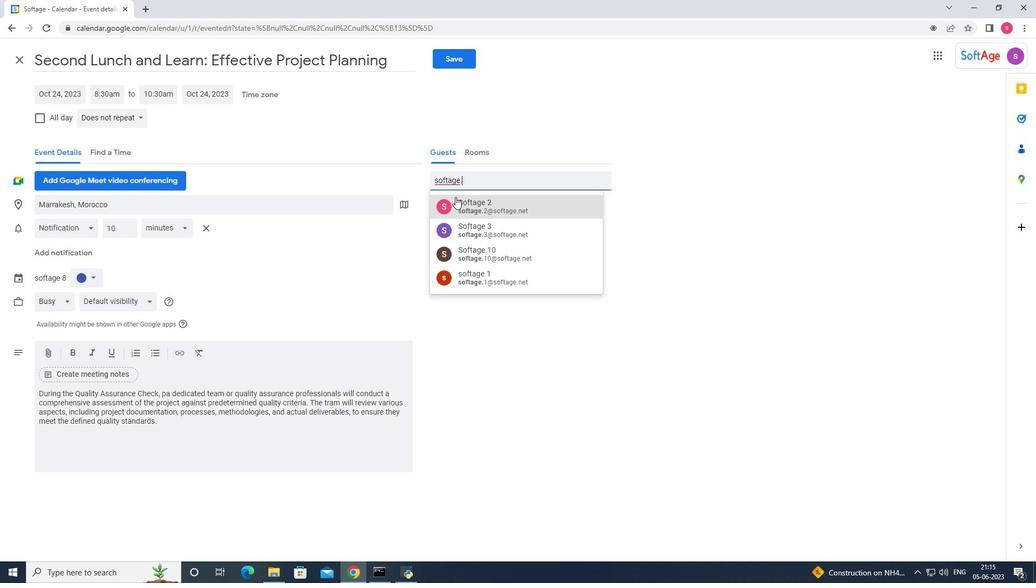 
Action: Mouse moved to (461, 208)
Screenshot: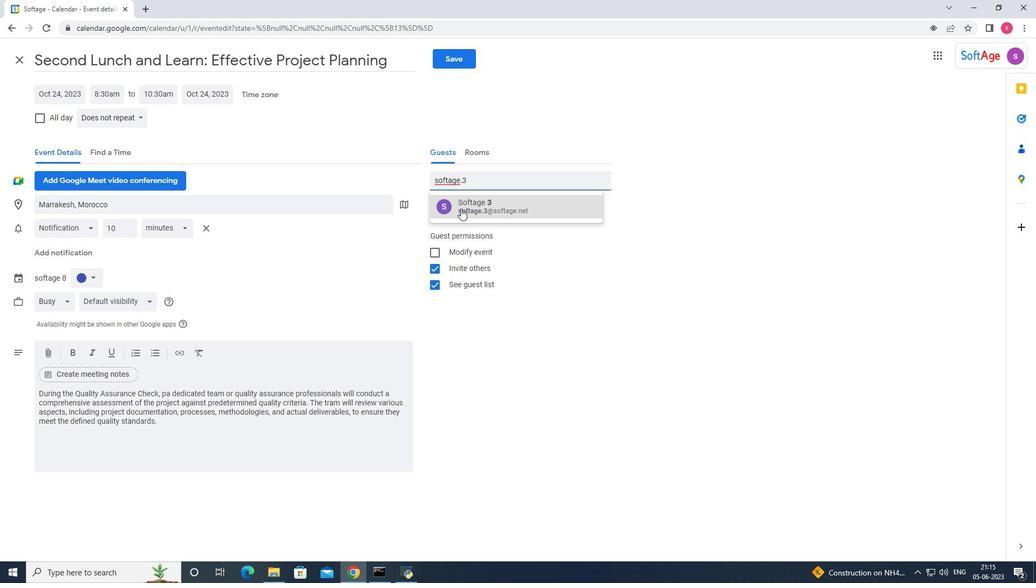 
Action: Mouse pressed left at (461, 208)
Screenshot: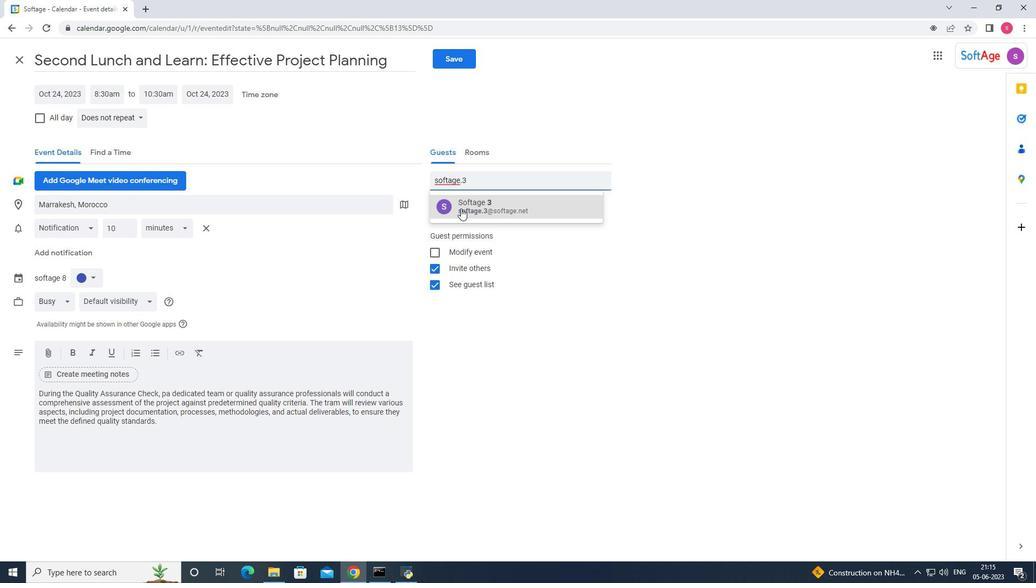 
Action: Mouse moved to (486, 183)
Screenshot: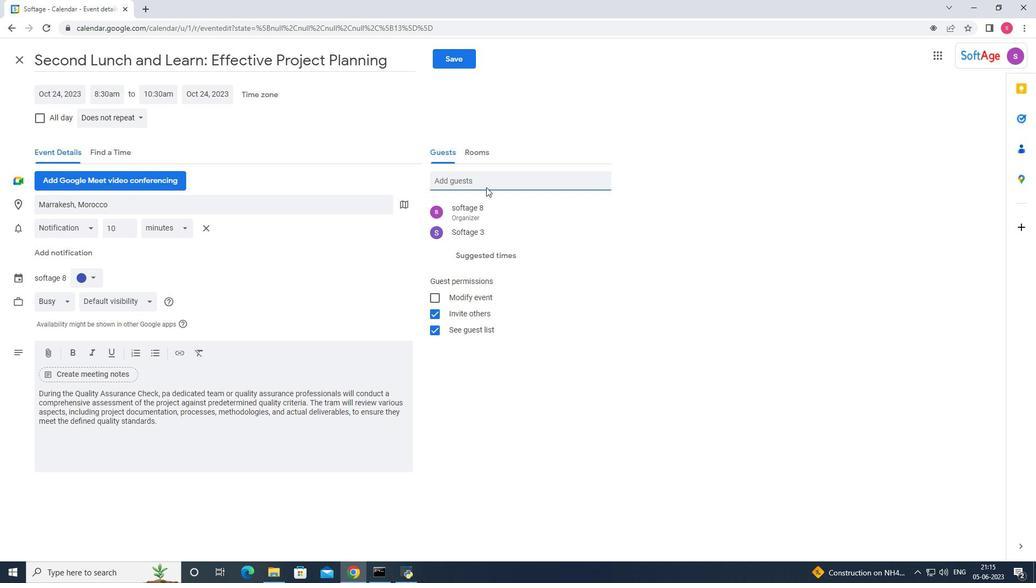 
Action: Key pressed softage,<Key.backspace>,4
Screenshot: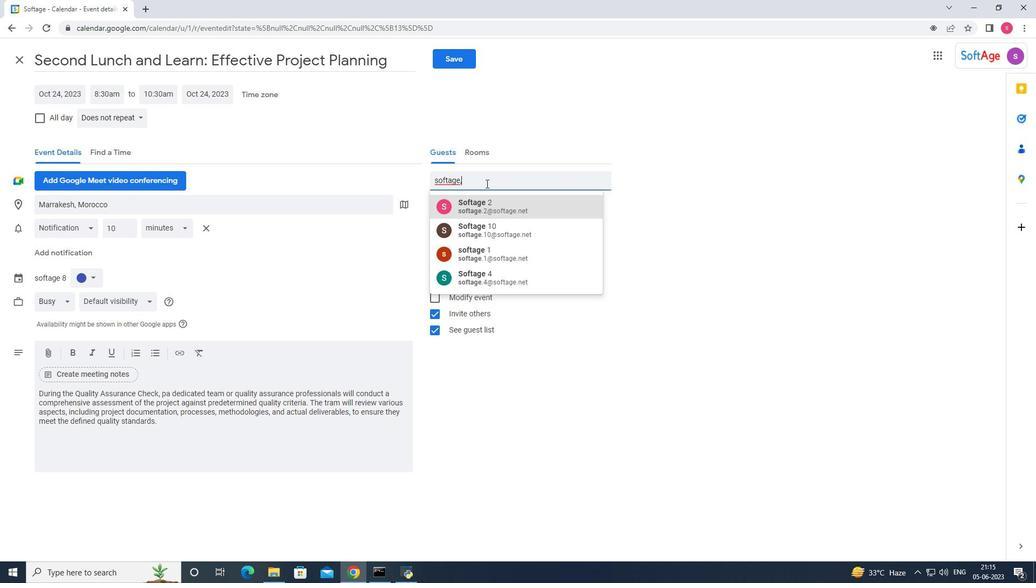 
Action: Mouse moved to (486, 203)
Screenshot: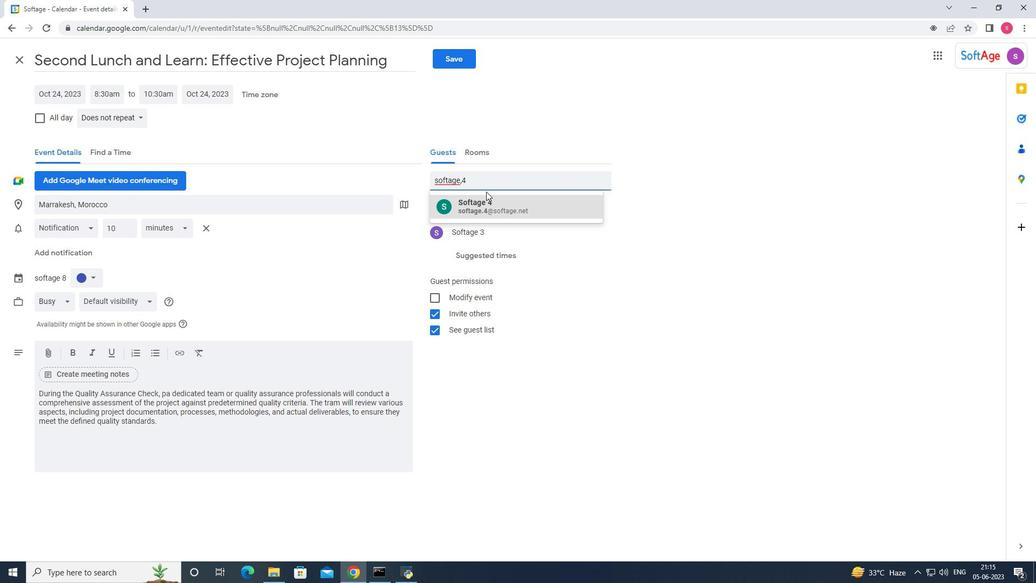 
Action: Mouse pressed left at (486, 203)
Screenshot: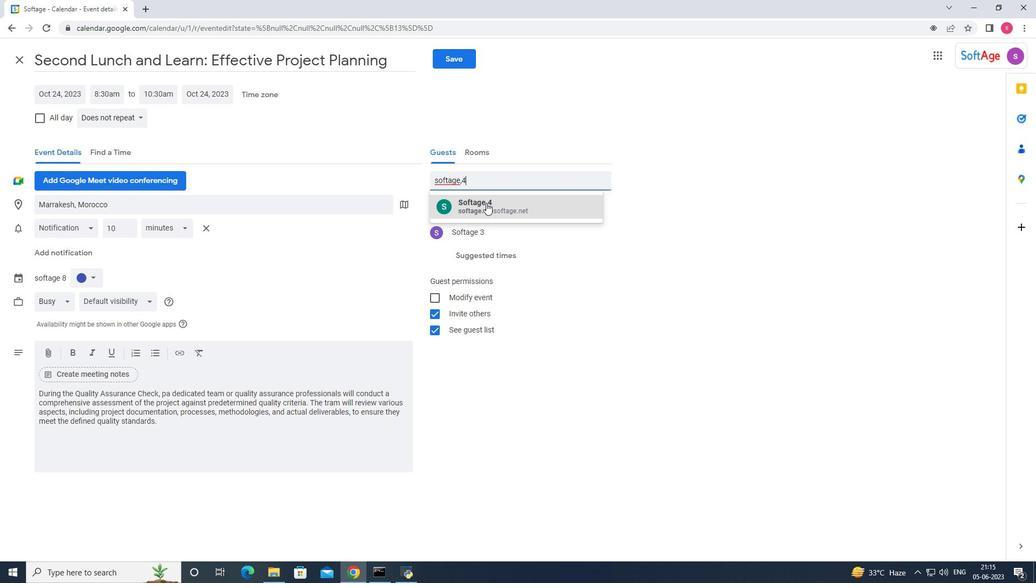 
Action: Mouse moved to (456, 57)
Screenshot: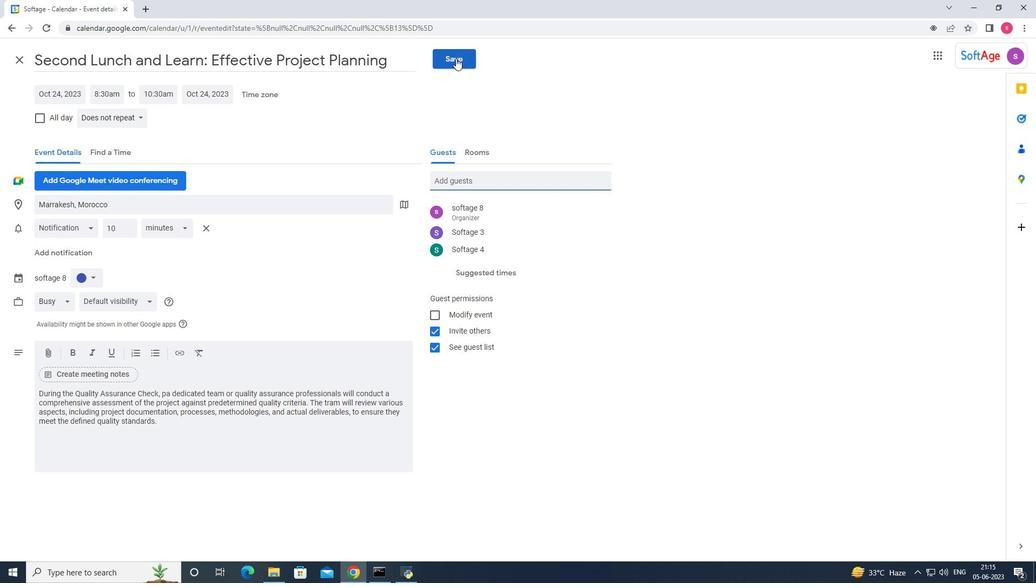 
Action: Mouse pressed left at (456, 57)
Screenshot: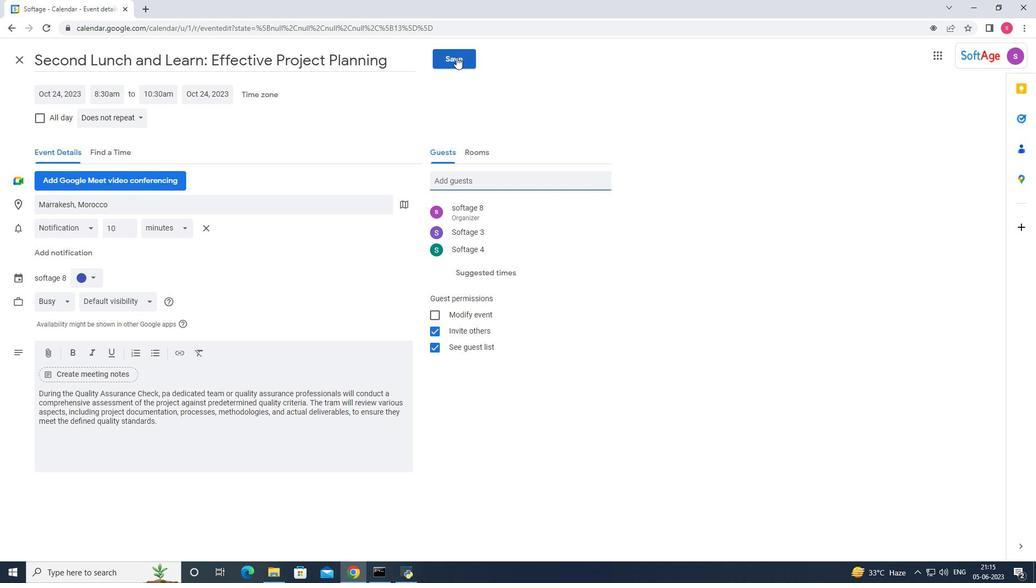 
Action: Mouse moved to (615, 321)
Screenshot: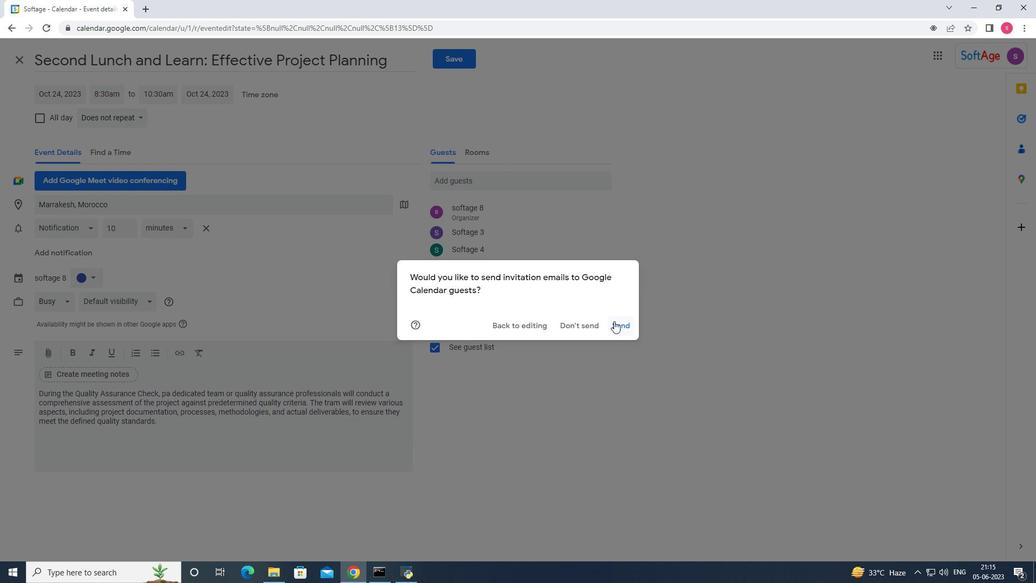 
Action: Mouse pressed left at (615, 321)
Screenshot: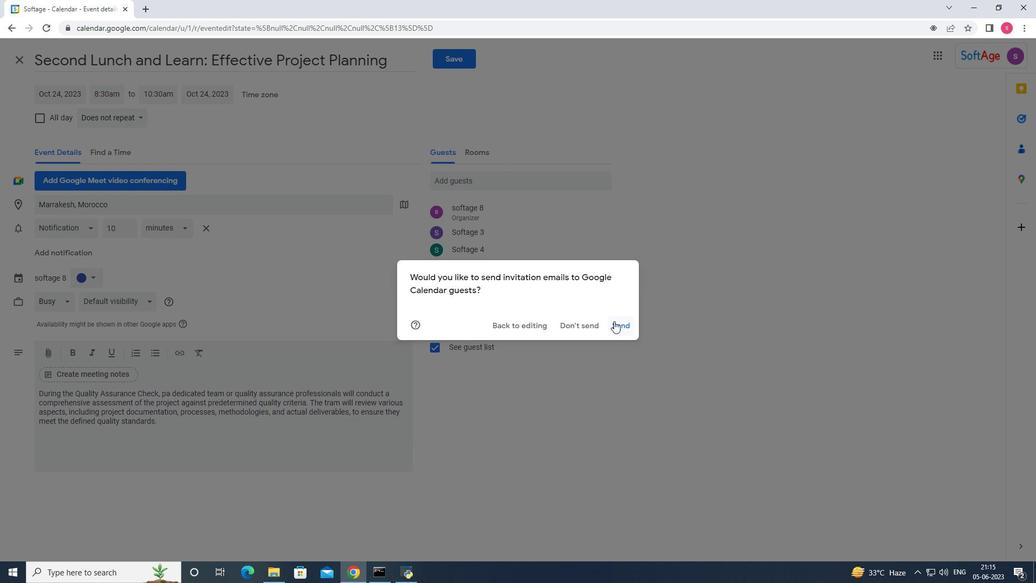 
Action: Mouse moved to (620, 321)
Screenshot: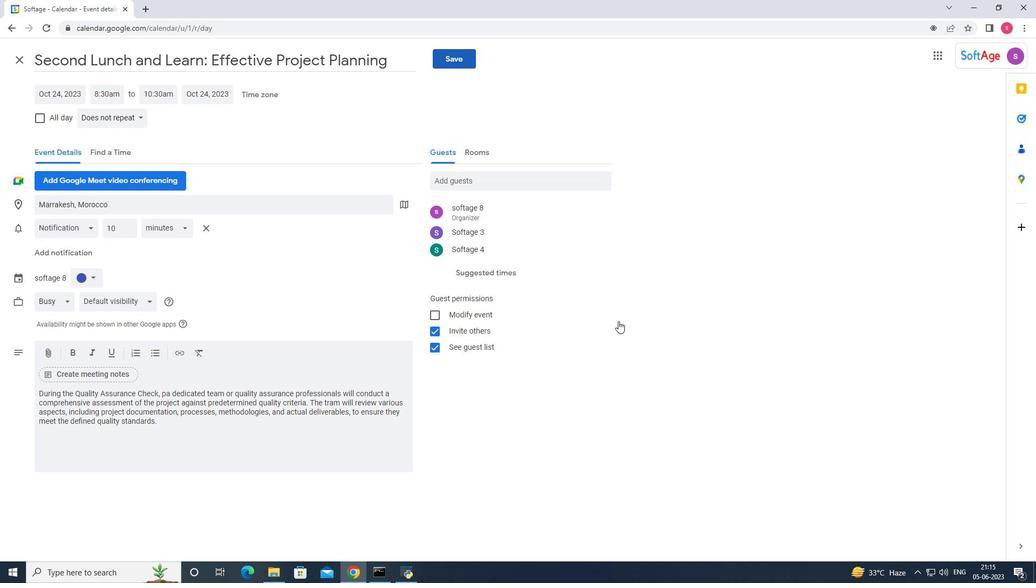 
